 Task: Search one way flight ticket for 1 adult, 6 children, 1 infant in seat and 1 infant on lap in business from Key West: Key West International Airport to New Bern: Coastal Carolina Regional Airport (was Craven County Regional) on 5-4-2023. Choice of flights is Sun country airlines. Number of bags: 1 carry on bag. Price is upto 80000. Outbound departure time preference is 12:30.
Action: Mouse moved to (418, 371)
Screenshot: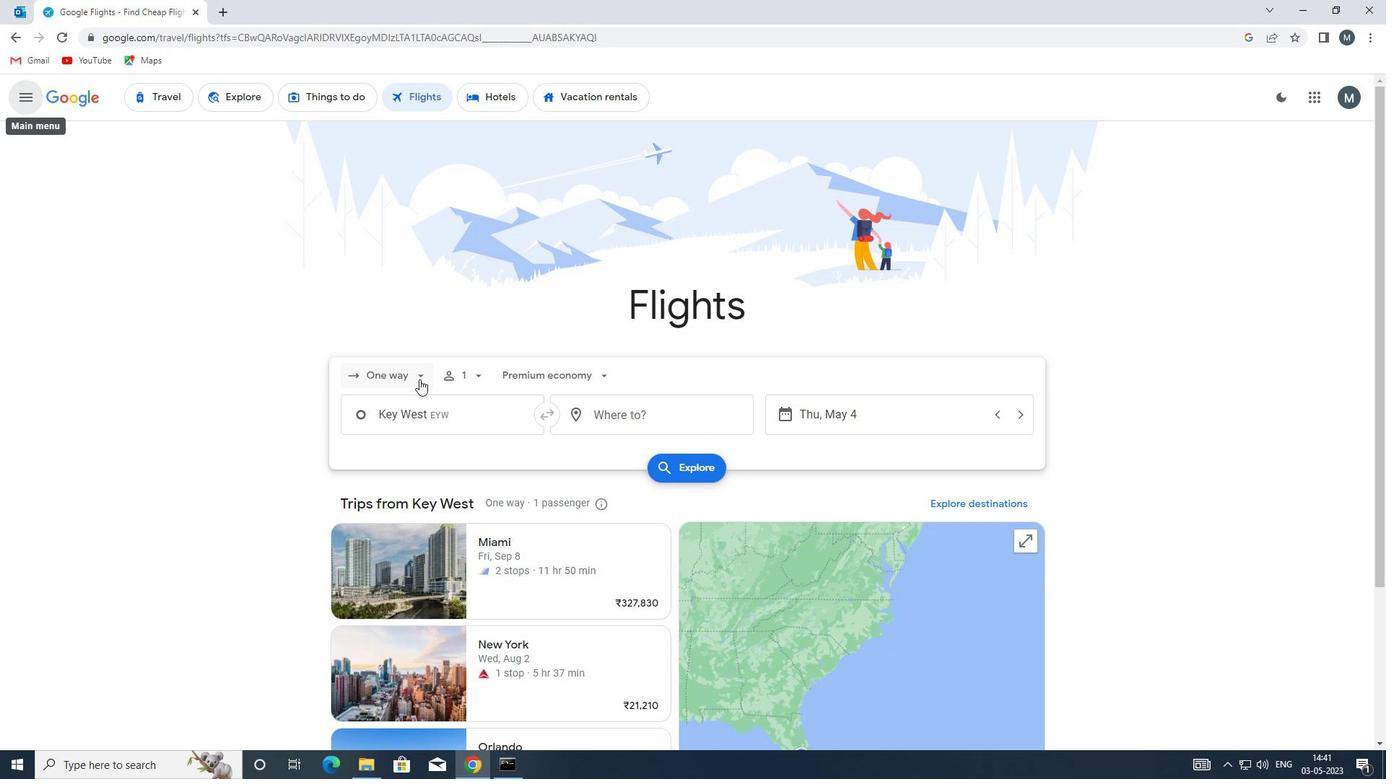 
Action: Mouse pressed left at (418, 371)
Screenshot: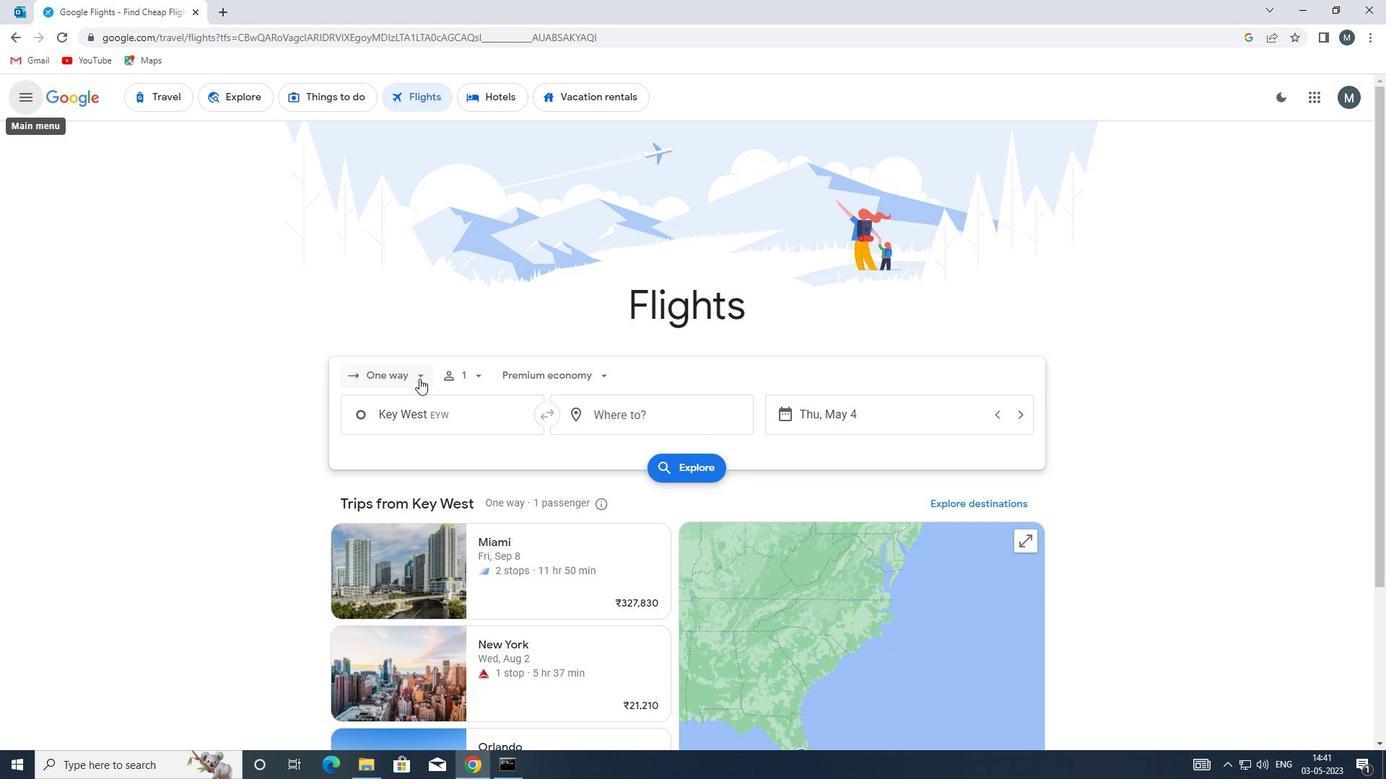 
Action: Mouse moved to (418, 441)
Screenshot: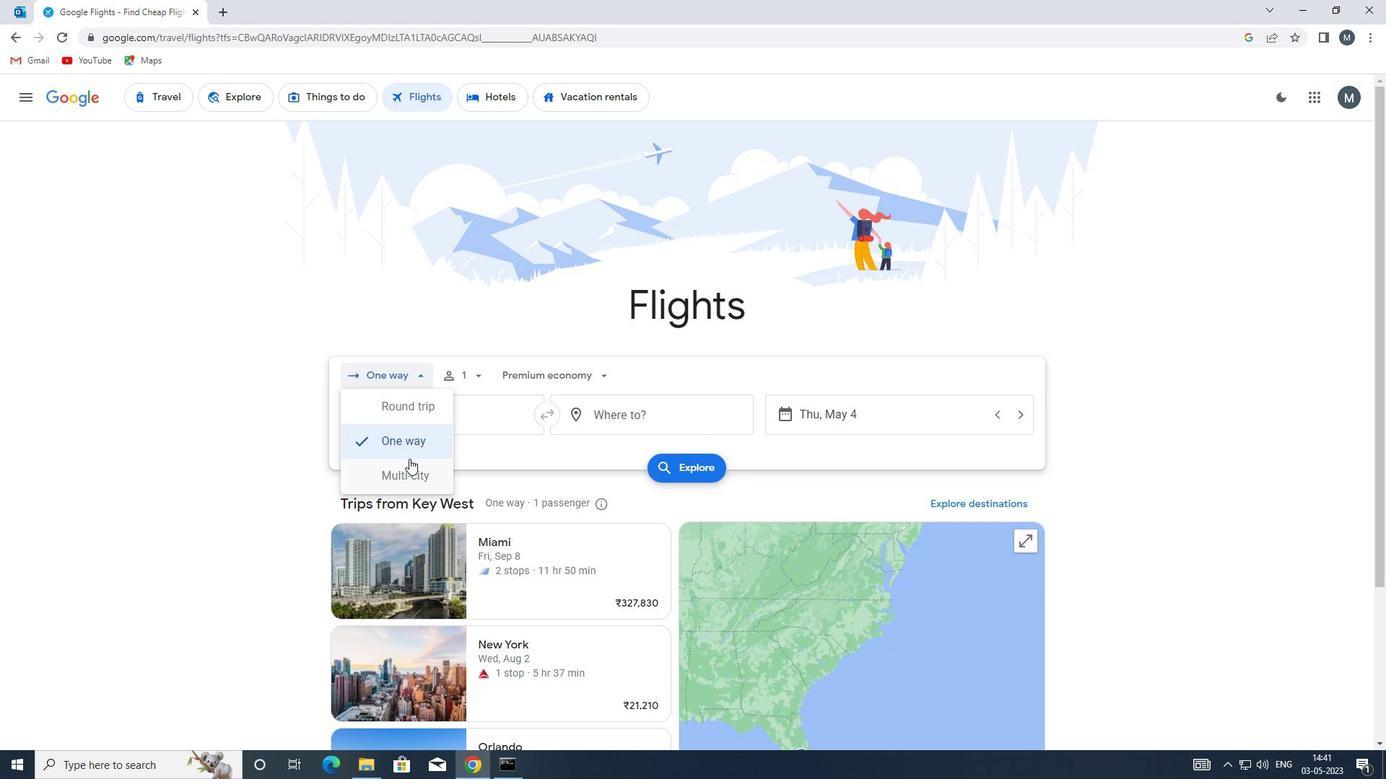 
Action: Mouse pressed left at (418, 441)
Screenshot: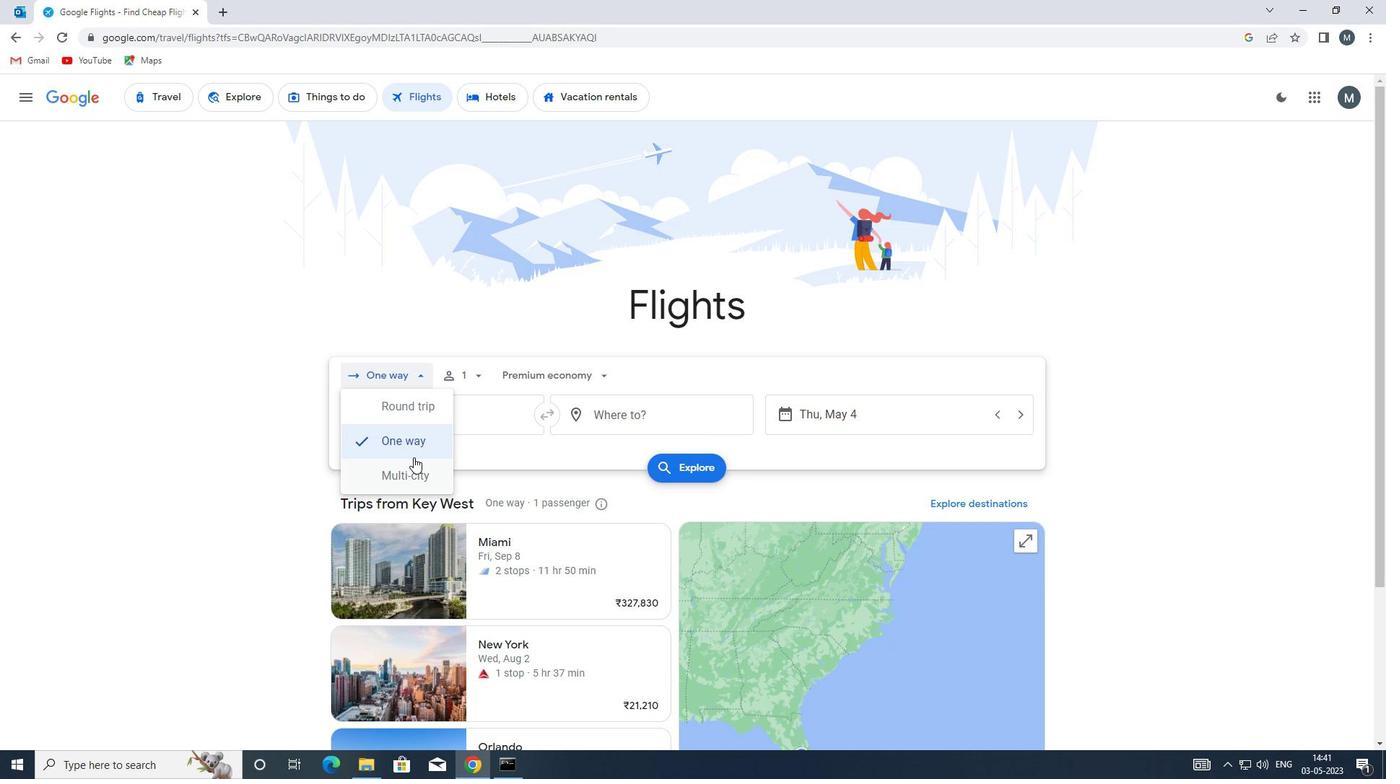
Action: Mouse moved to (484, 374)
Screenshot: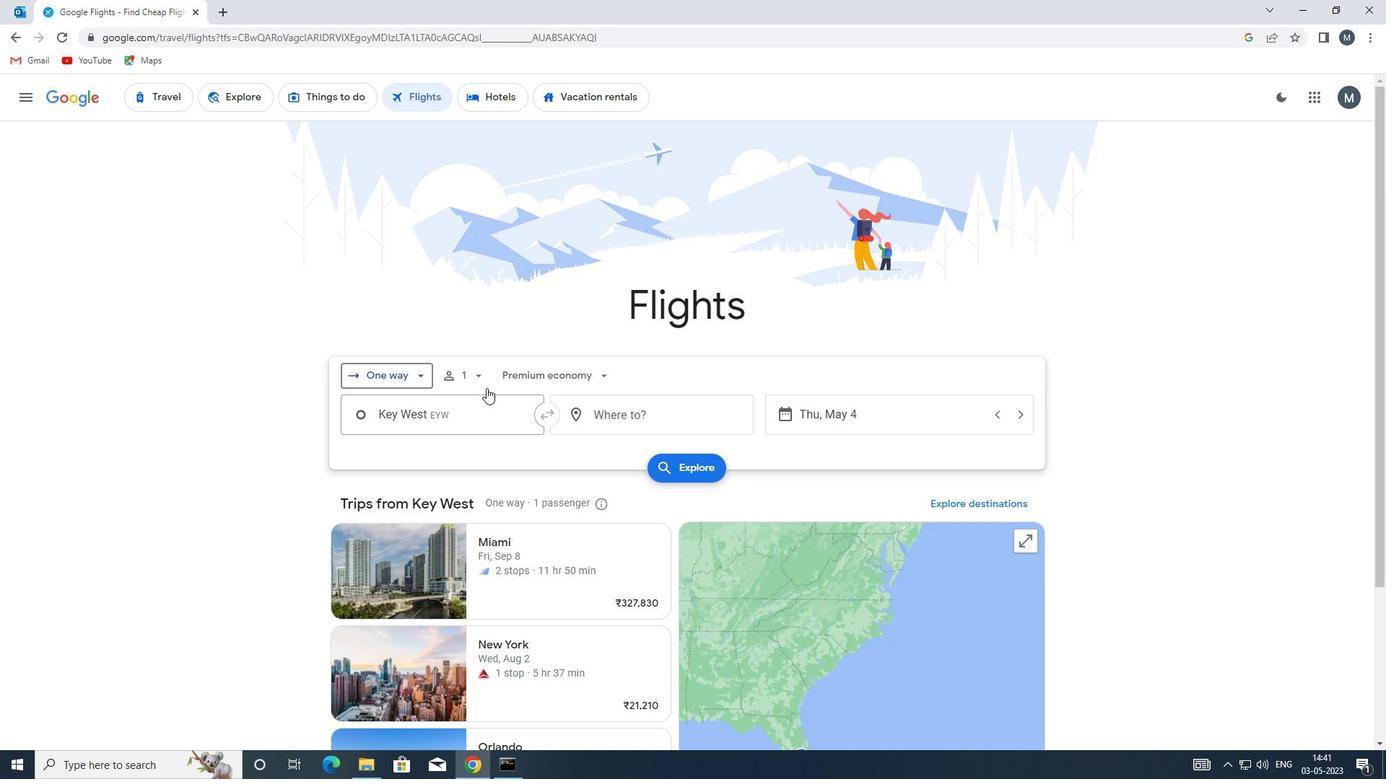 
Action: Mouse pressed left at (484, 374)
Screenshot: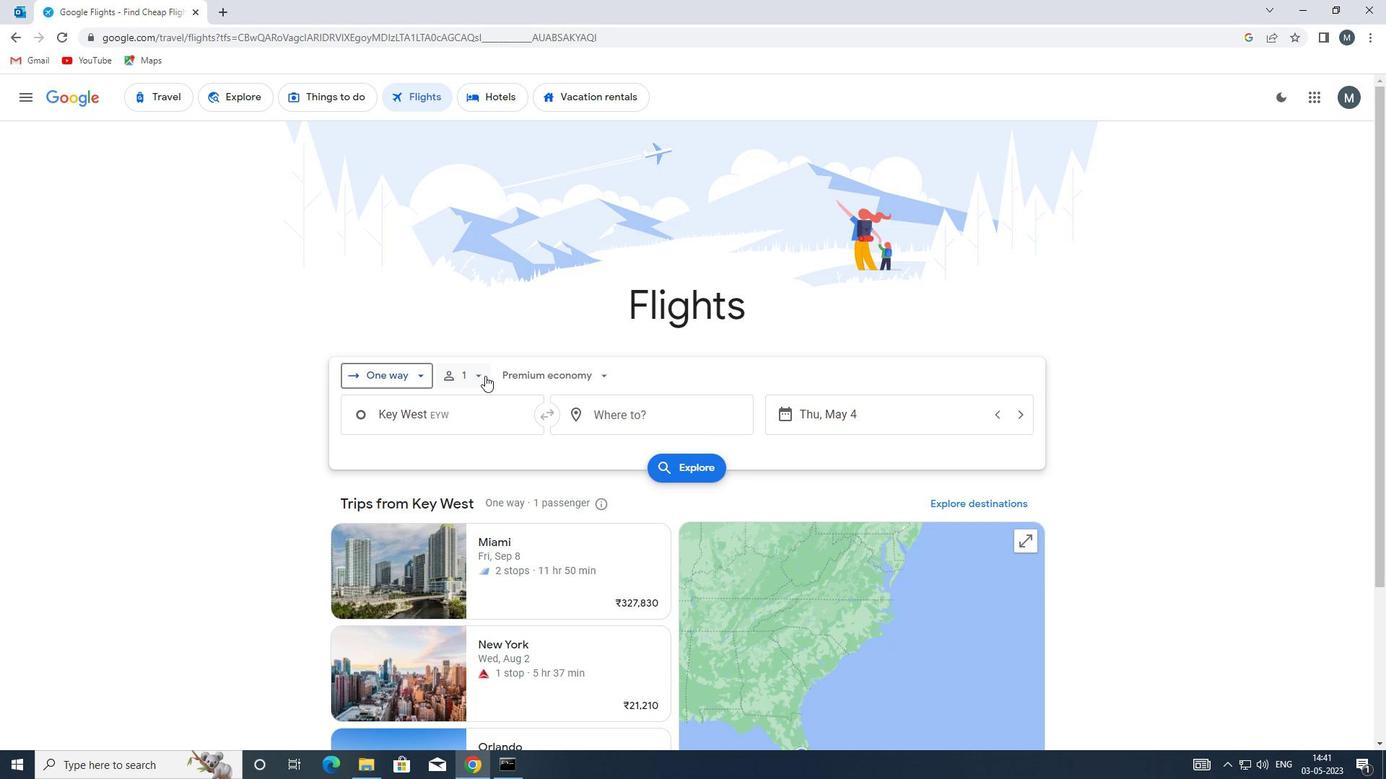 
Action: Mouse moved to (586, 451)
Screenshot: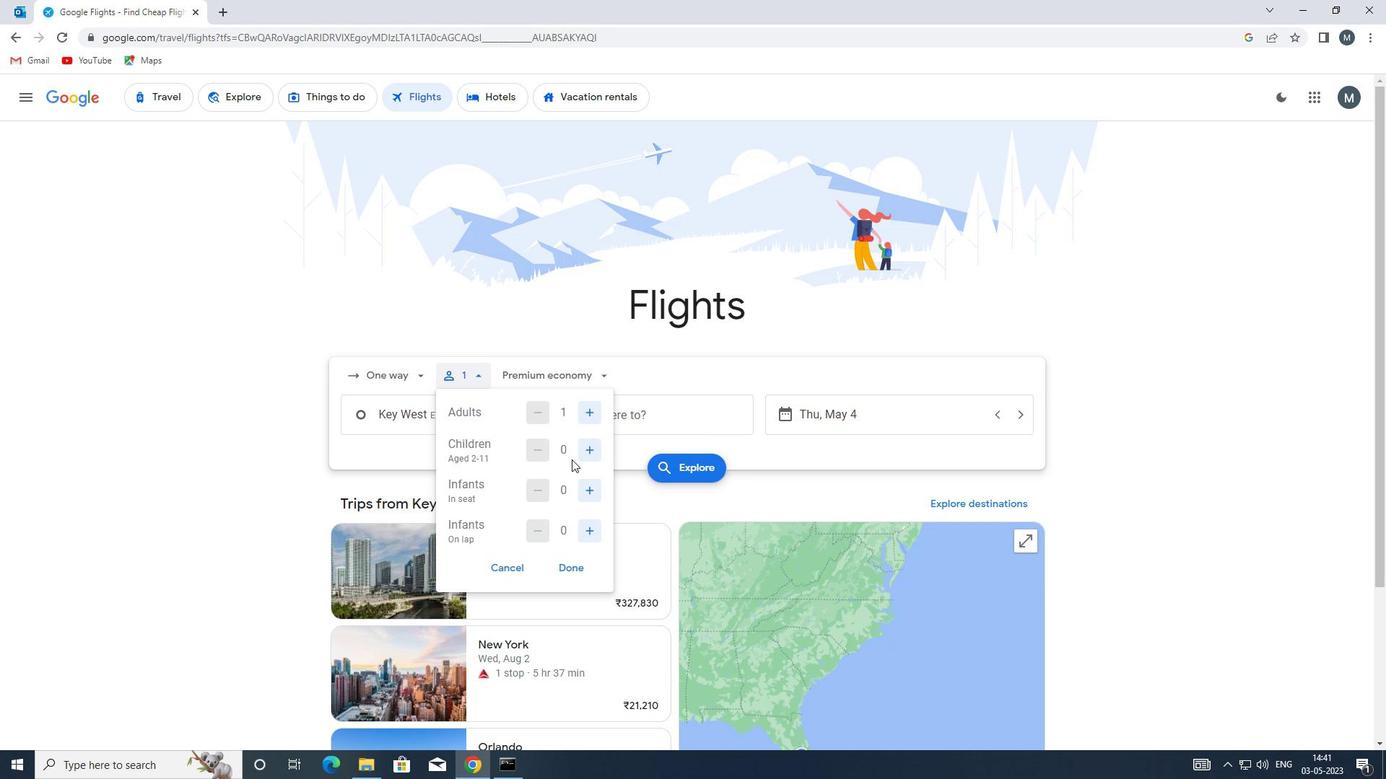 
Action: Mouse pressed left at (586, 451)
Screenshot: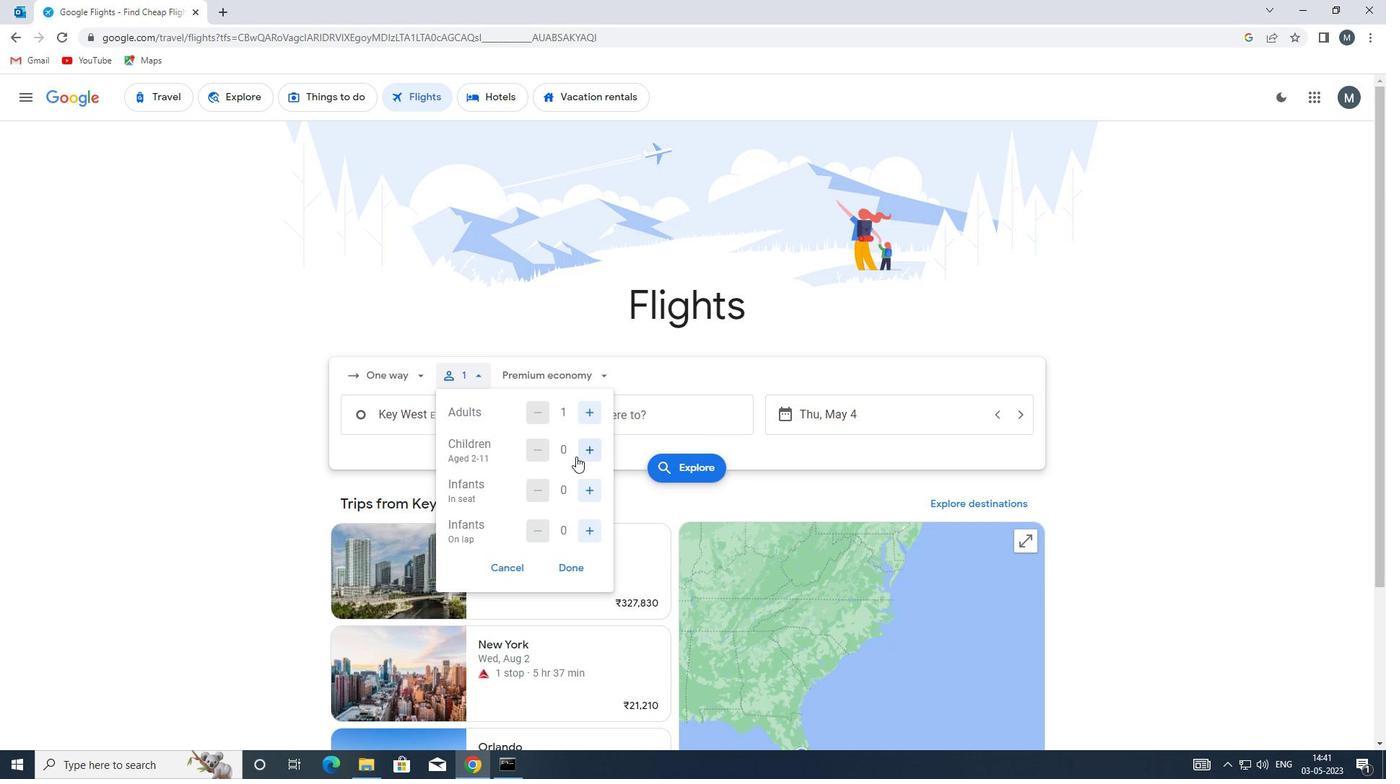 
Action: Mouse moved to (586, 451)
Screenshot: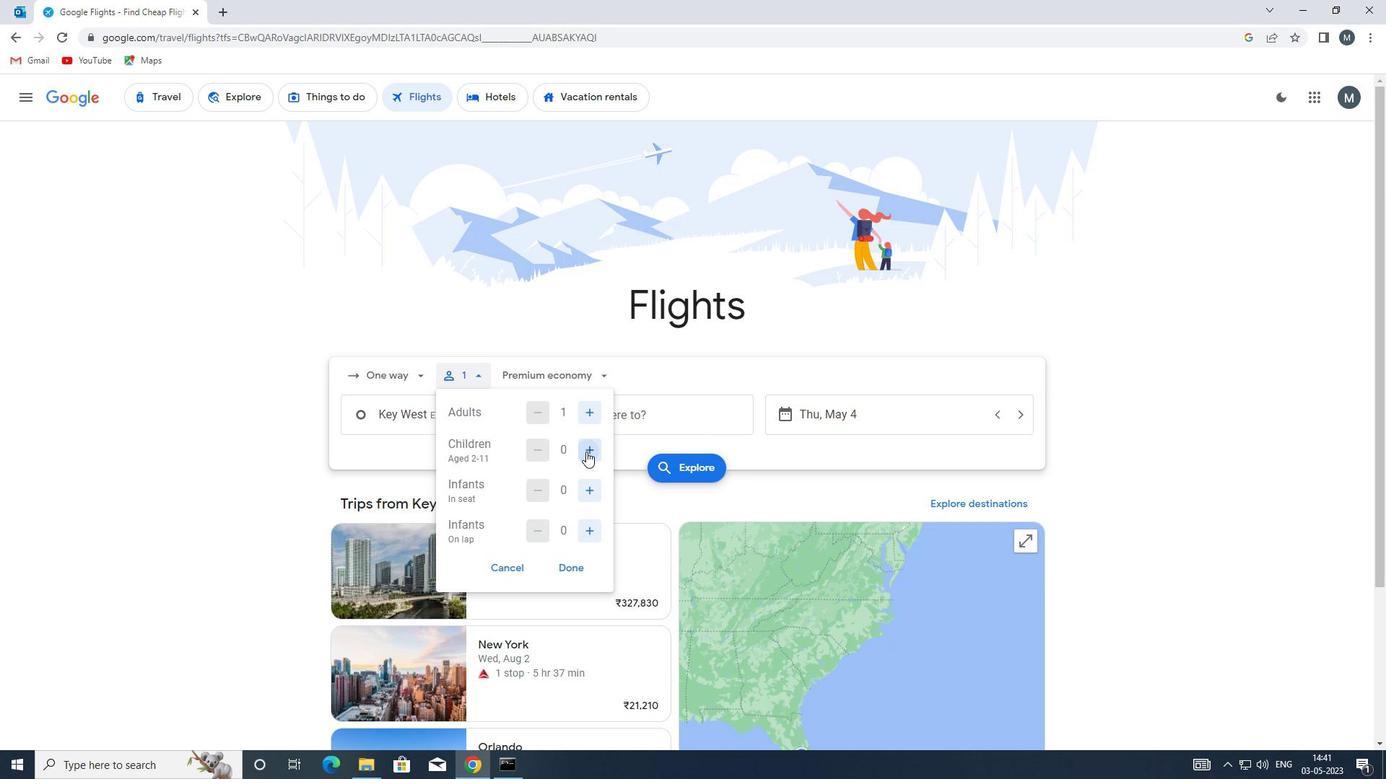 
Action: Mouse pressed left at (586, 451)
Screenshot: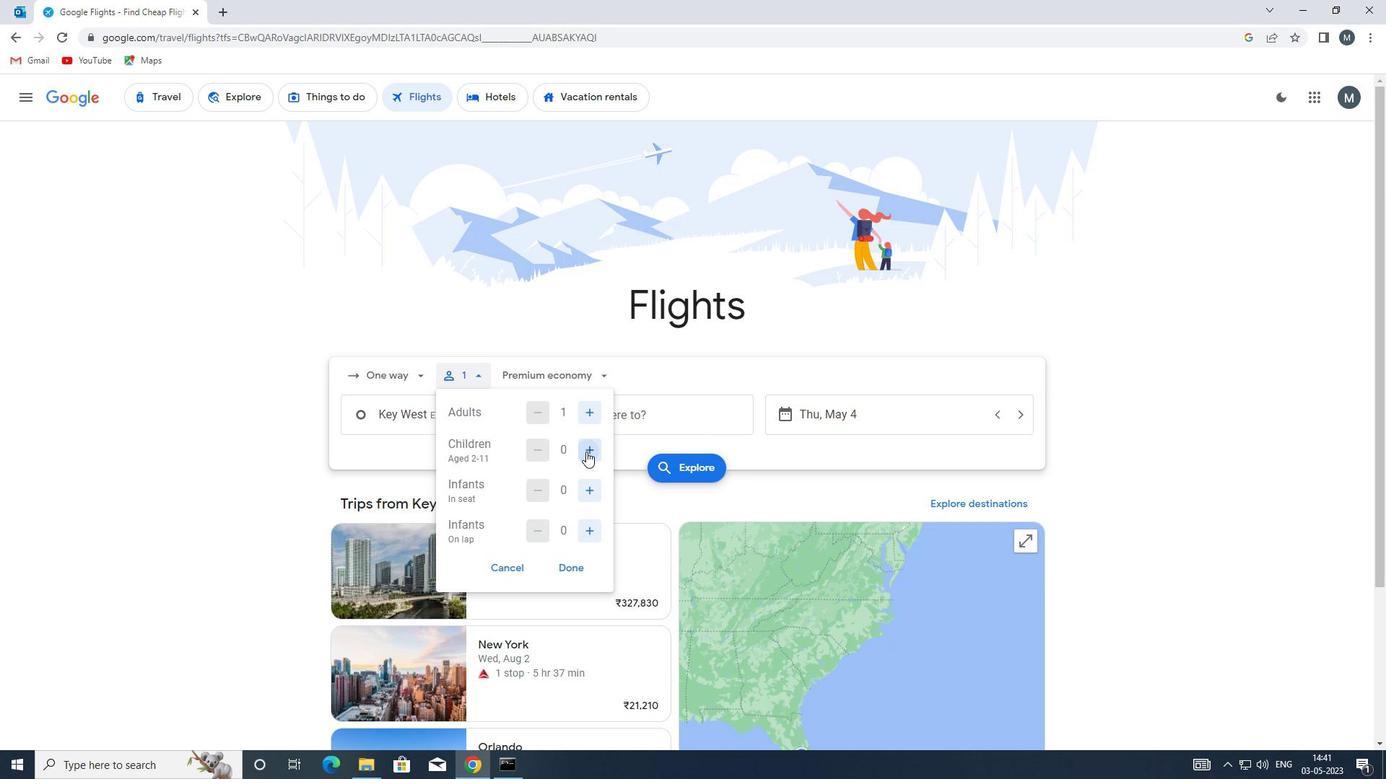 
Action: Mouse pressed left at (586, 451)
Screenshot: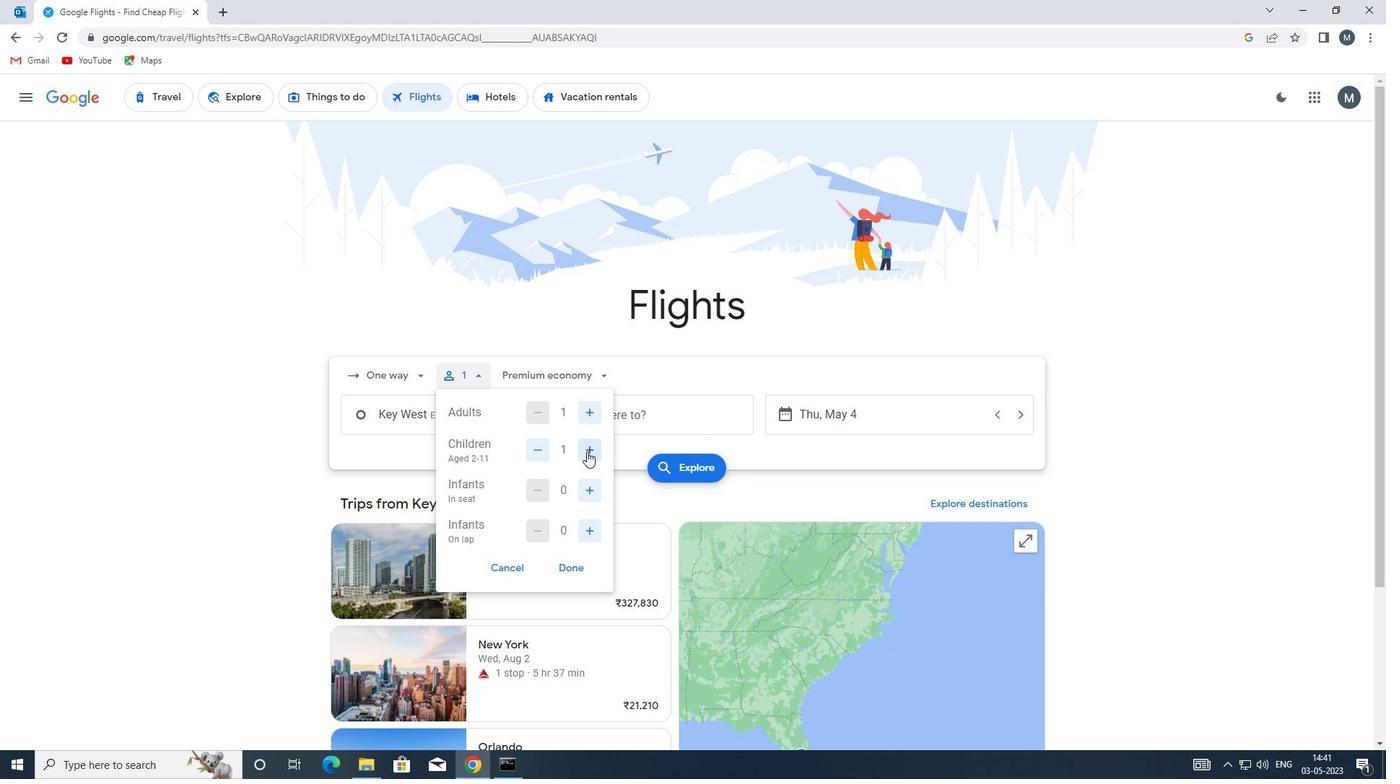
Action: Mouse pressed left at (586, 451)
Screenshot: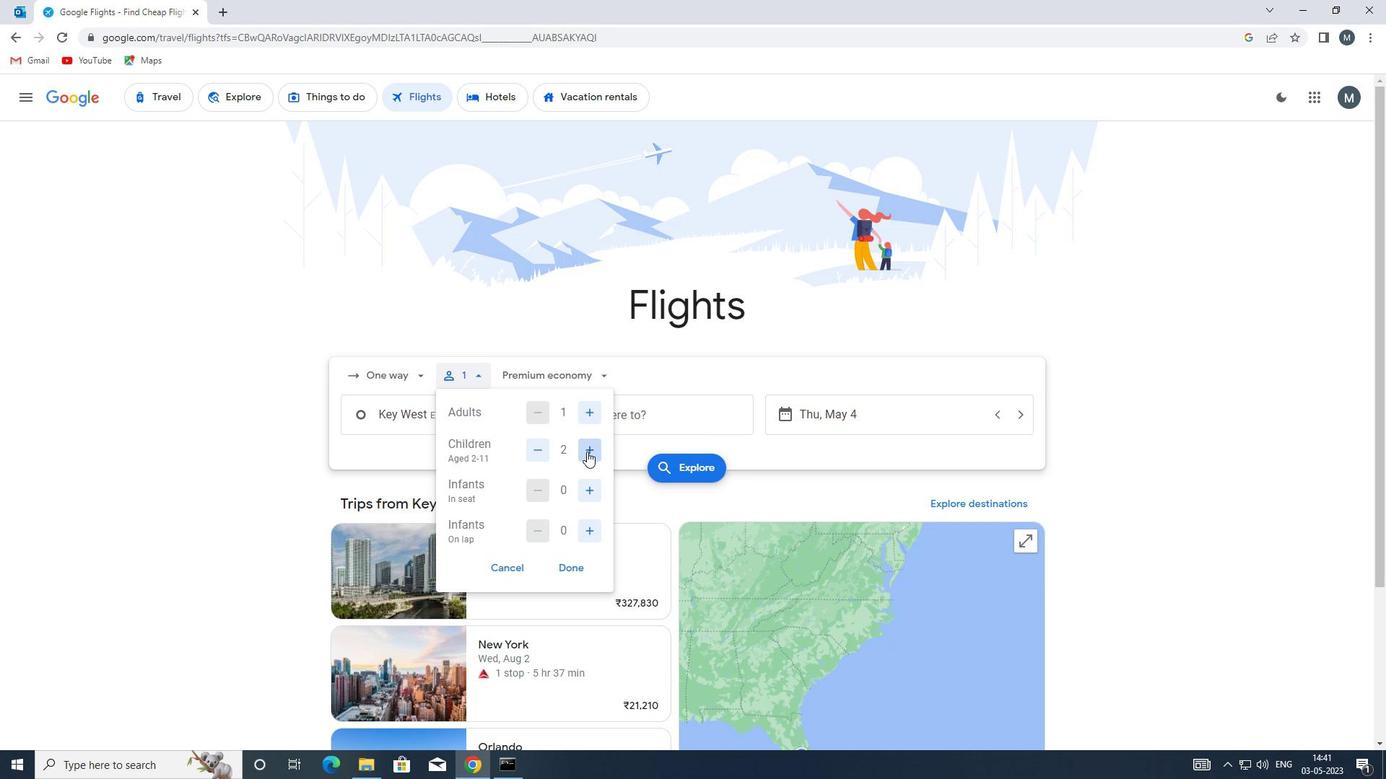 
Action: Mouse pressed left at (586, 451)
Screenshot: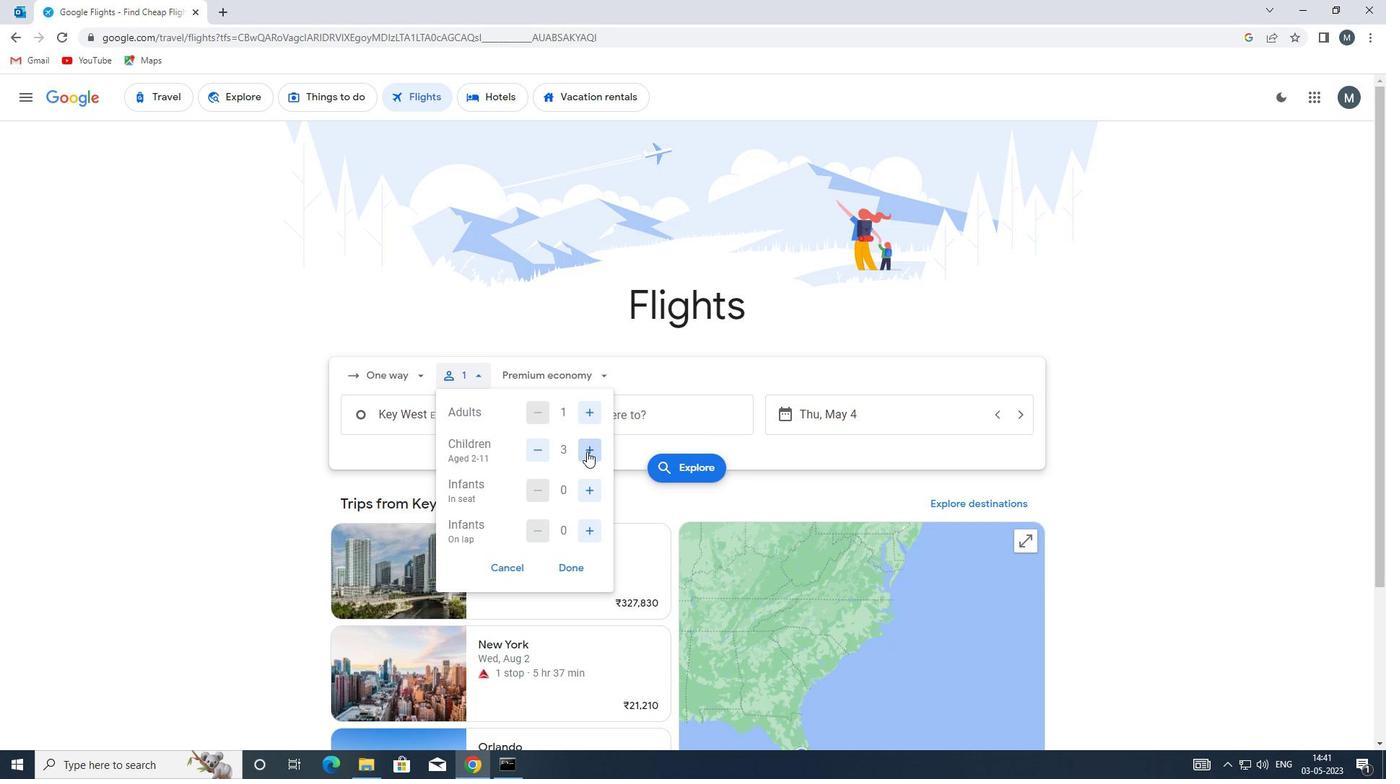
Action: Mouse pressed left at (586, 451)
Screenshot: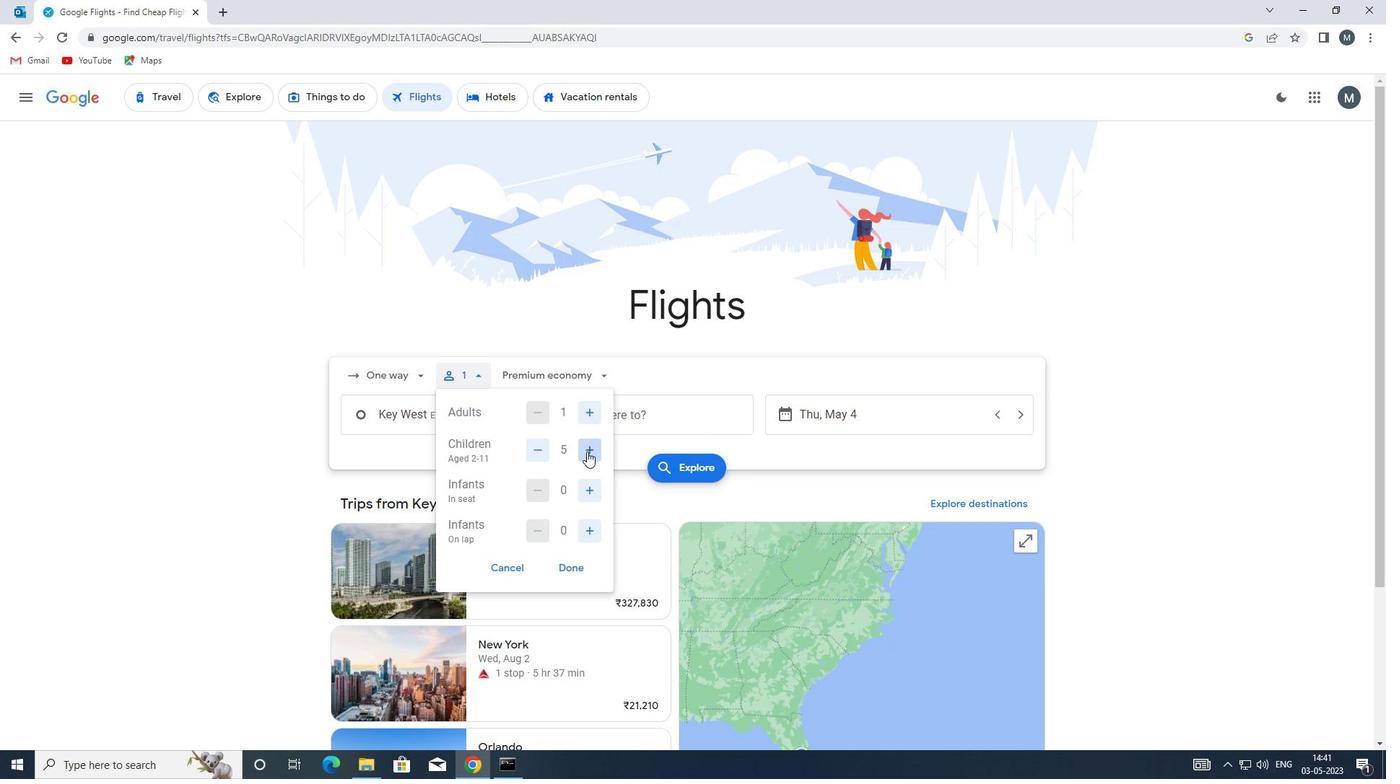 
Action: Mouse moved to (584, 488)
Screenshot: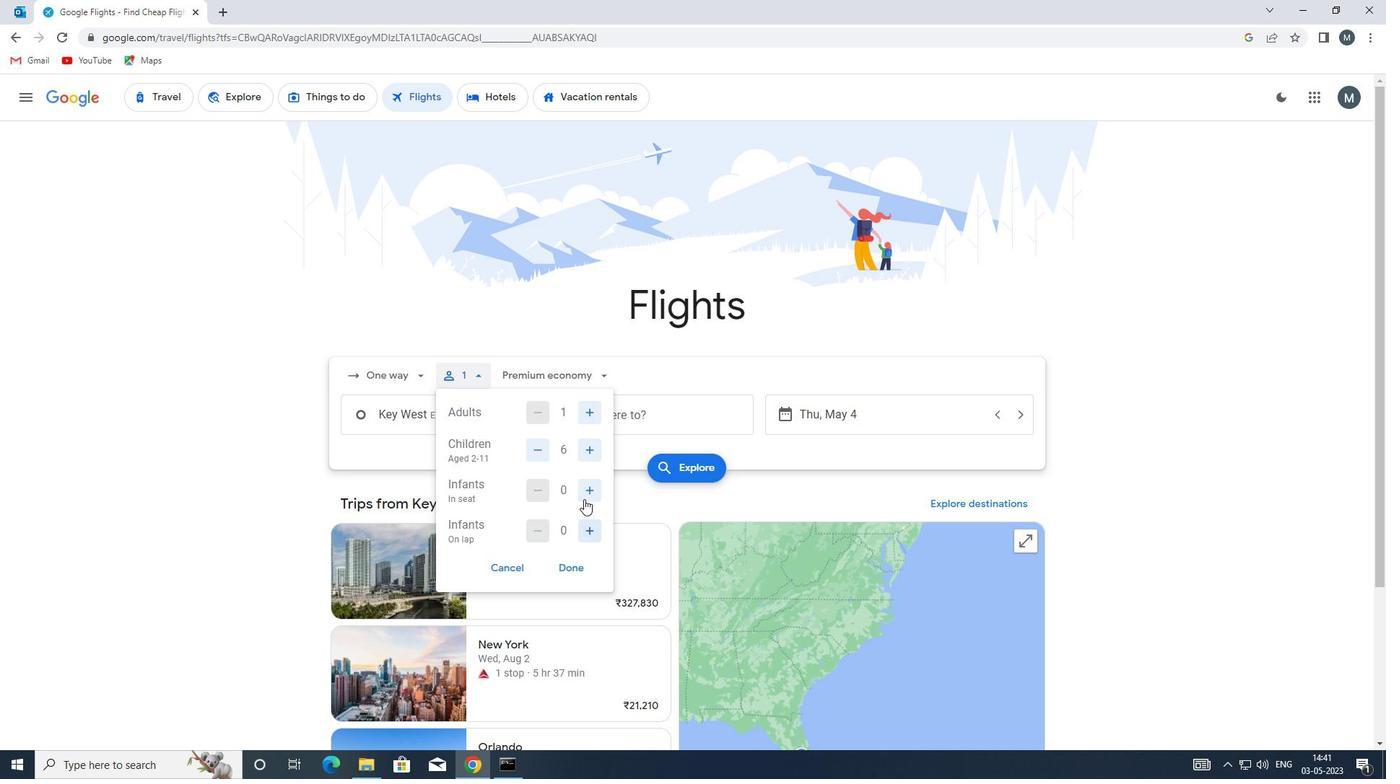 
Action: Mouse pressed left at (584, 488)
Screenshot: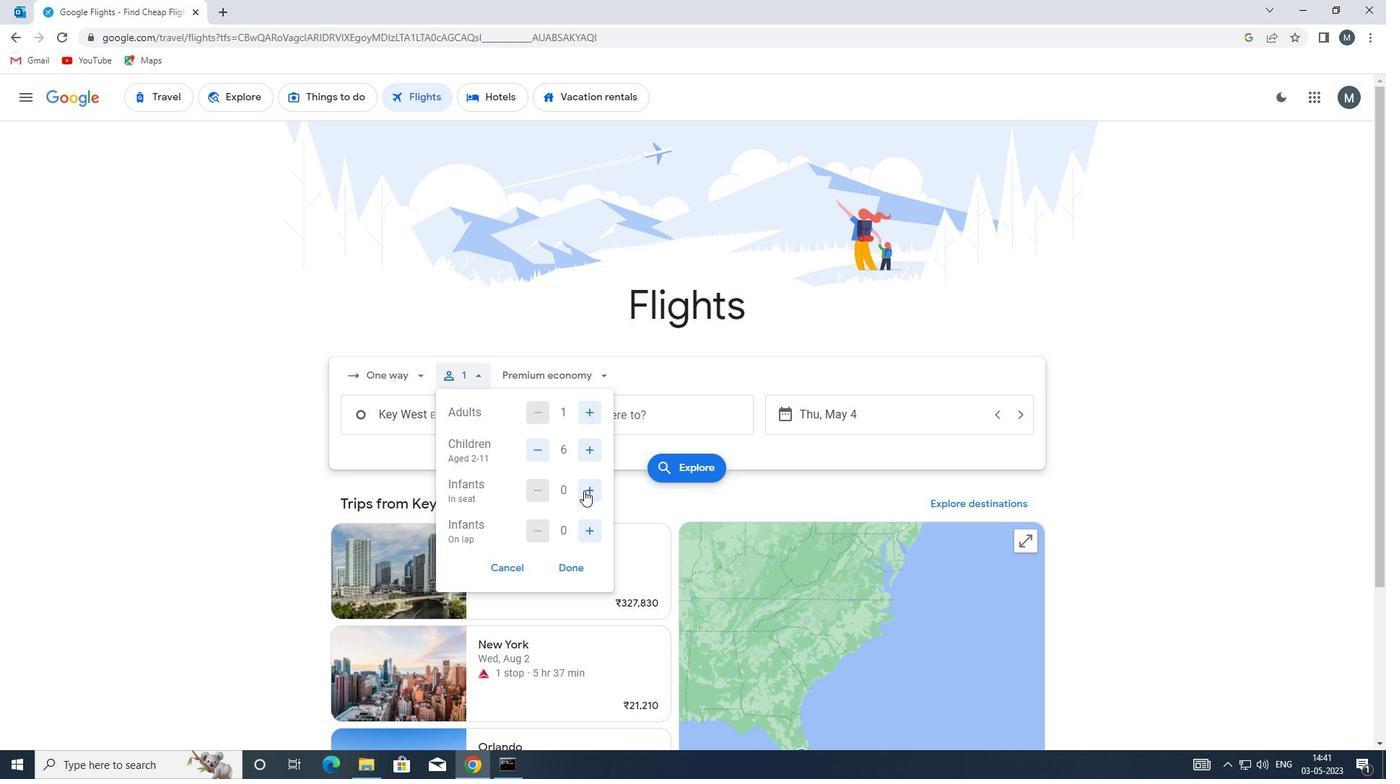 
Action: Mouse moved to (592, 525)
Screenshot: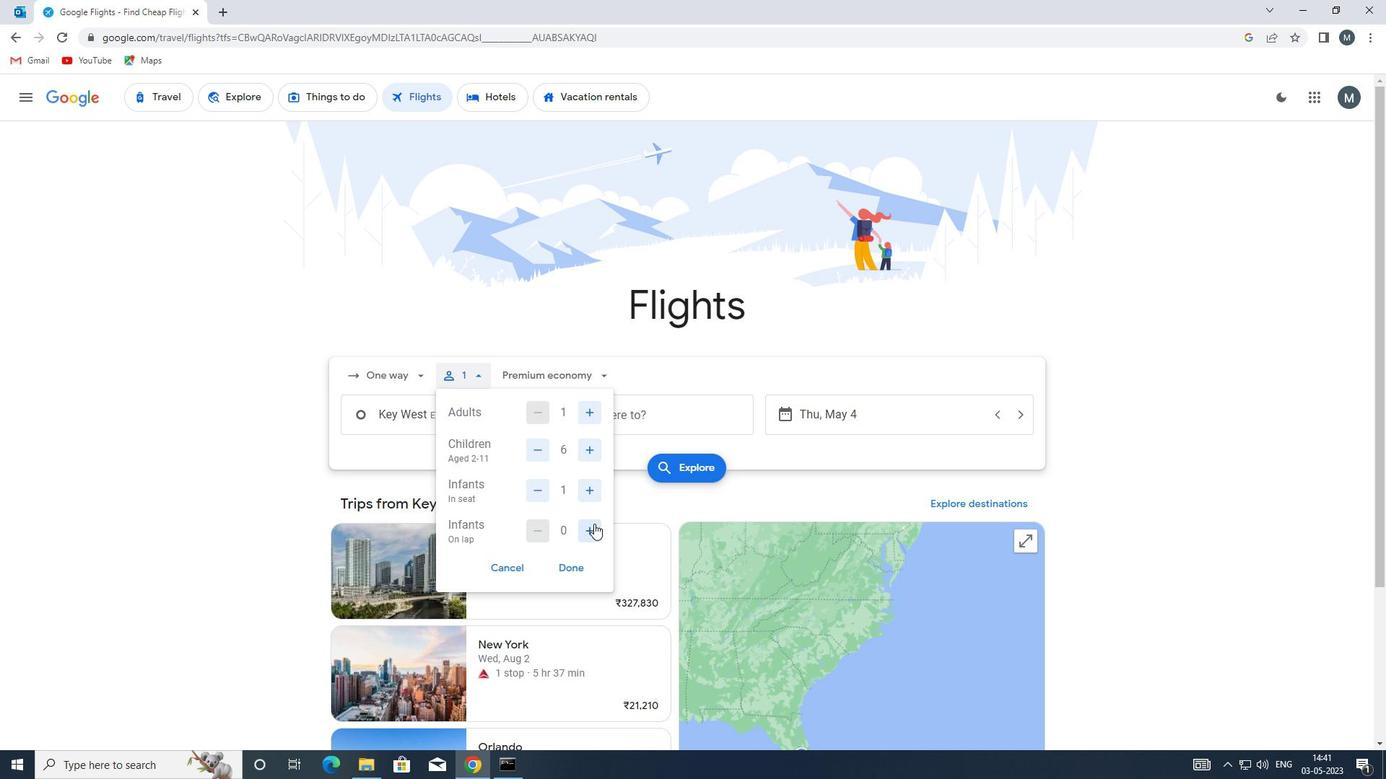 
Action: Mouse pressed left at (592, 525)
Screenshot: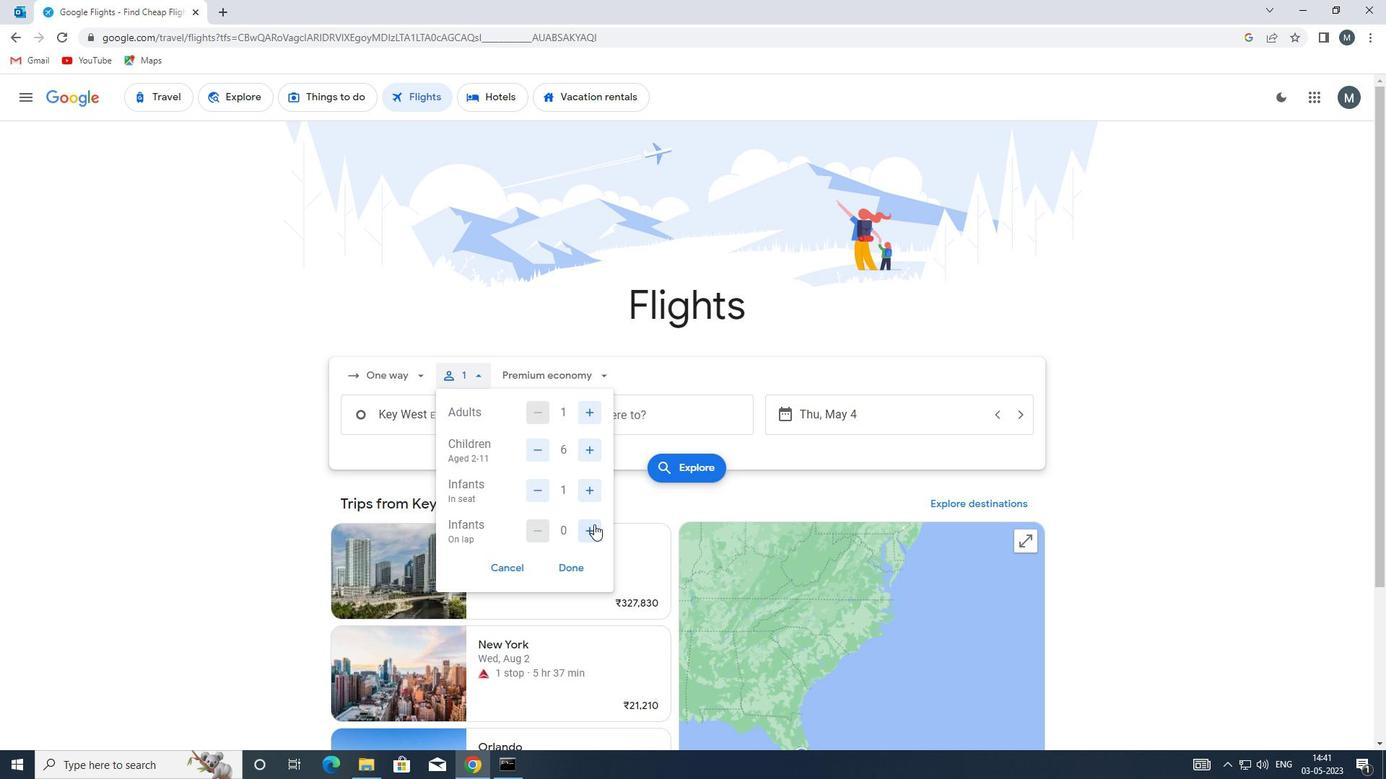
Action: Mouse moved to (577, 568)
Screenshot: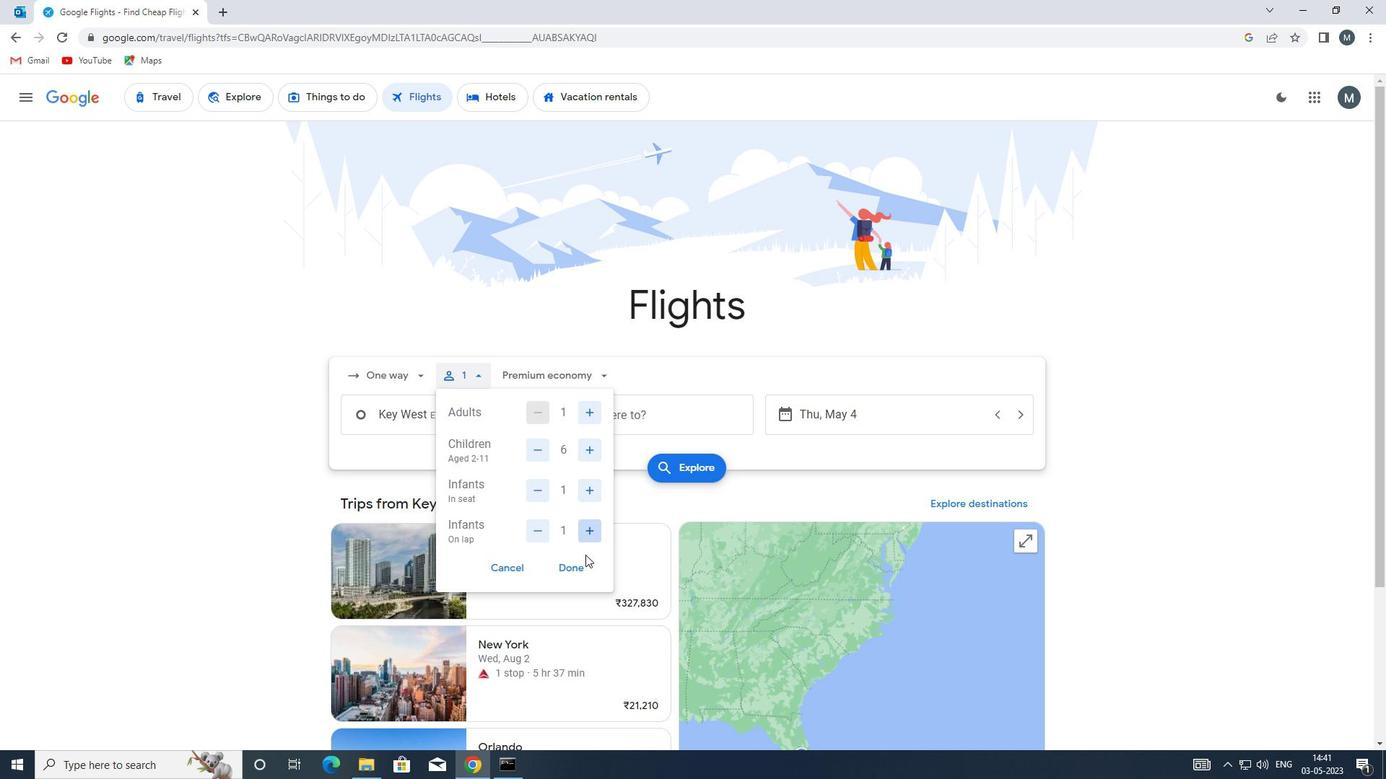
Action: Mouse pressed left at (577, 568)
Screenshot: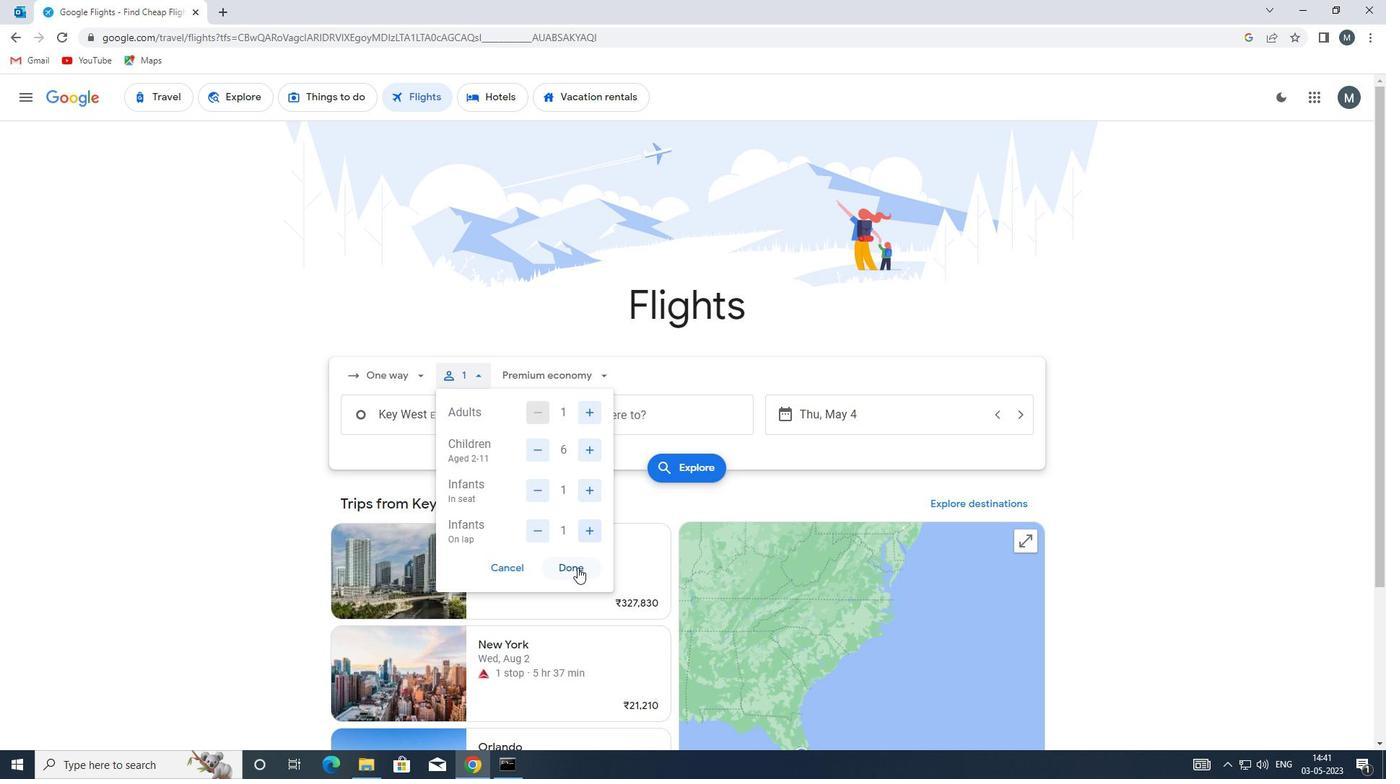 
Action: Mouse moved to (547, 376)
Screenshot: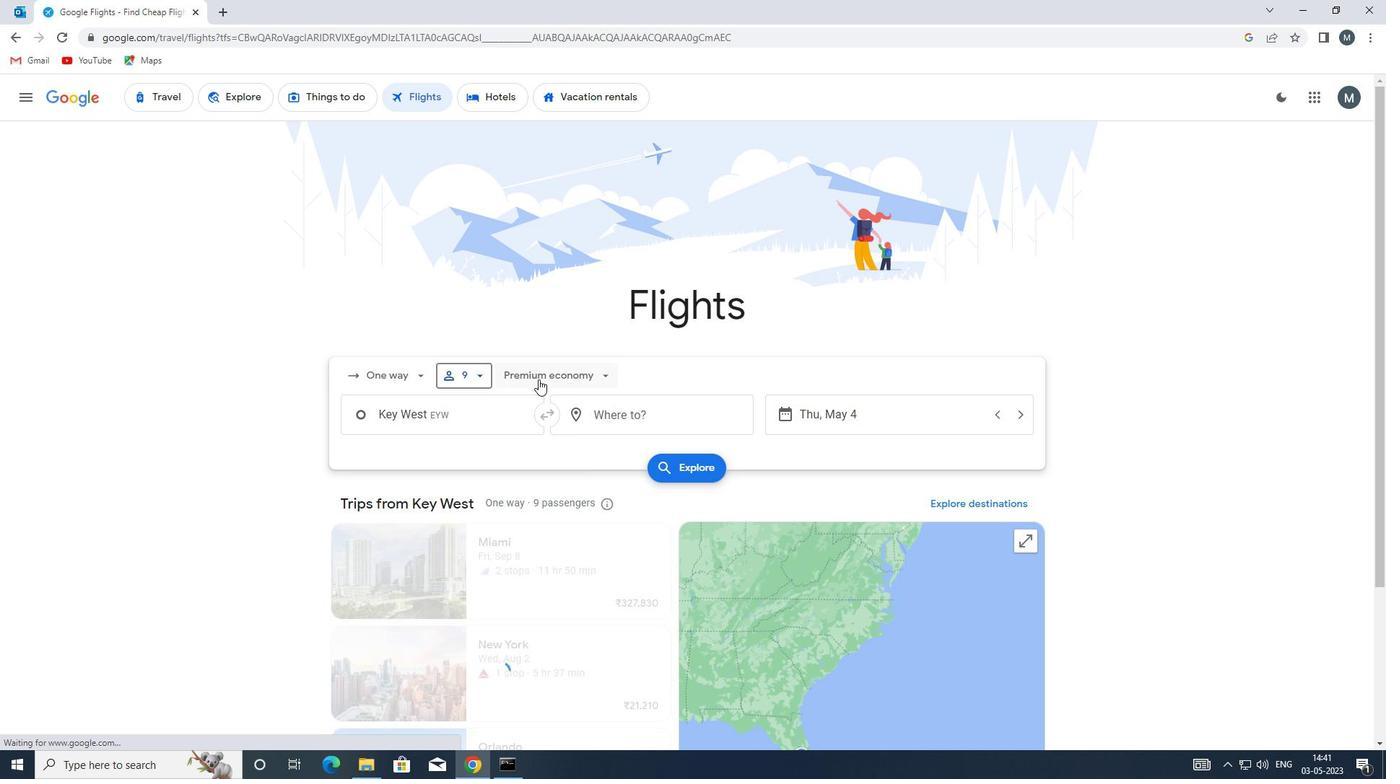 
Action: Mouse pressed left at (547, 376)
Screenshot: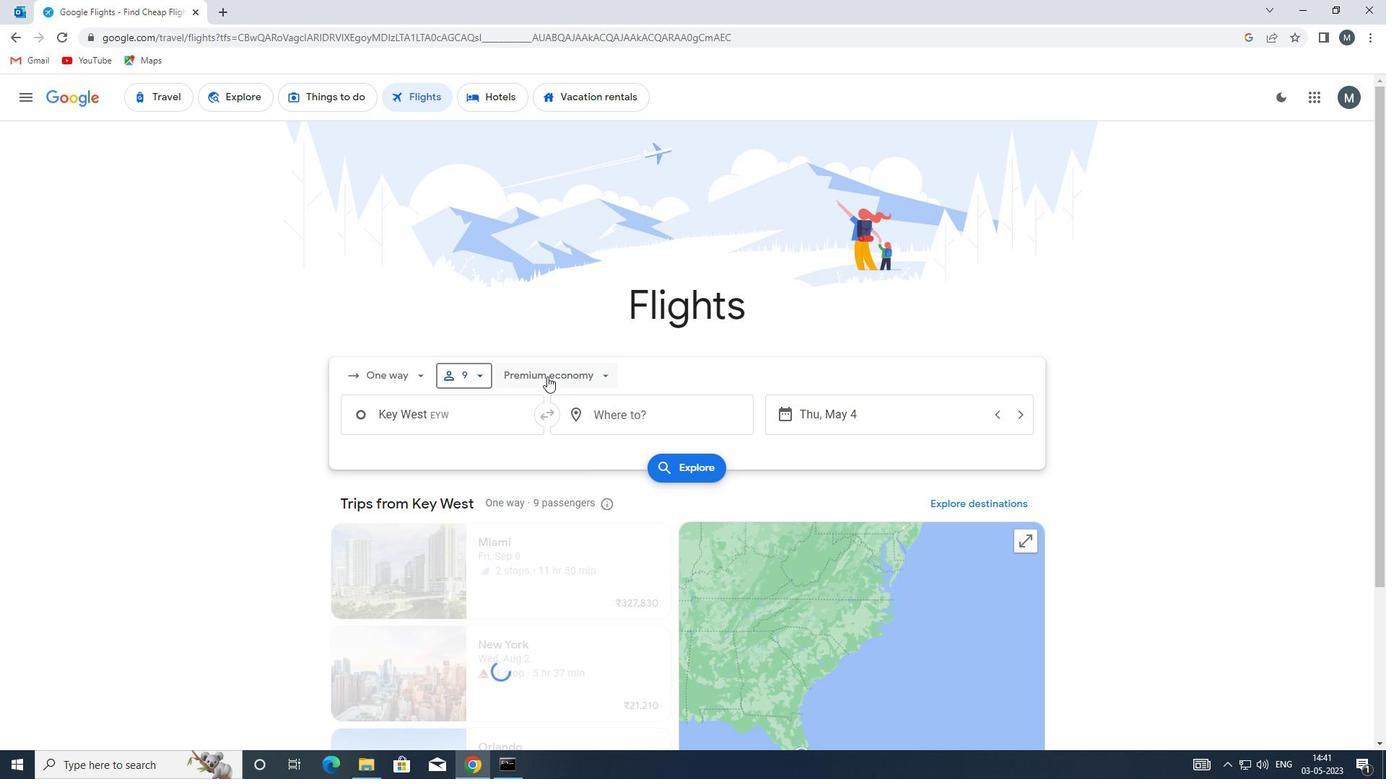 
Action: Mouse moved to (566, 480)
Screenshot: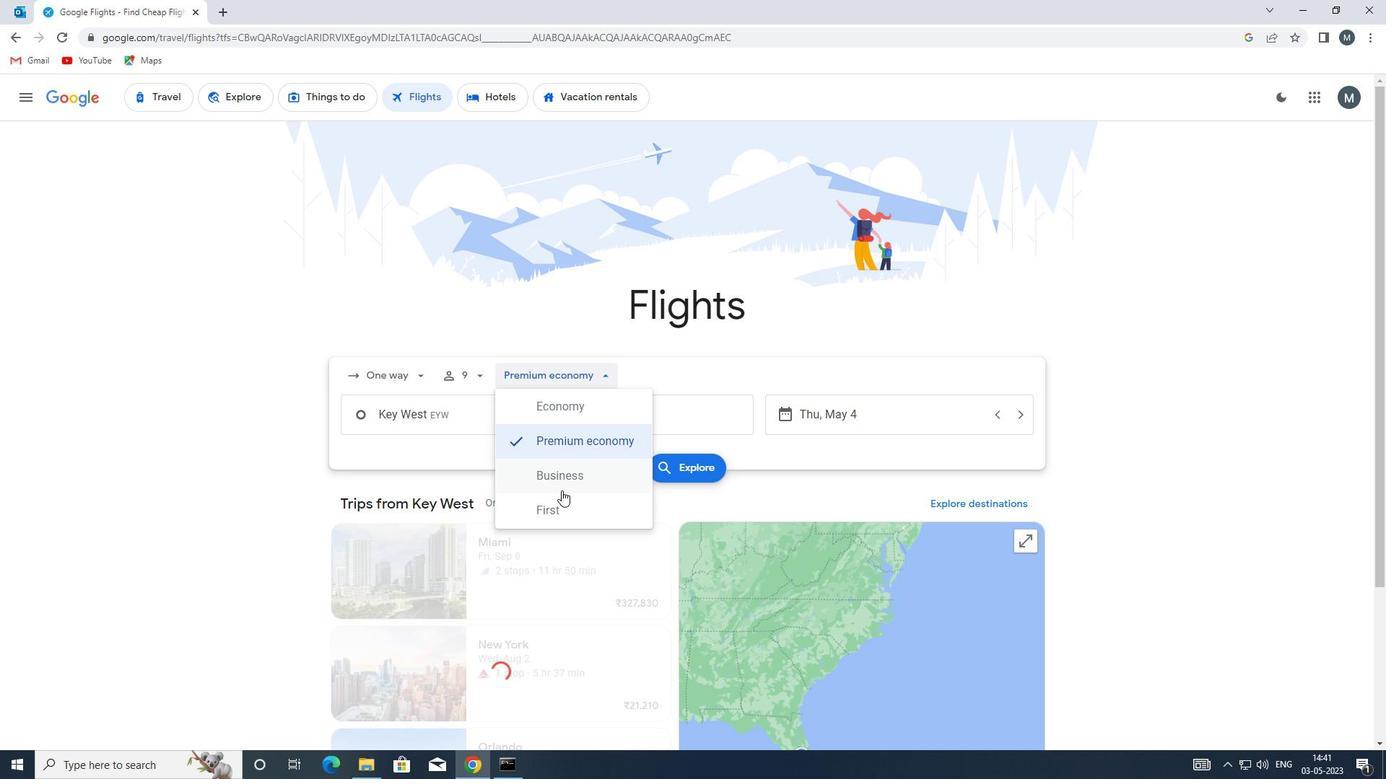 
Action: Mouse pressed left at (566, 480)
Screenshot: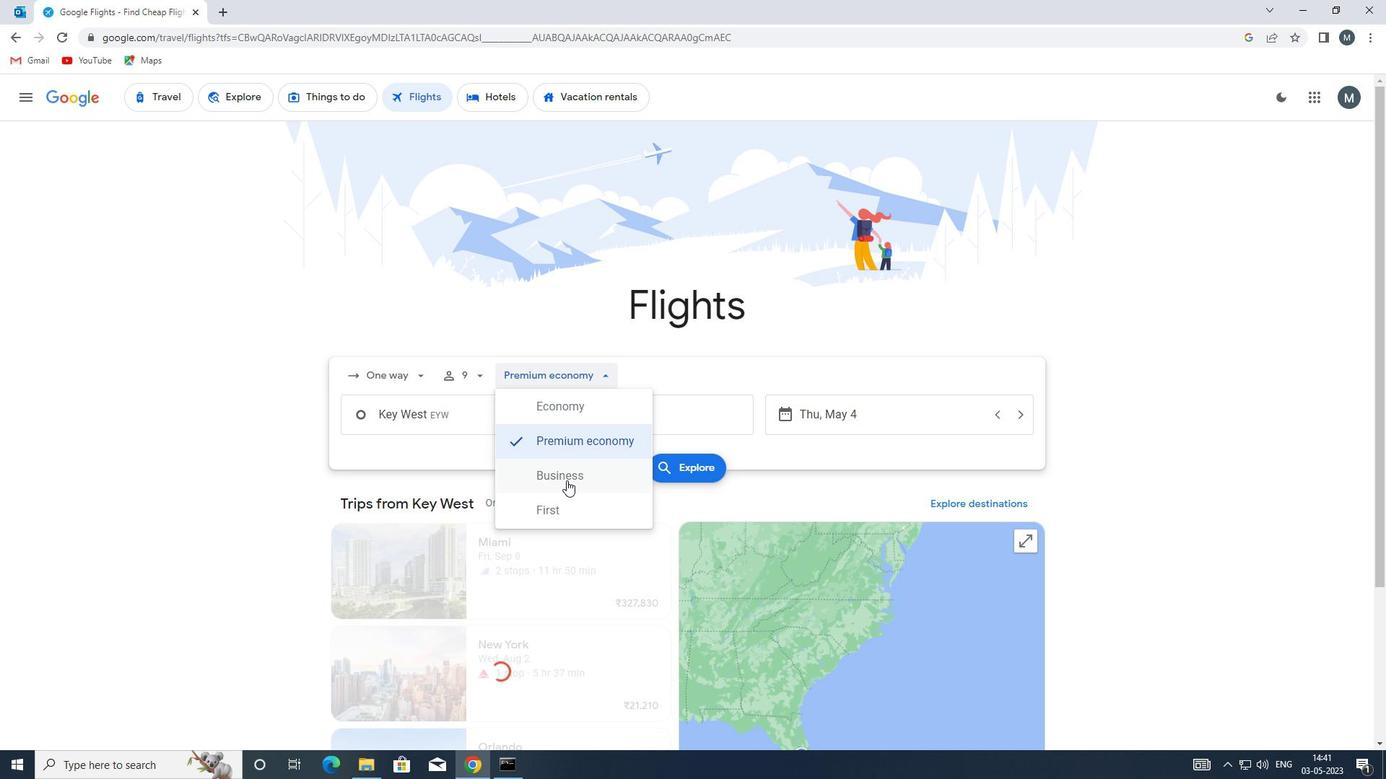 
Action: Mouse moved to (433, 421)
Screenshot: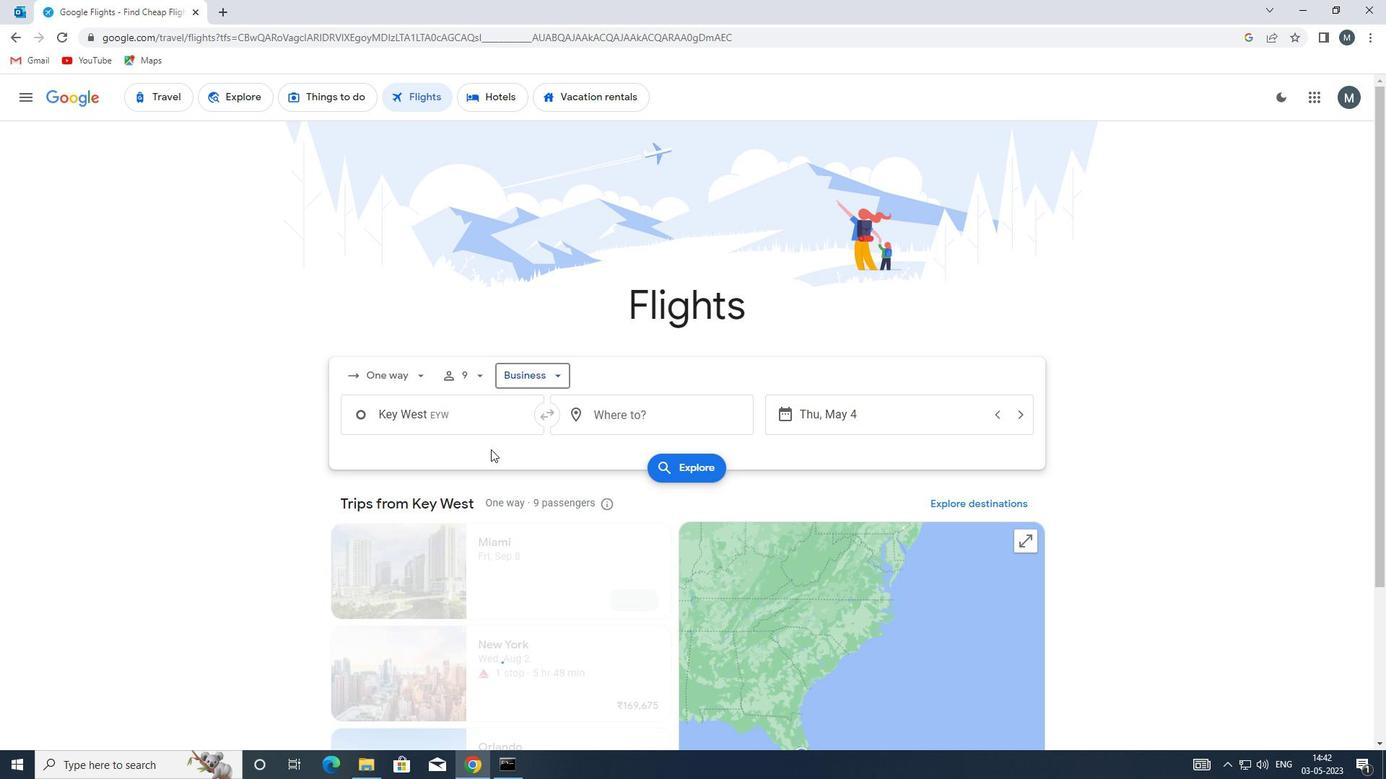 
Action: Mouse pressed left at (433, 421)
Screenshot: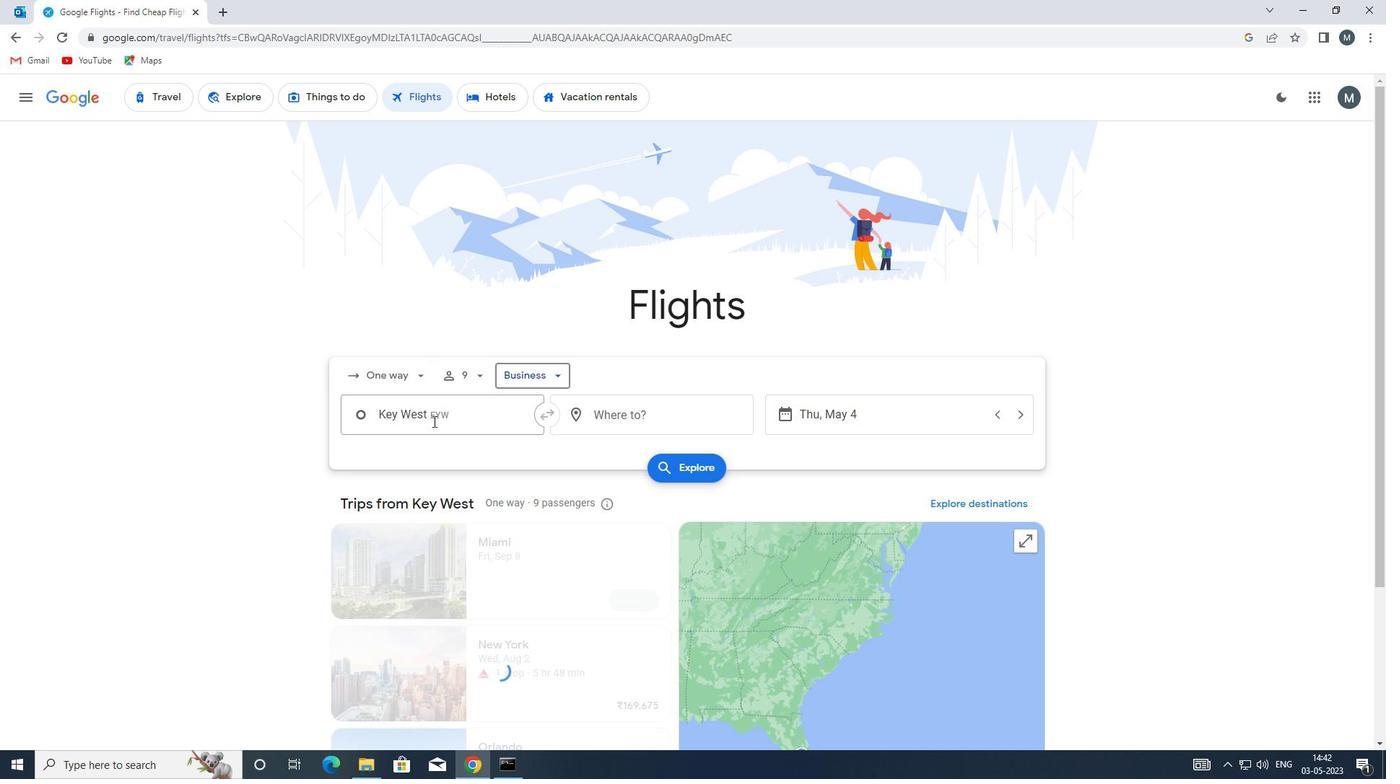 
Action: Mouse moved to (482, 495)
Screenshot: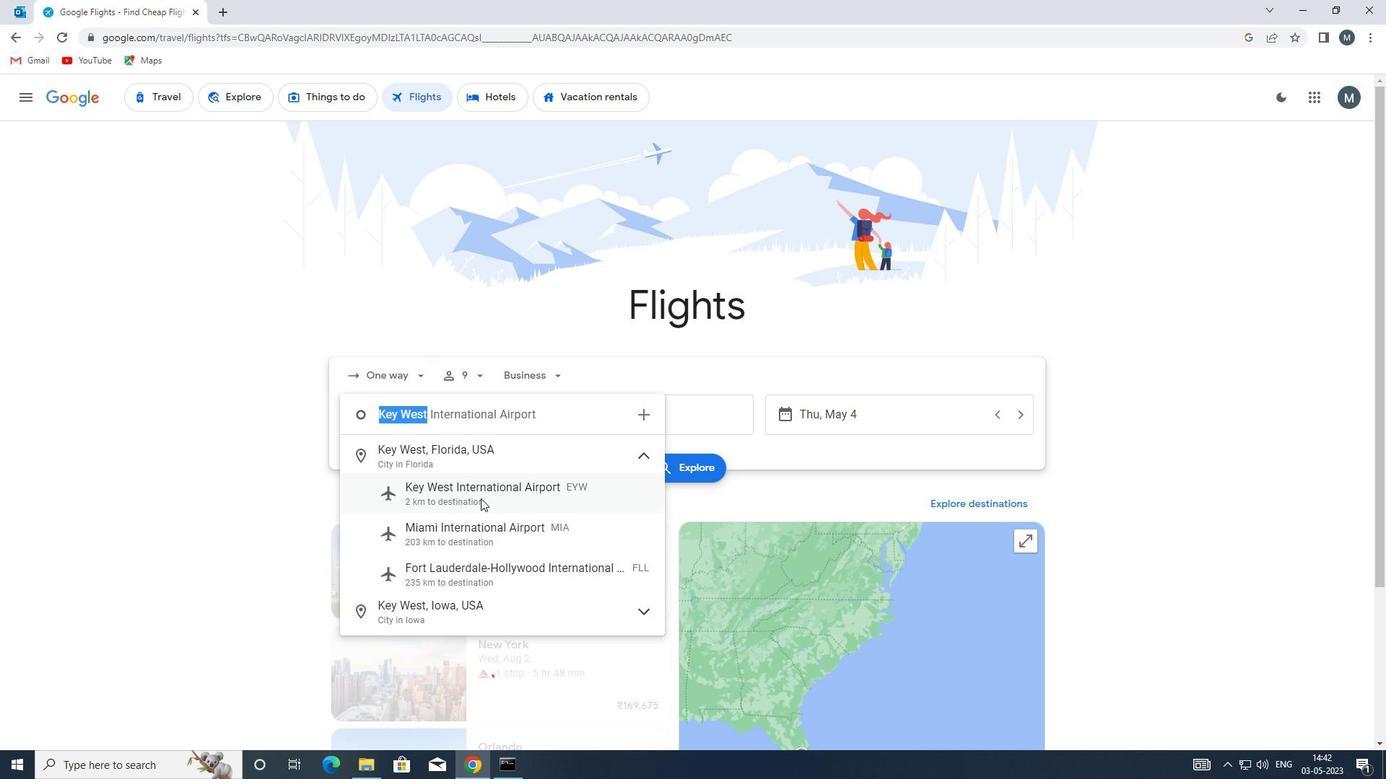 
Action: Mouse pressed left at (482, 495)
Screenshot: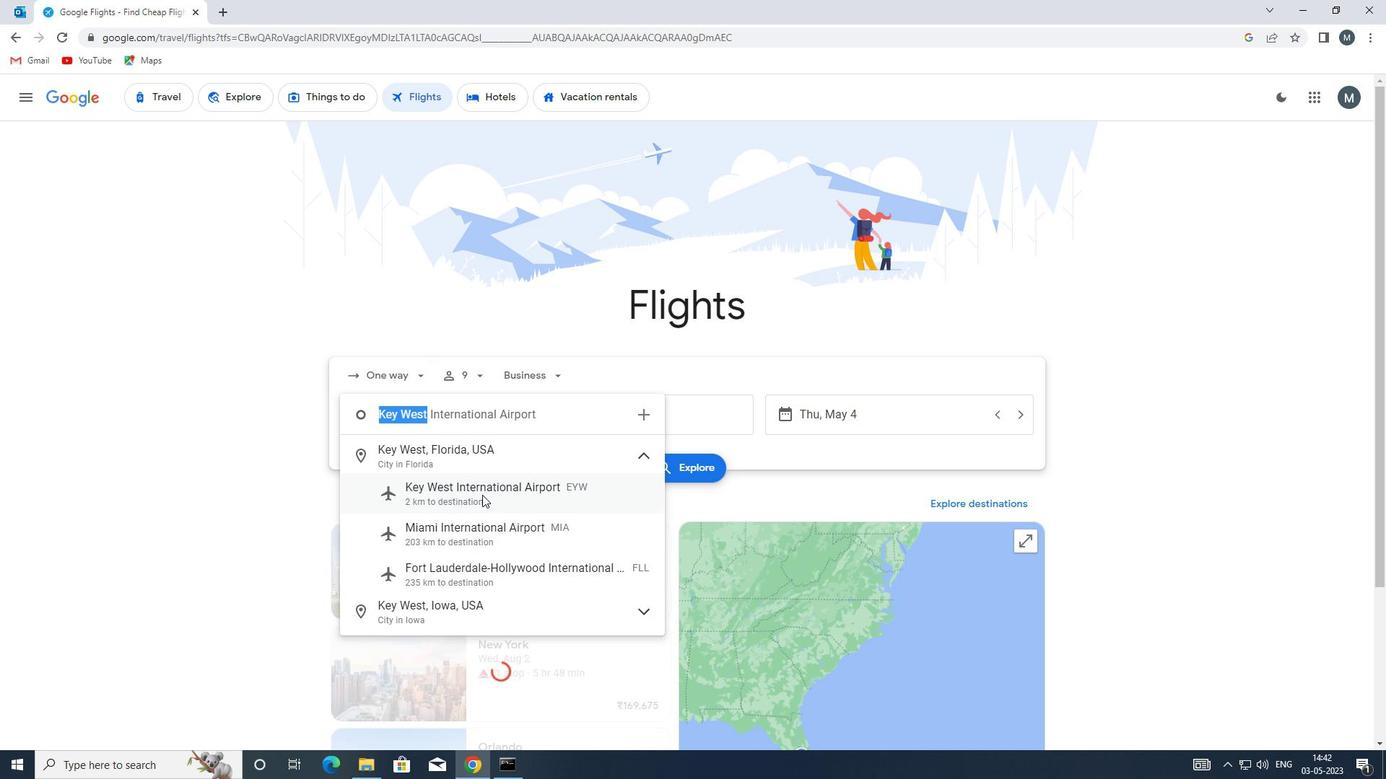 
Action: Mouse moved to (653, 422)
Screenshot: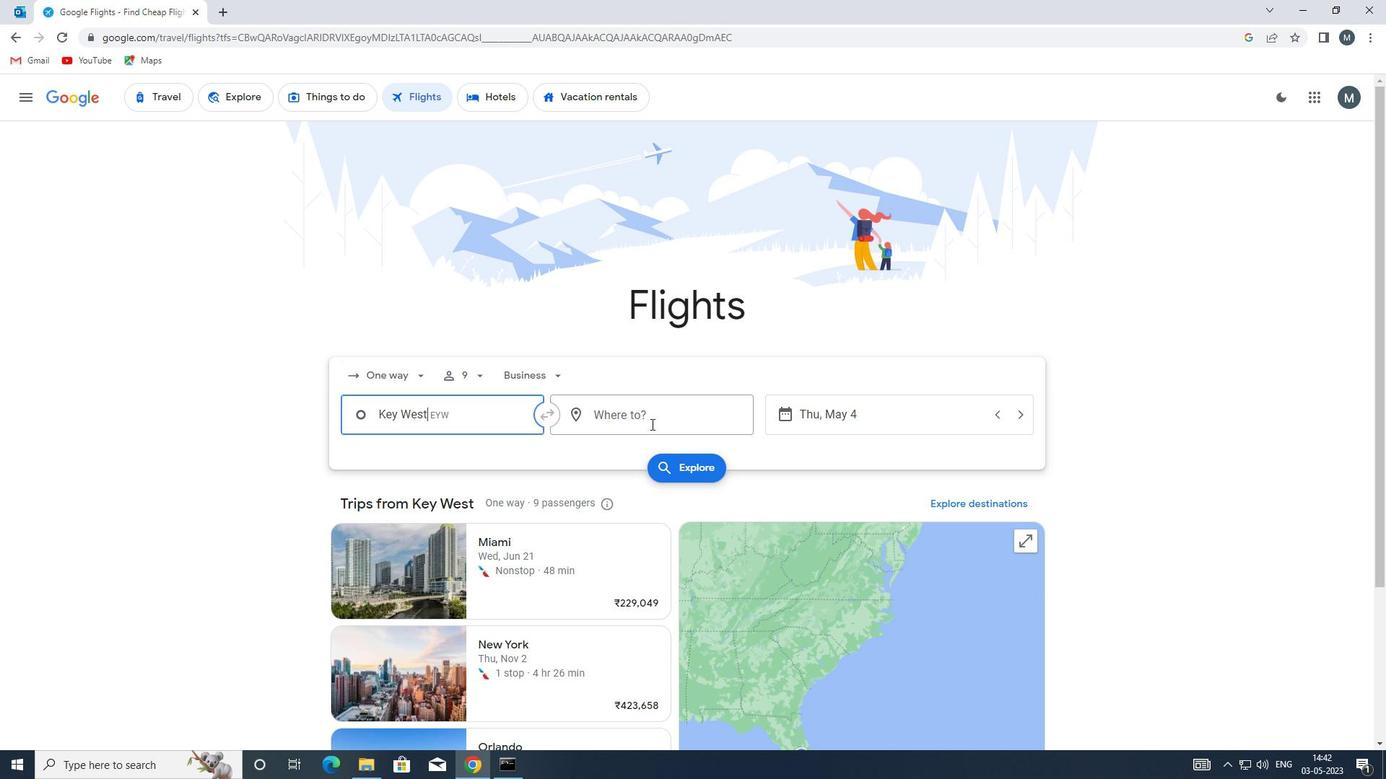
Action: Mouse pressed left at (653, 422)
Screenshot: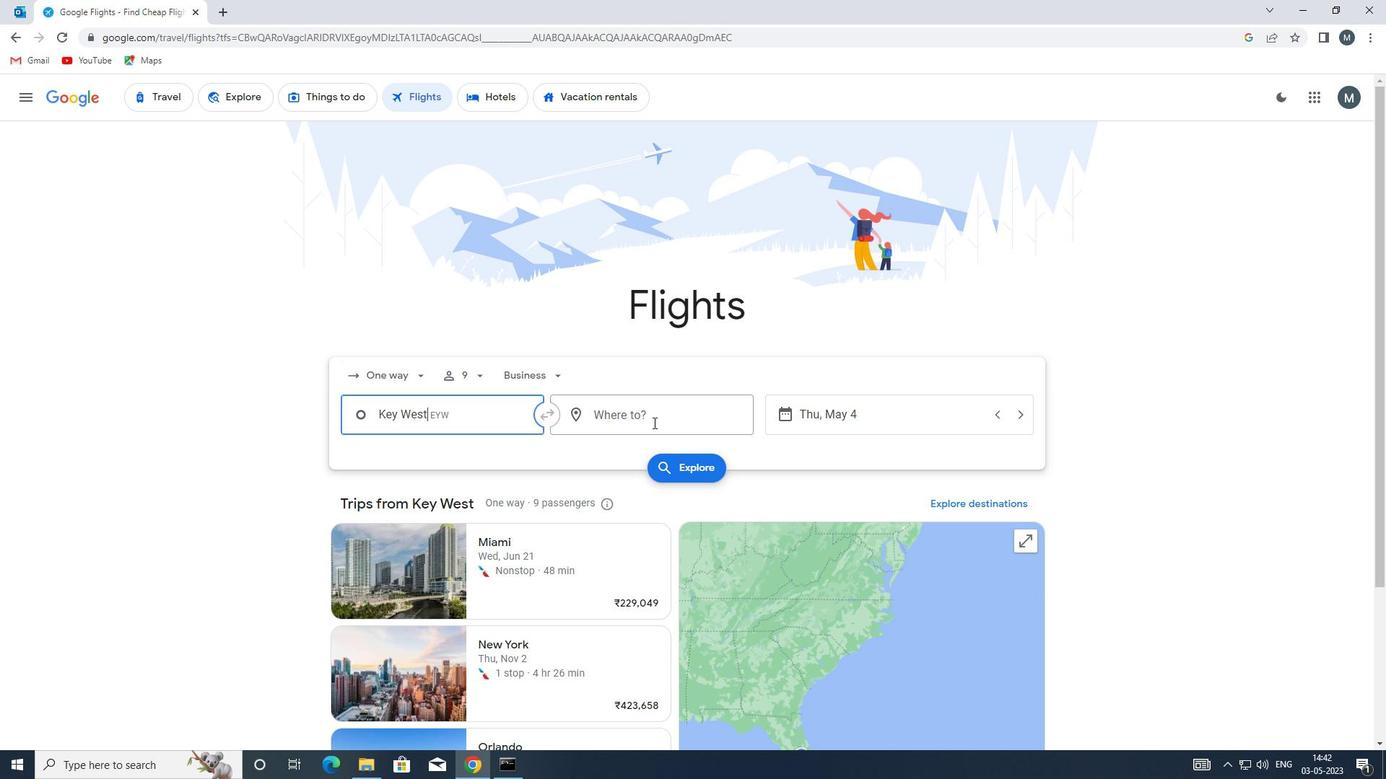 
Action: Key pressed ewn
Screenshot: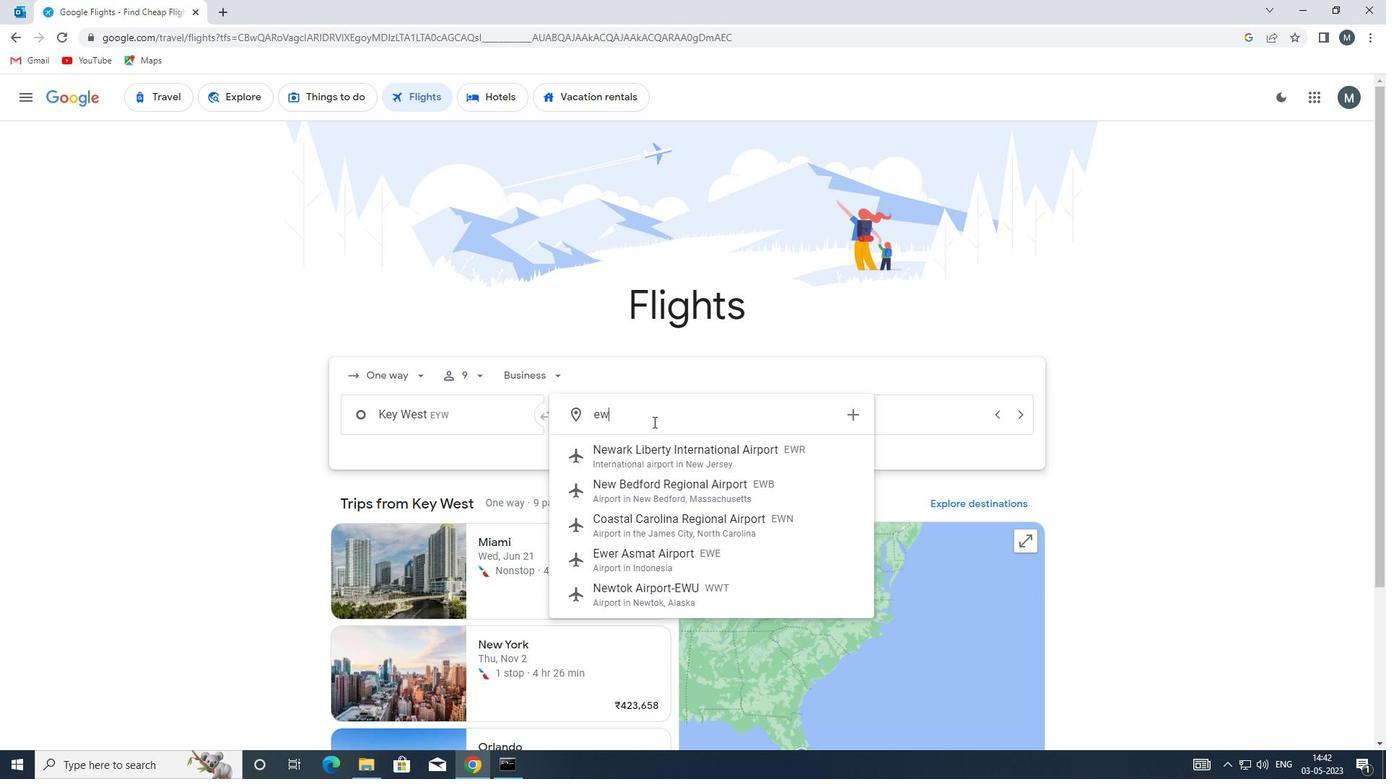 
Action: Mouse moved to (642, 465)
Screenshot: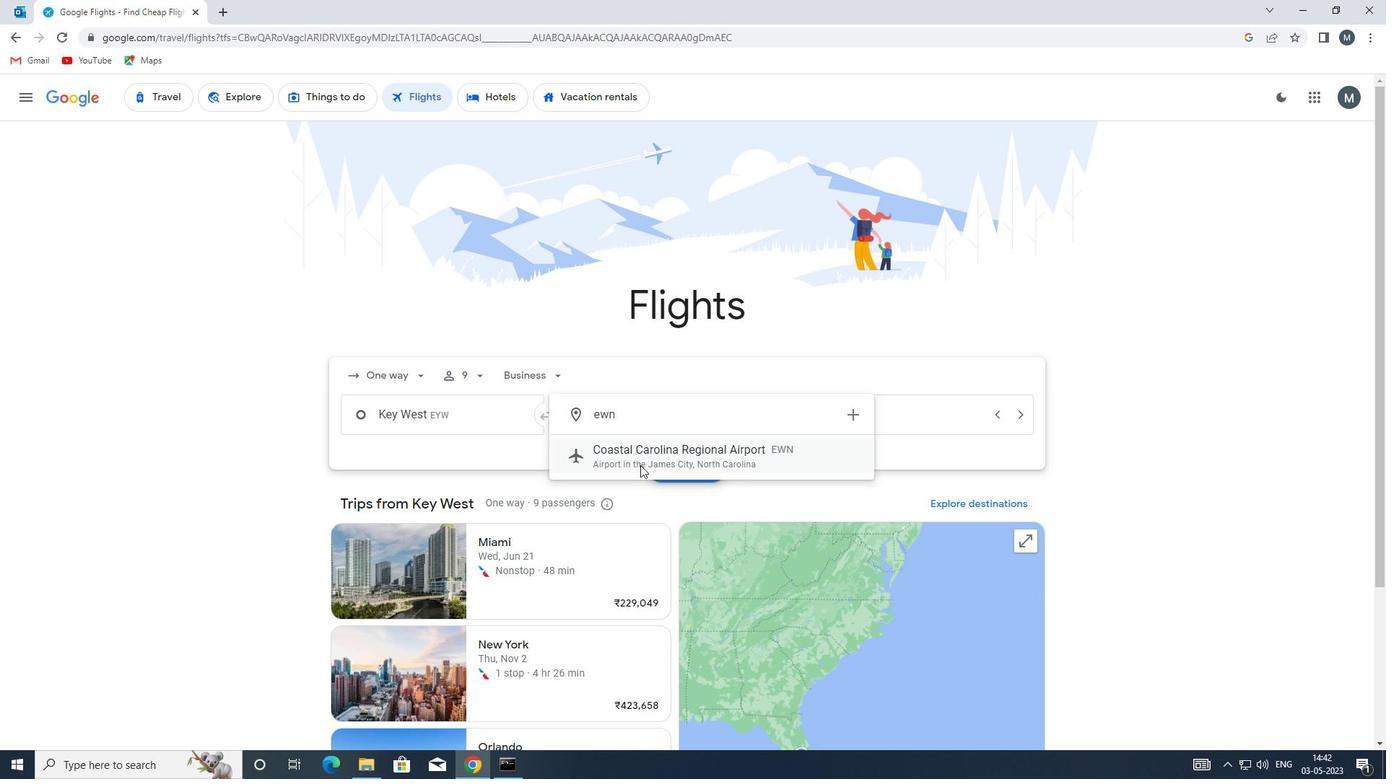 
Action: Mouse pressed left at (642, 465)
Screenshot: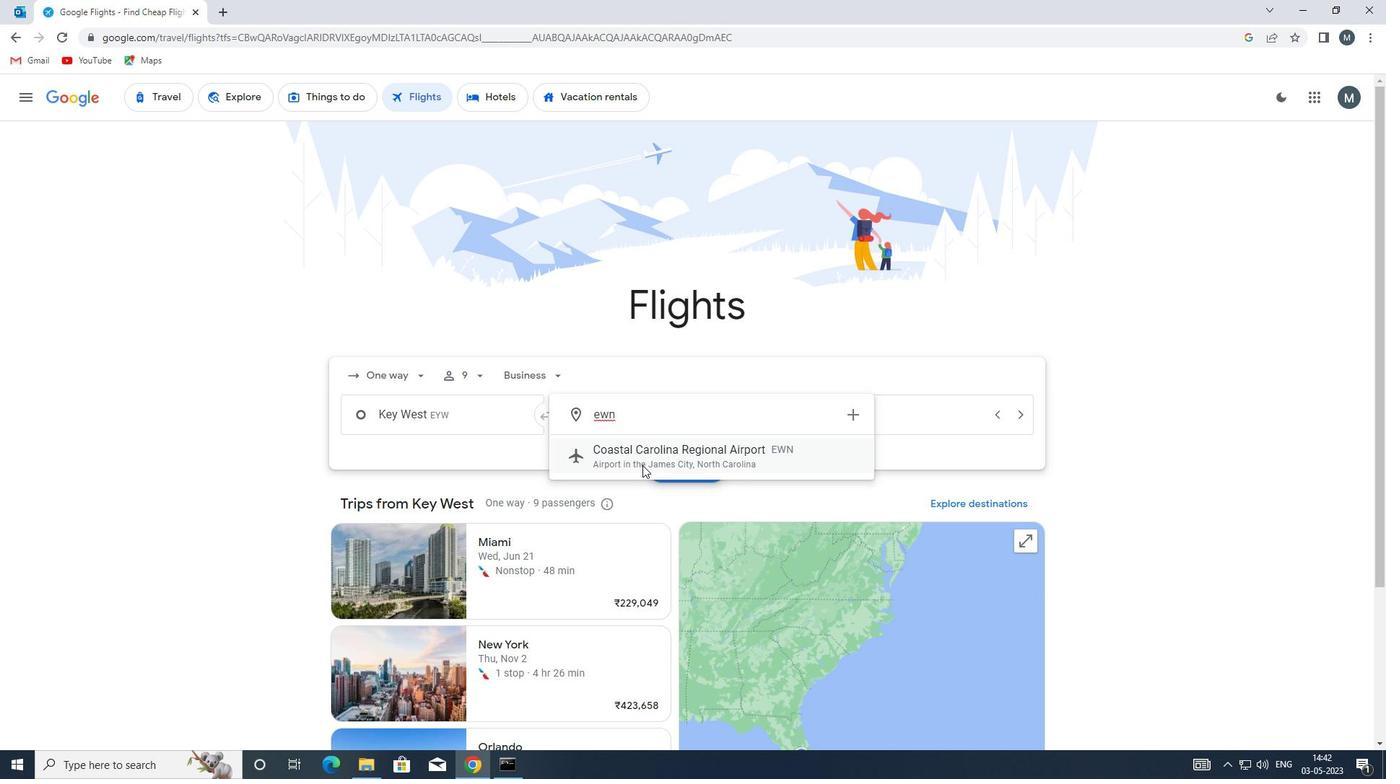 
Action: Mouse moved to (809, 421)
Screenshot: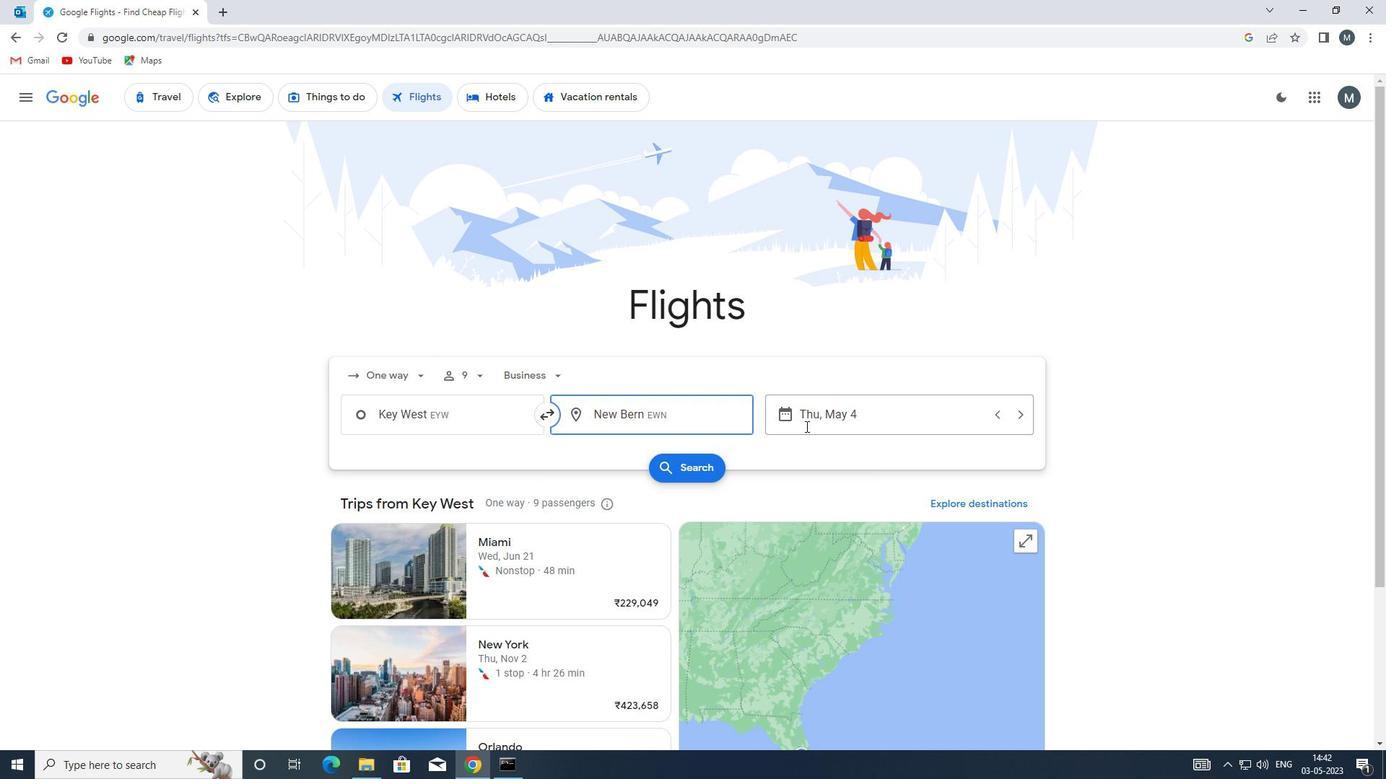 
Action: Mouse pressed left at (809, 421)
Screenshot: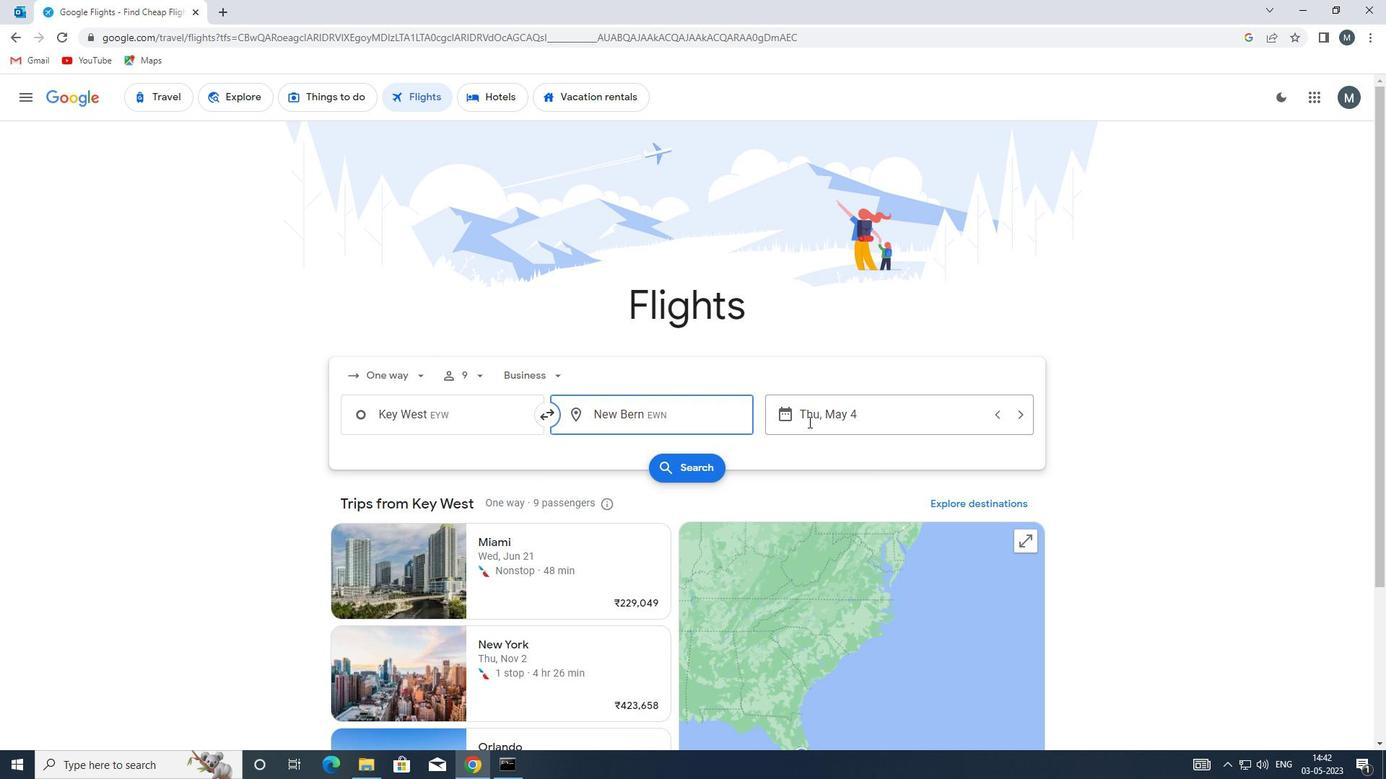 
Action: Mouse moved to (664, 494)
Screenshot: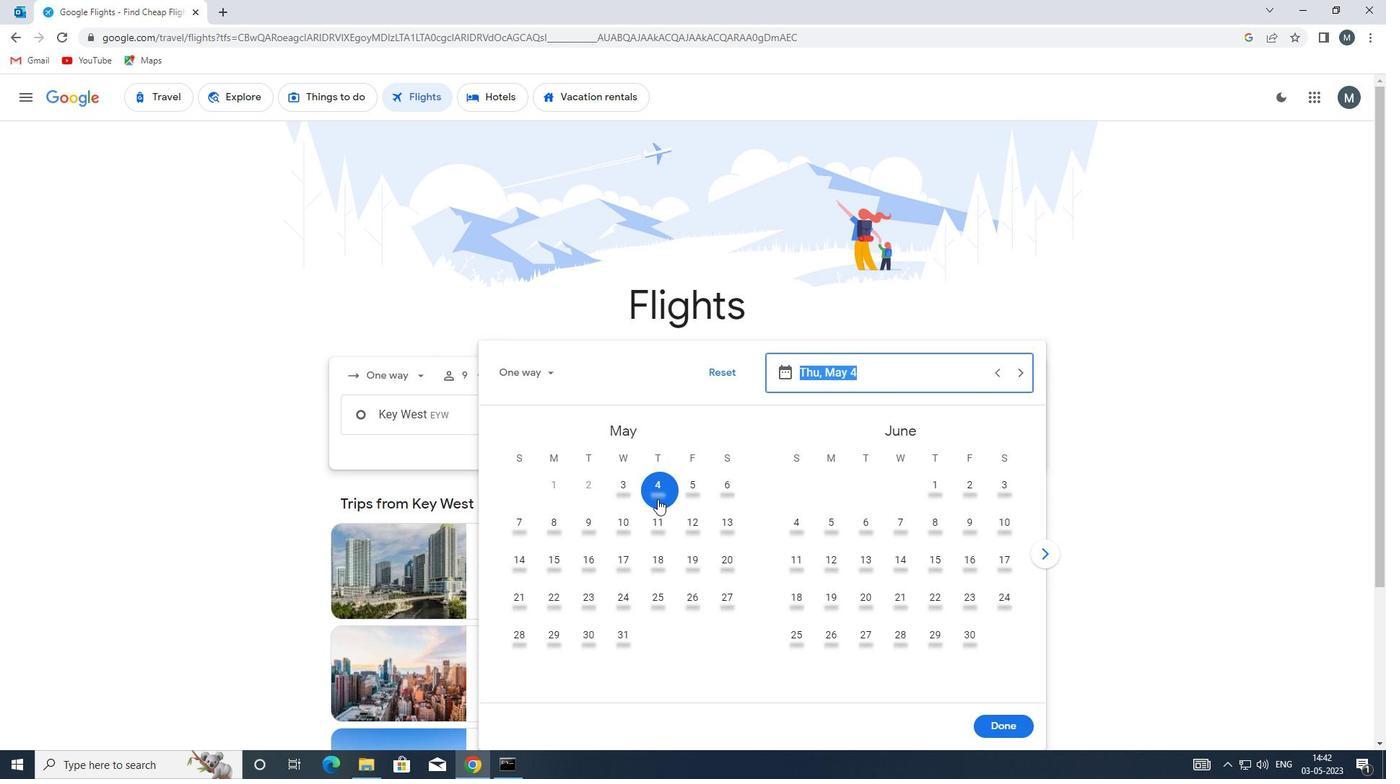 
Action: Mouse pressed left at (664, 494)
Screenshot: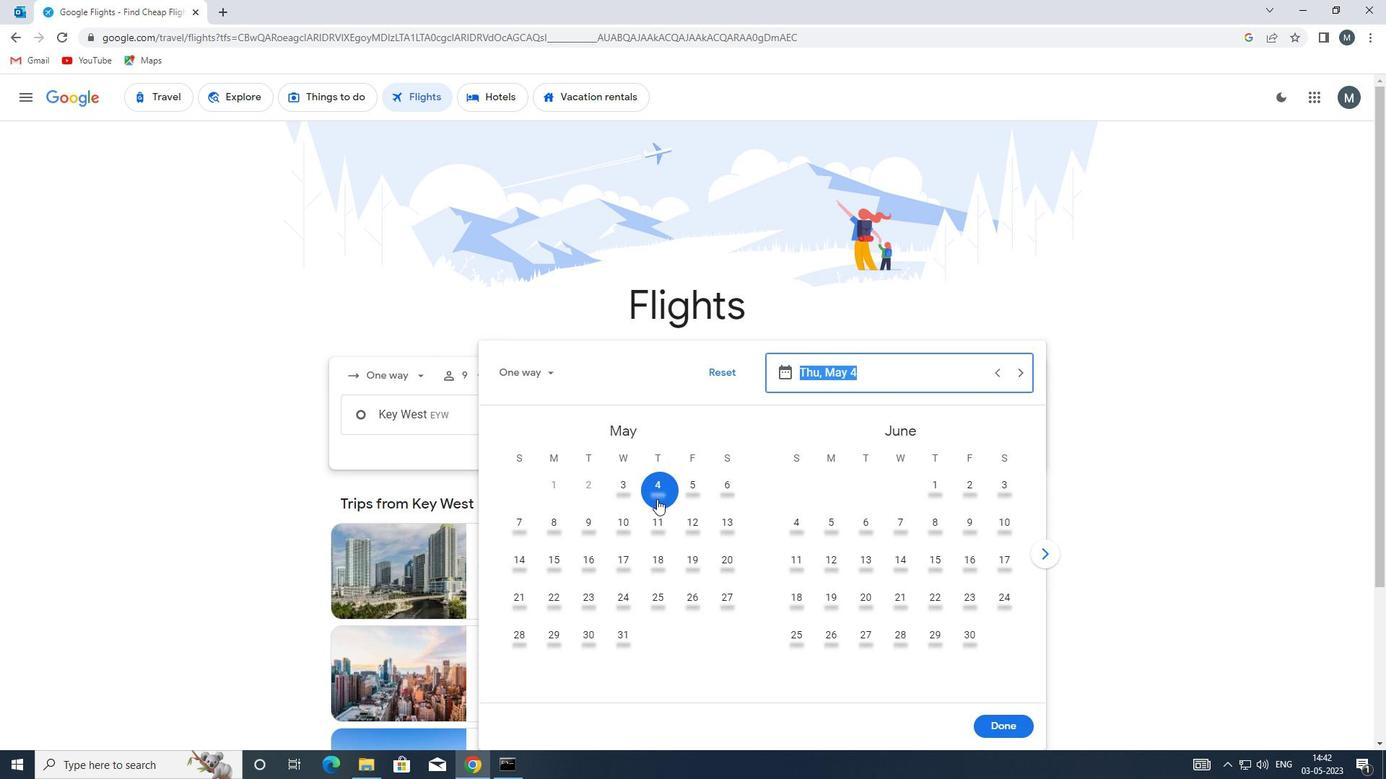 
Action: Mouse moved to (1008, 726)
Screenshot: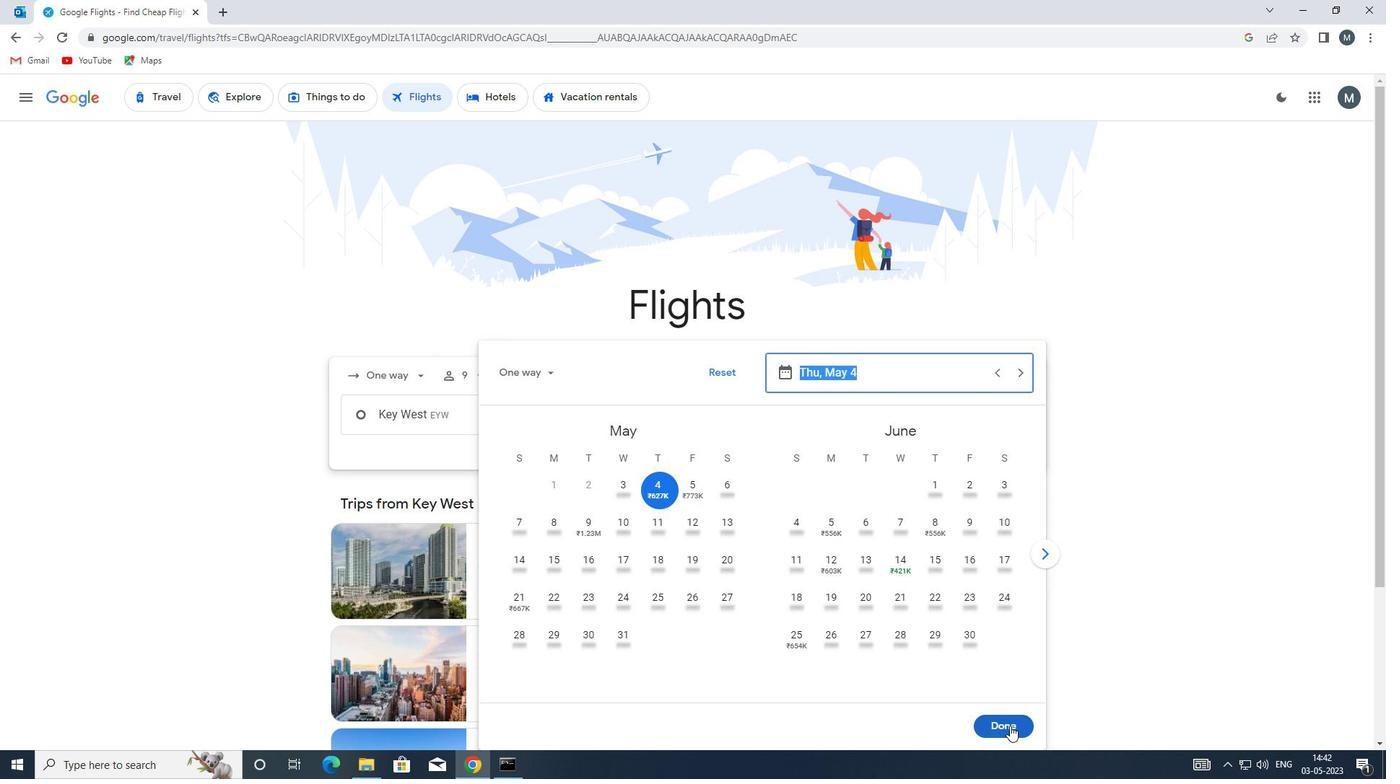 
Action: Mouse pressed left at (1008, 726)
Screenshot: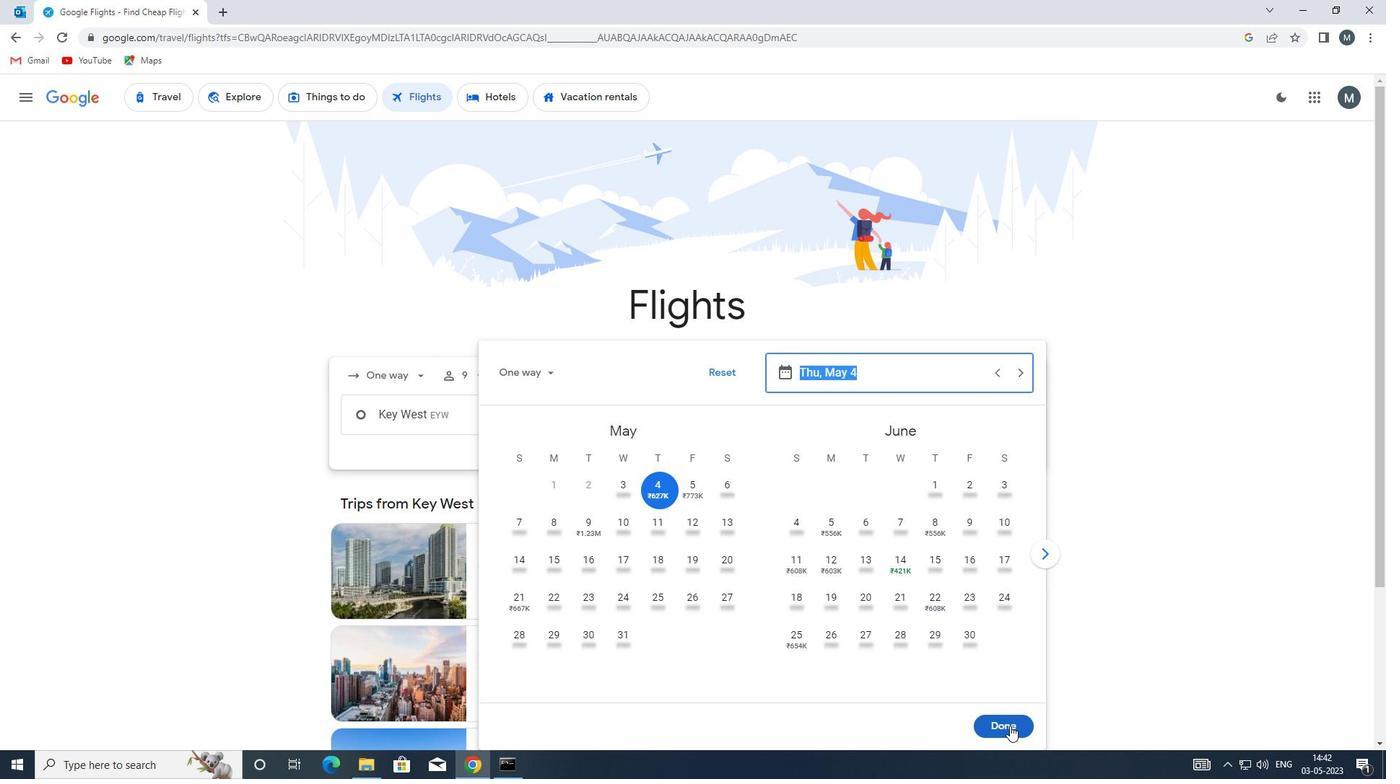 
Action: Mouse moved to (710, 464)
Screenshot: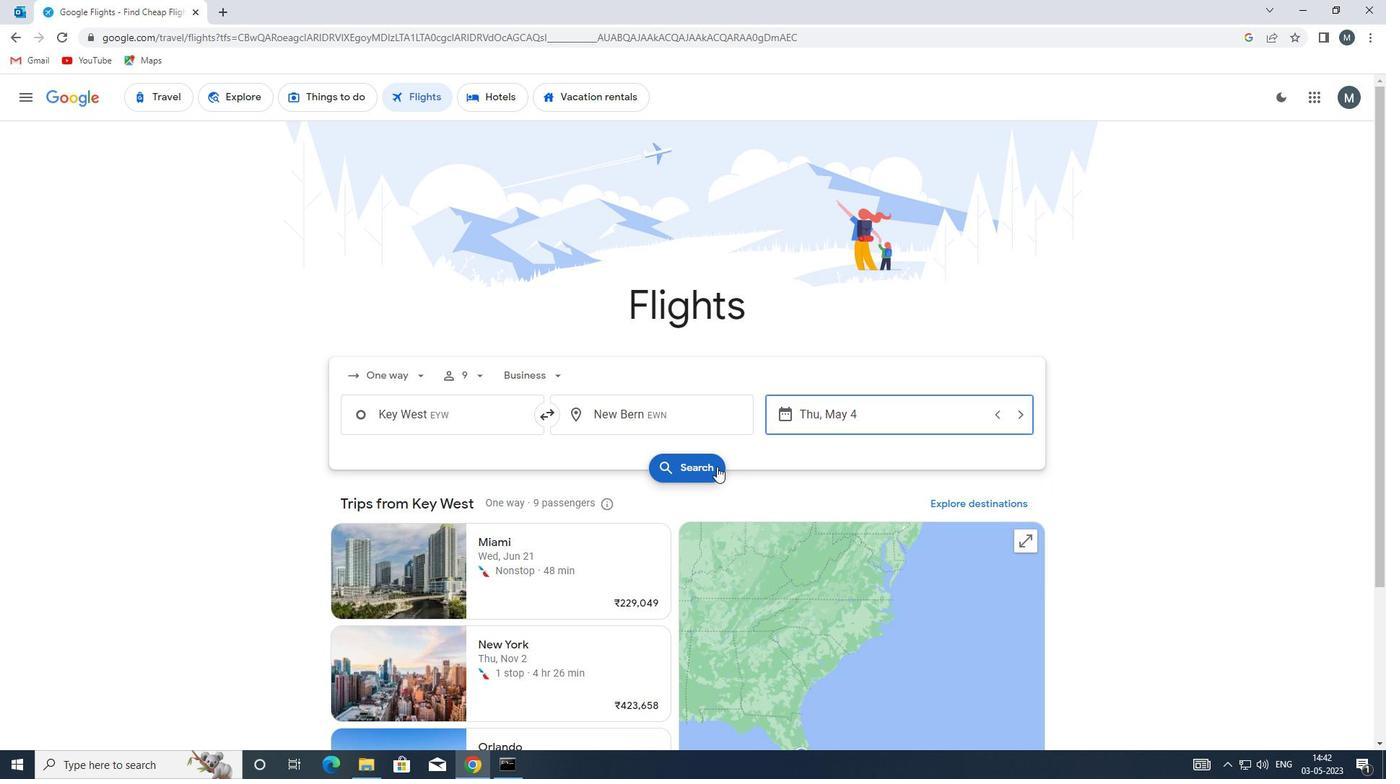 
Action: Mouse pressed left at (710, 464)
Screenshot: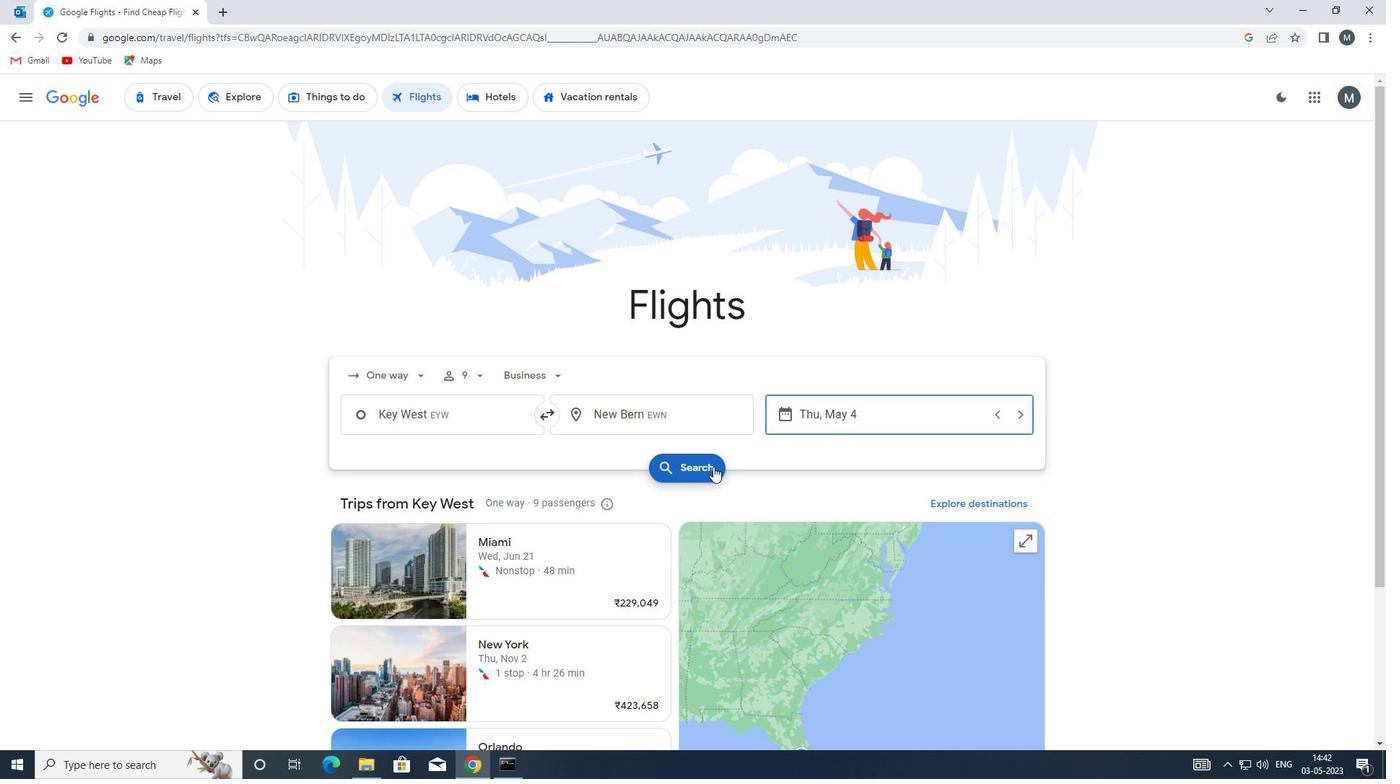 
Action: Mouse moved to (389, 231)
Screenshot: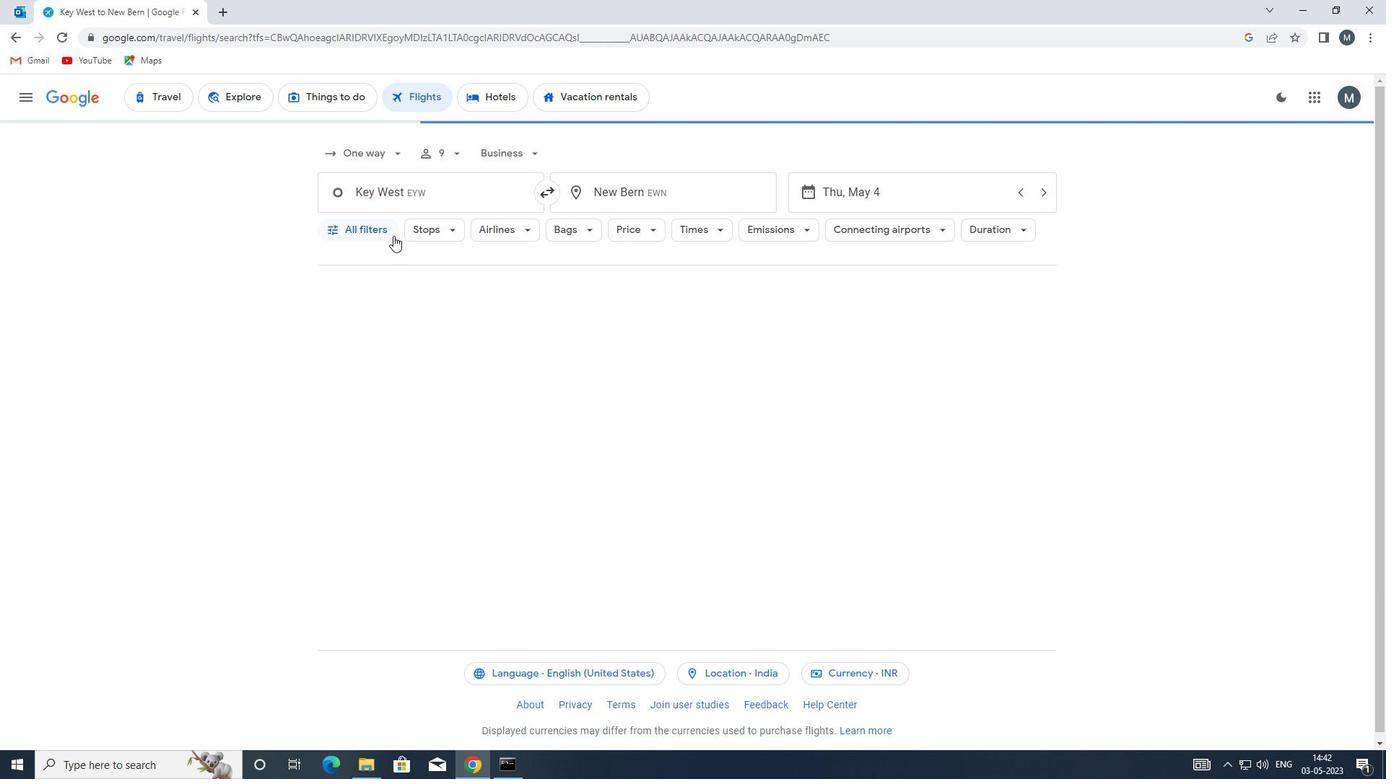 
Action: Mouse pressed left at (389, 231)
Screenshot: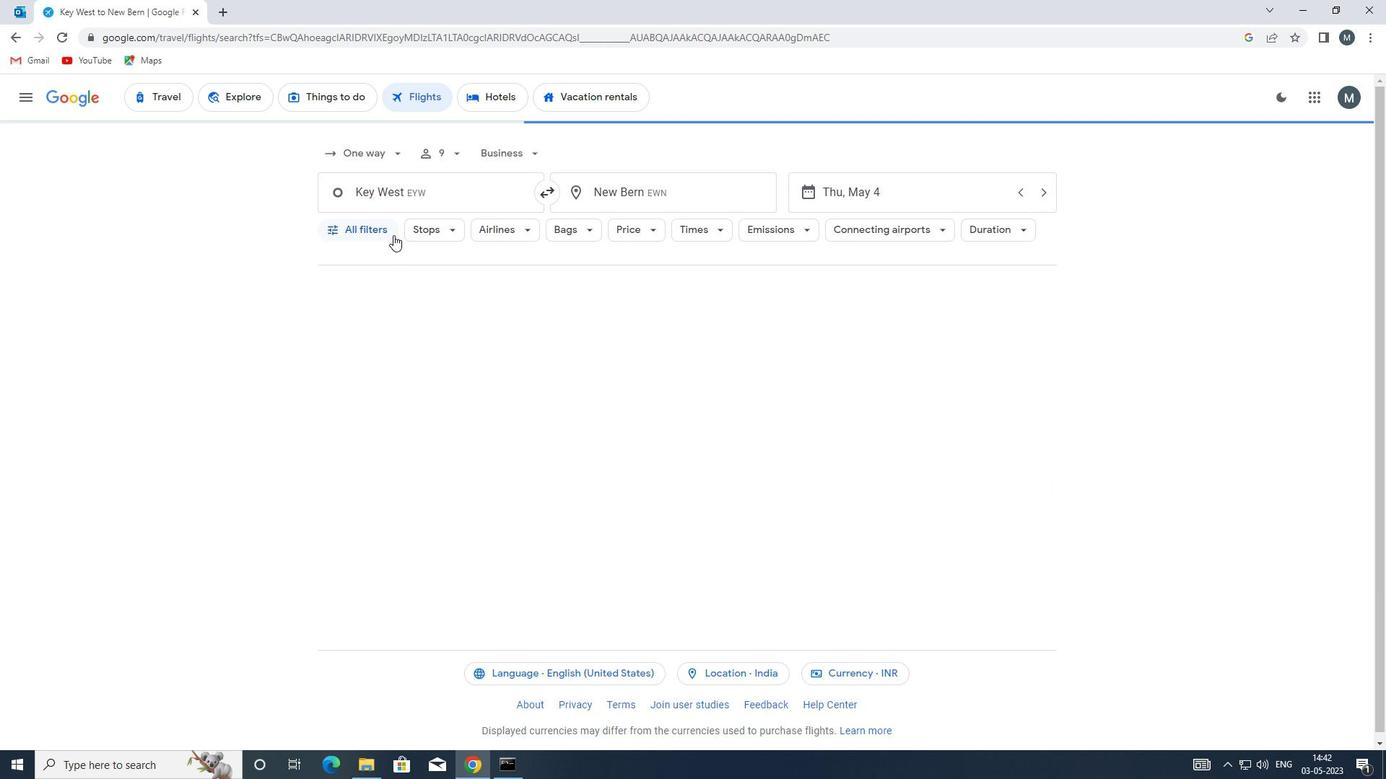 
Action: Mouse moved to (466, 389)
Screenshot: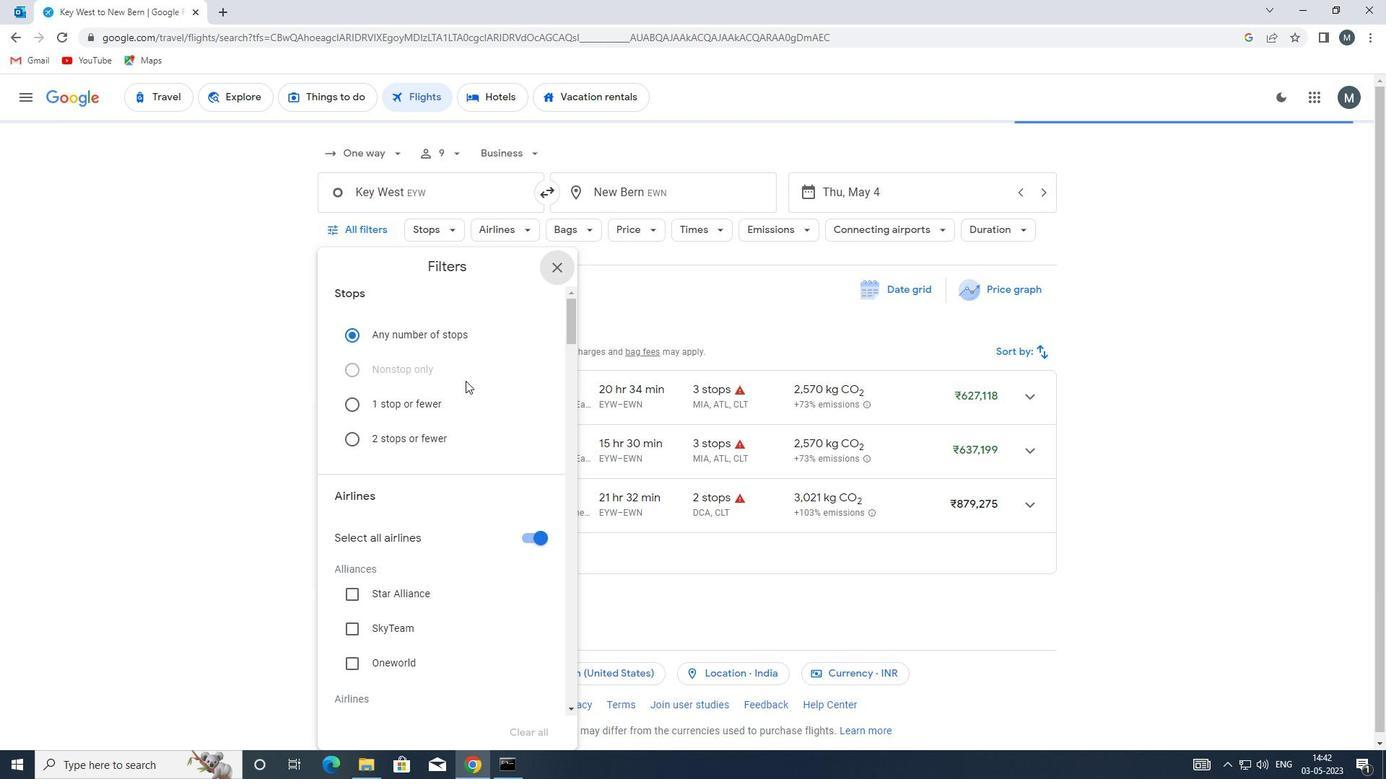 
Action: Mouse scrolled (466, 388) with delta (0, 0)
Screenshot: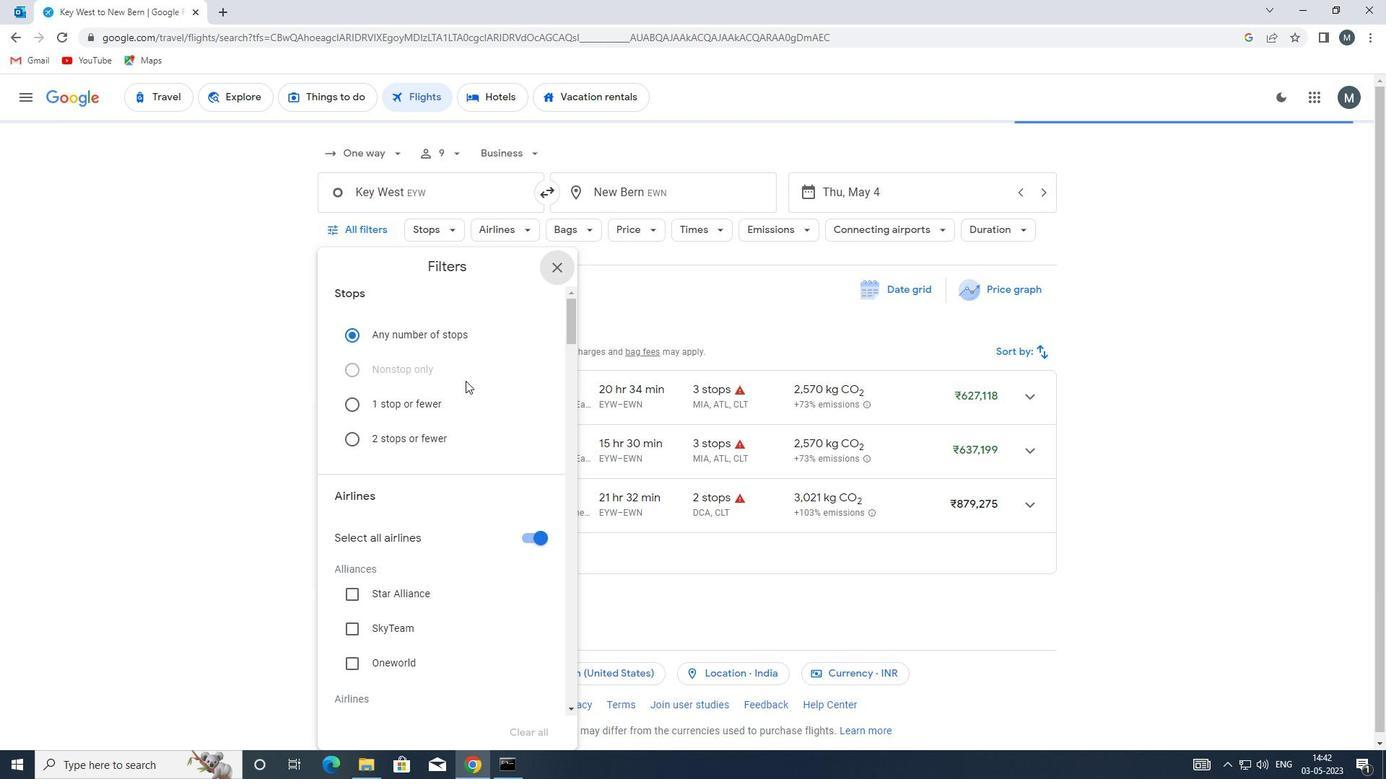 
Action: Mouse moved to (537, 461)
Screenshot: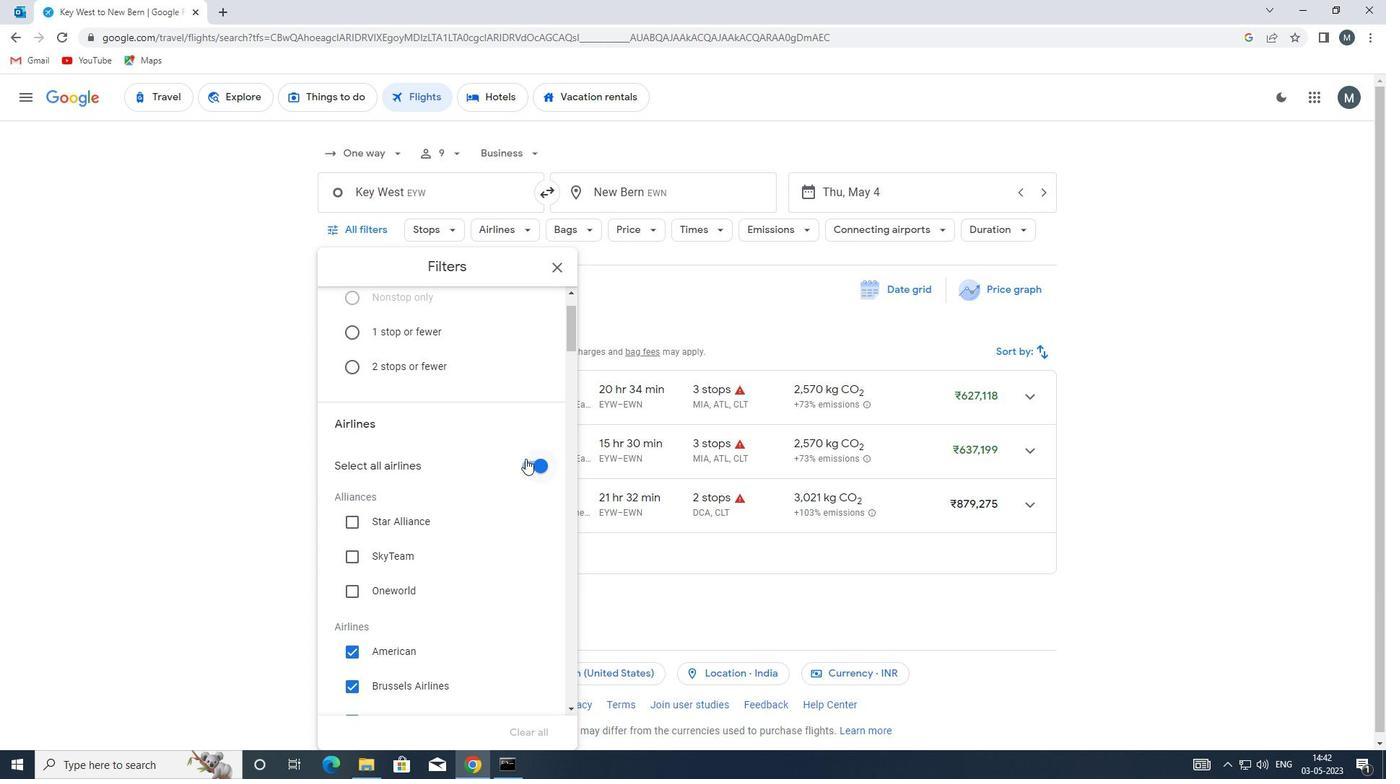 
Action: Mouse pressed left at (537, 461)
Screenshot: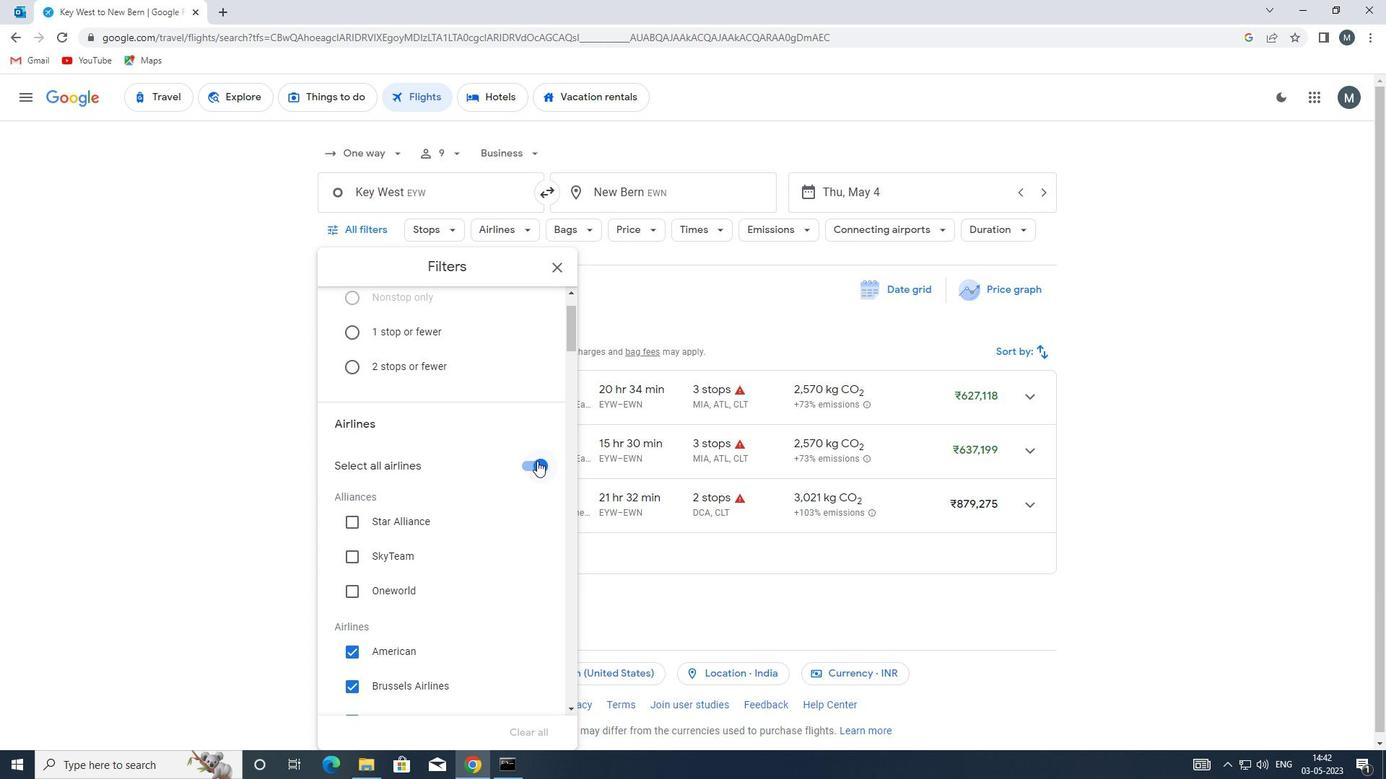 
Action: Mouse moved to (449, 494)
Screenshot: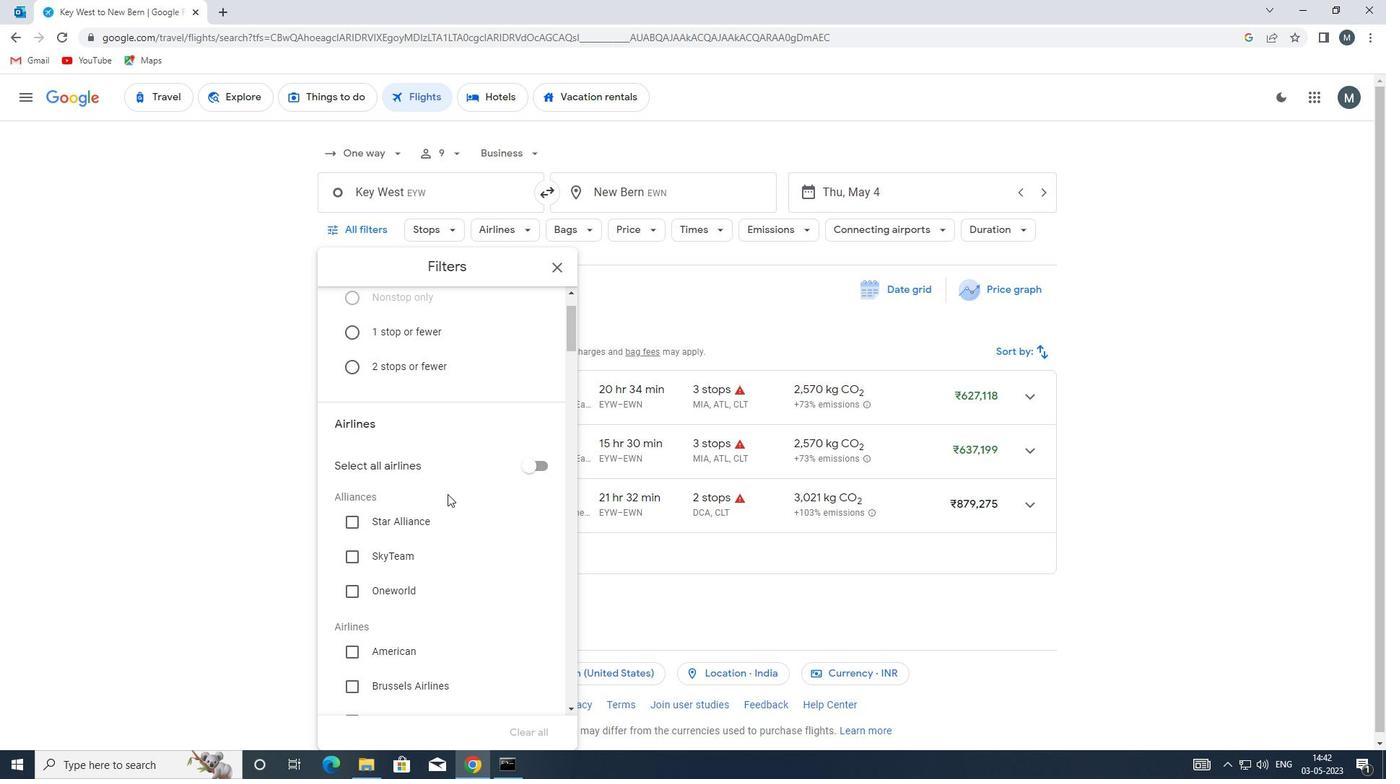 
Action: Mouse scrolled (449, 493) with delta (0, 0)
Screenshot: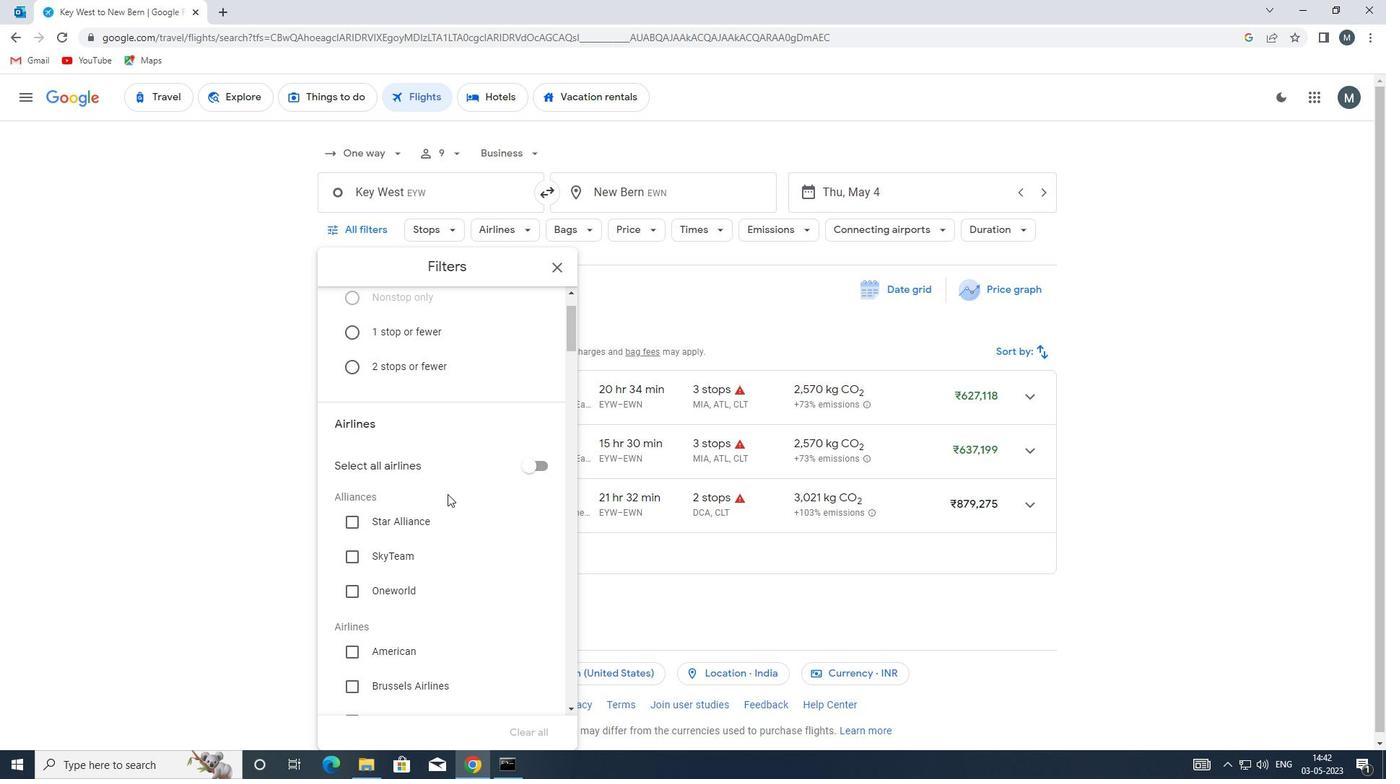 
Action: Mouse moved to (418, 506)
Screenshot: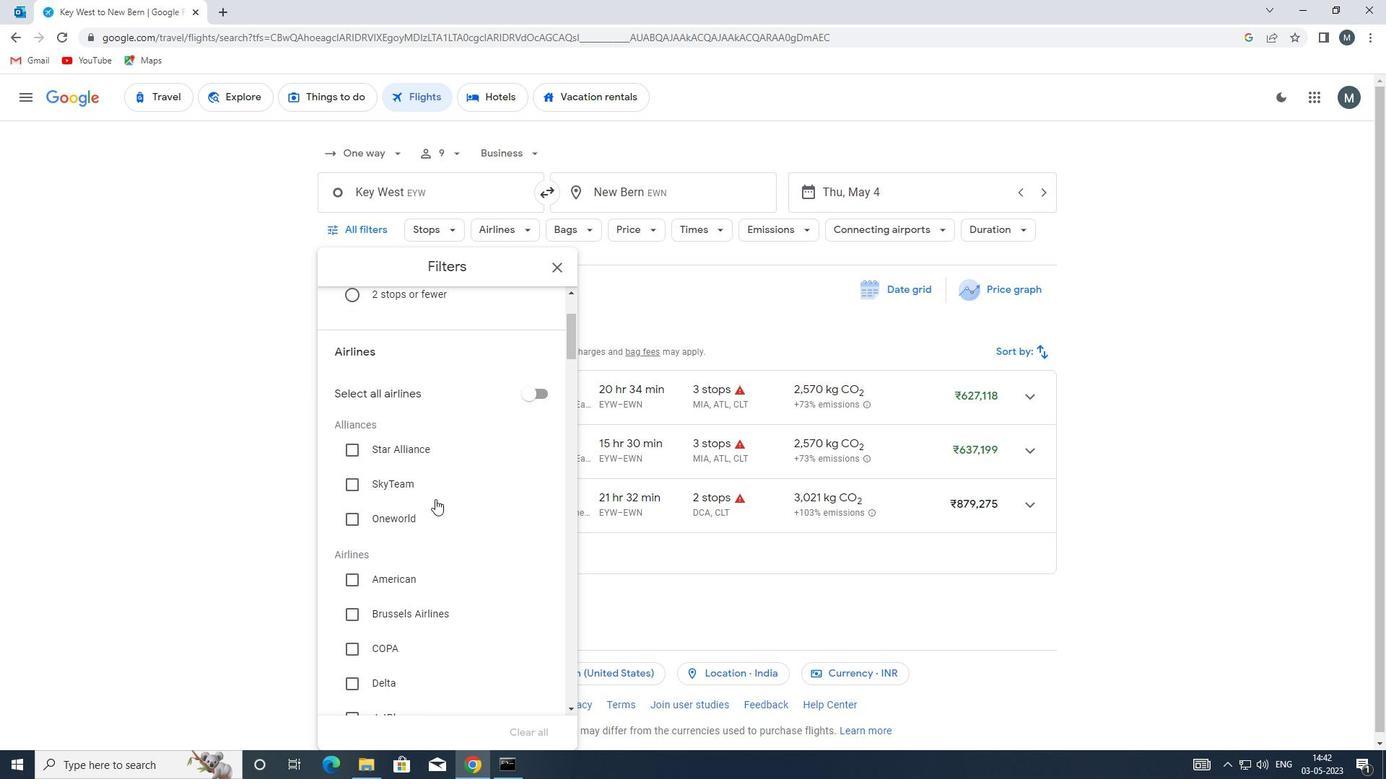 
Action: Mouse scrolled (418, 505) with delta (0, 0)
Screenshot: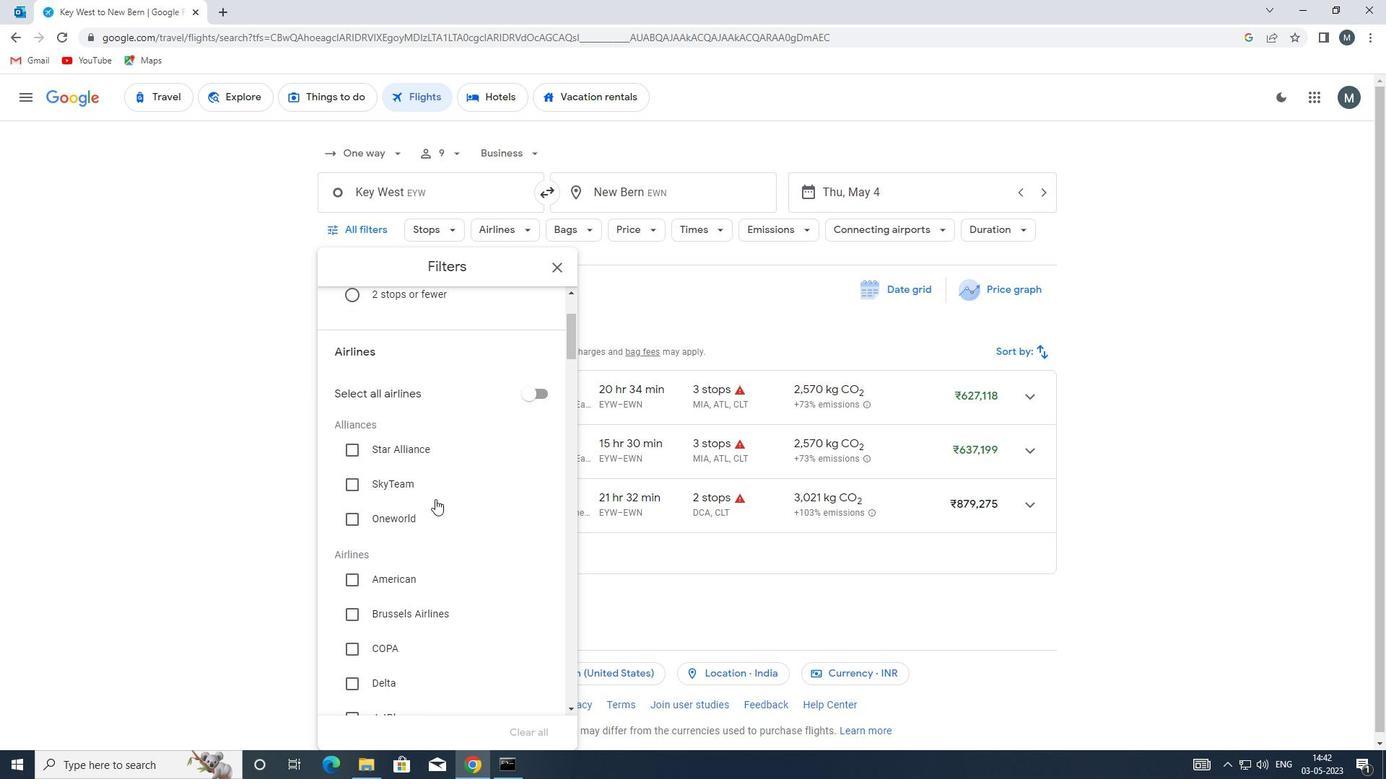 
Action: Mouse moved to (409, 512)
Screenshot: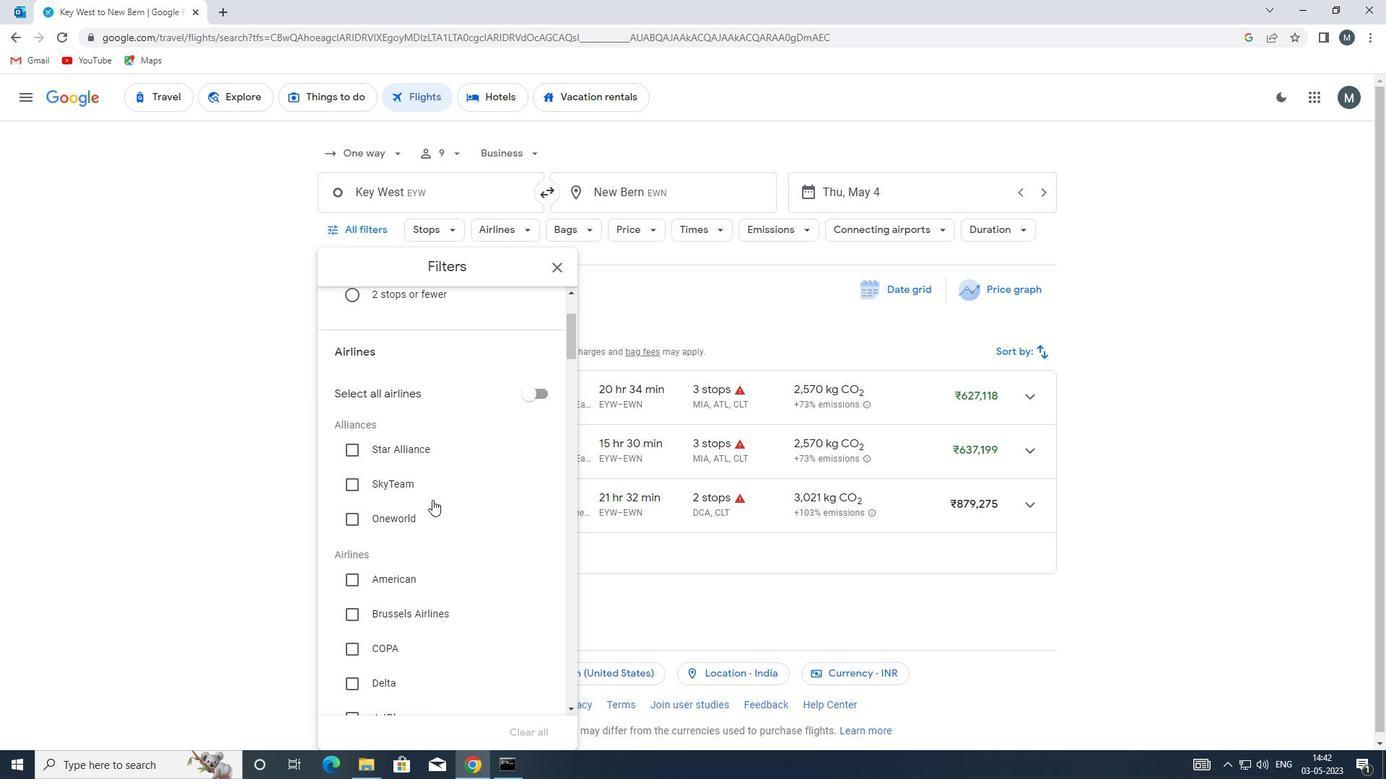 
Action: Mouse scrolled (409, 511) with delta (0, 0)
Screenshot: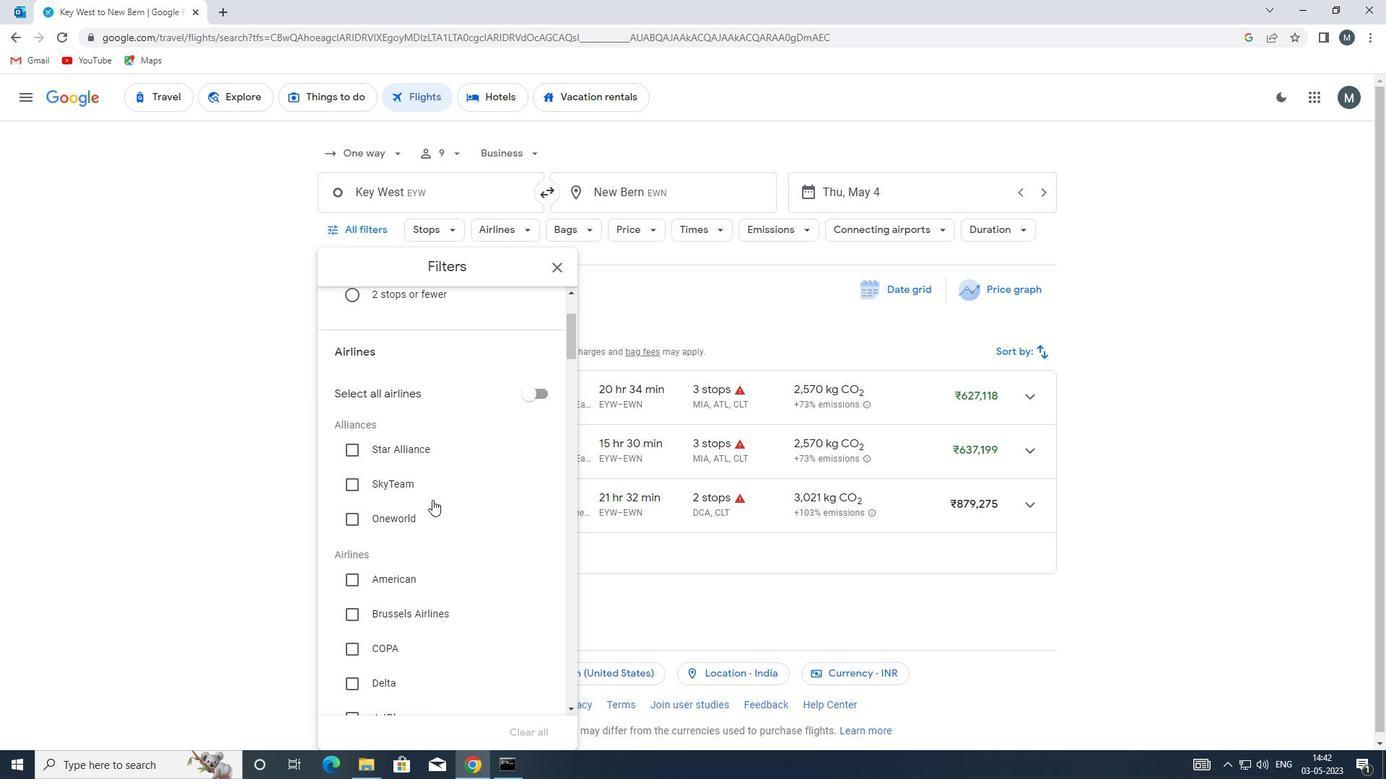 
Action: Mouse moved to (420, 540)
Screenshot: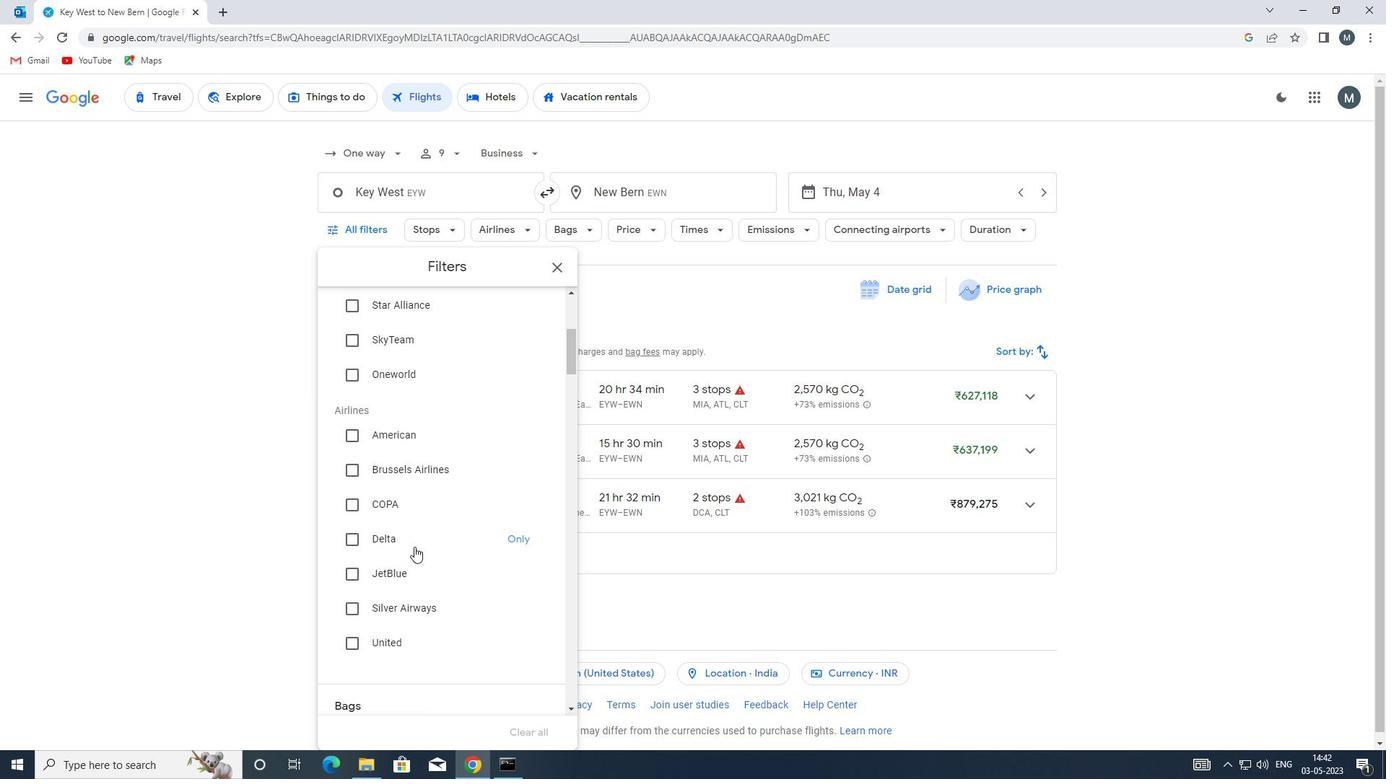 
Action: Mouse scrolled (420, 540) with delta (0, 0)
Screenshot: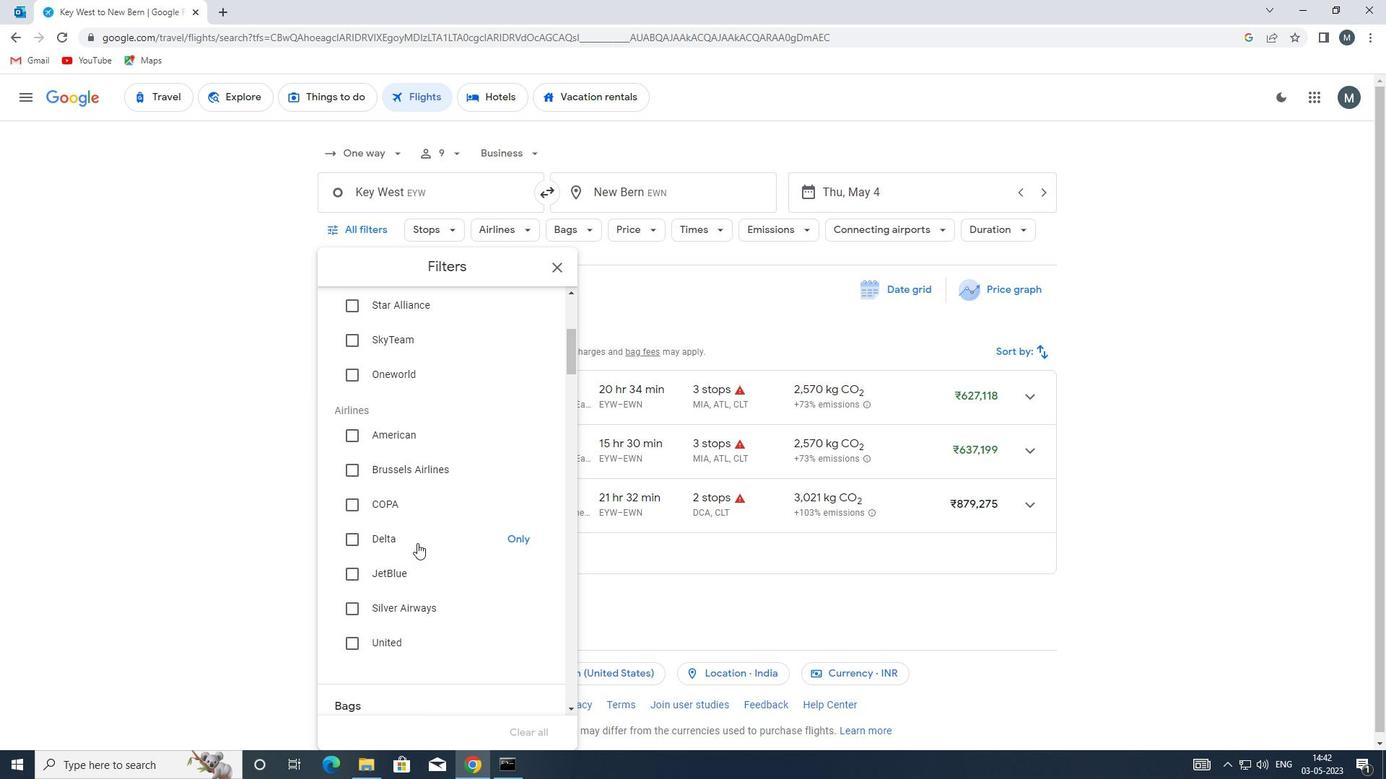 
Action: Mouse moved to (418, 540)
Screenshot: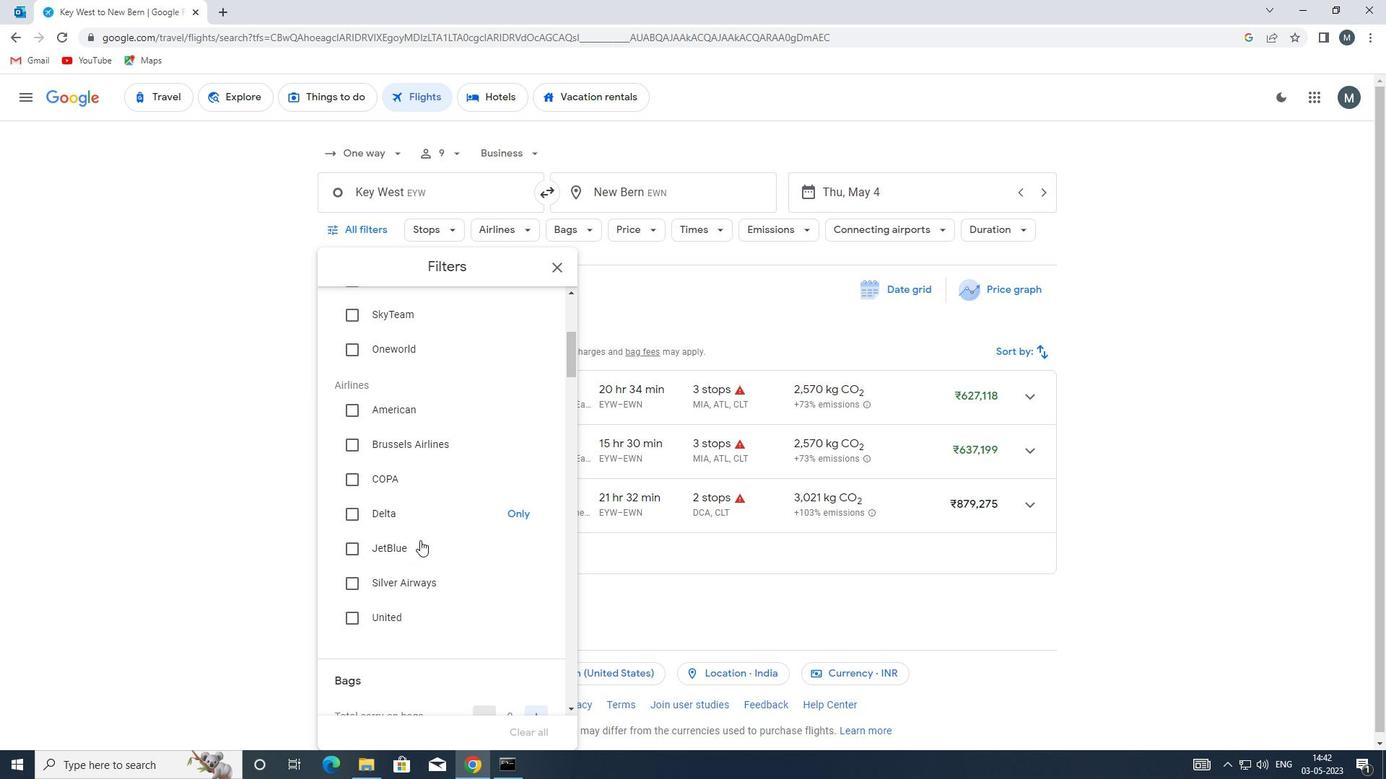 
Action: Mouse scrolled (418, 540) with delta (0, 0)
Screenshot: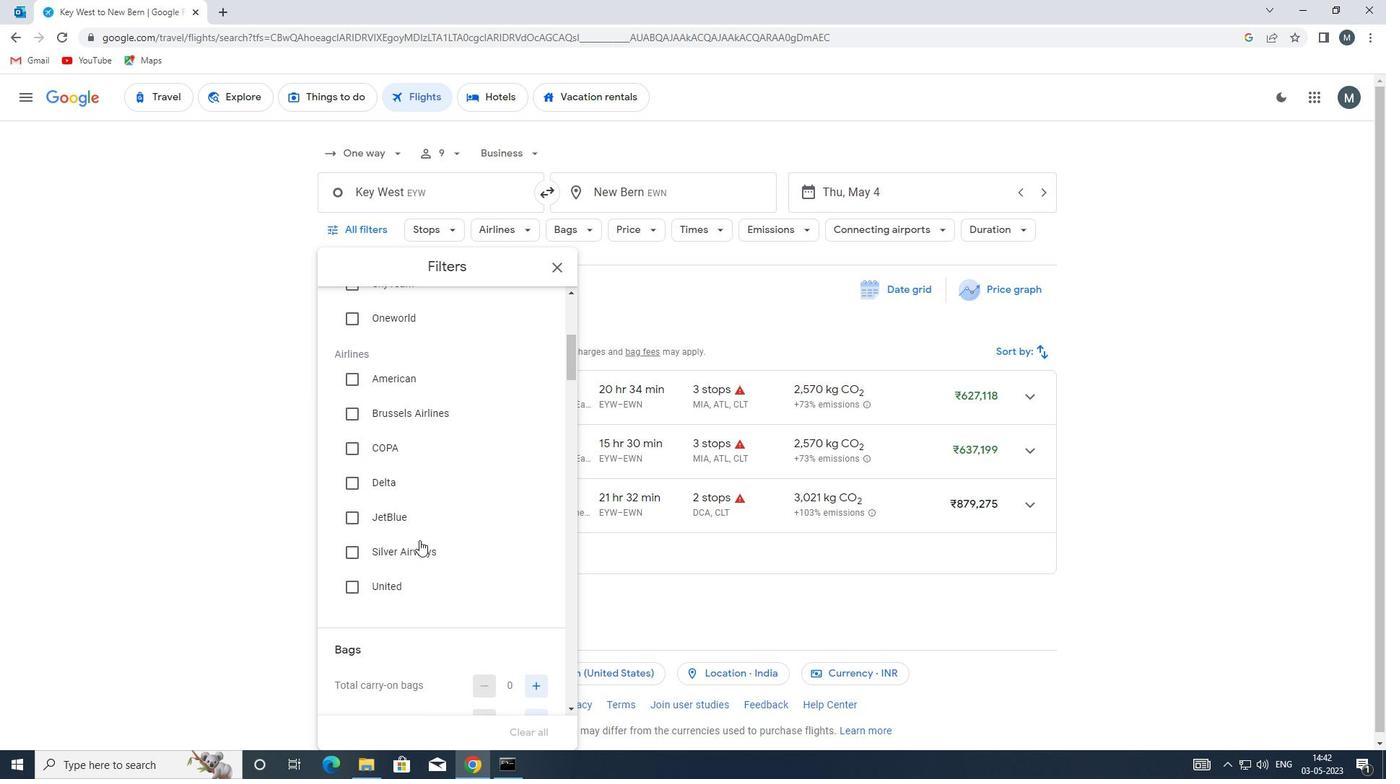 
Action: Mouse moved to (531, 597)
Screenshot: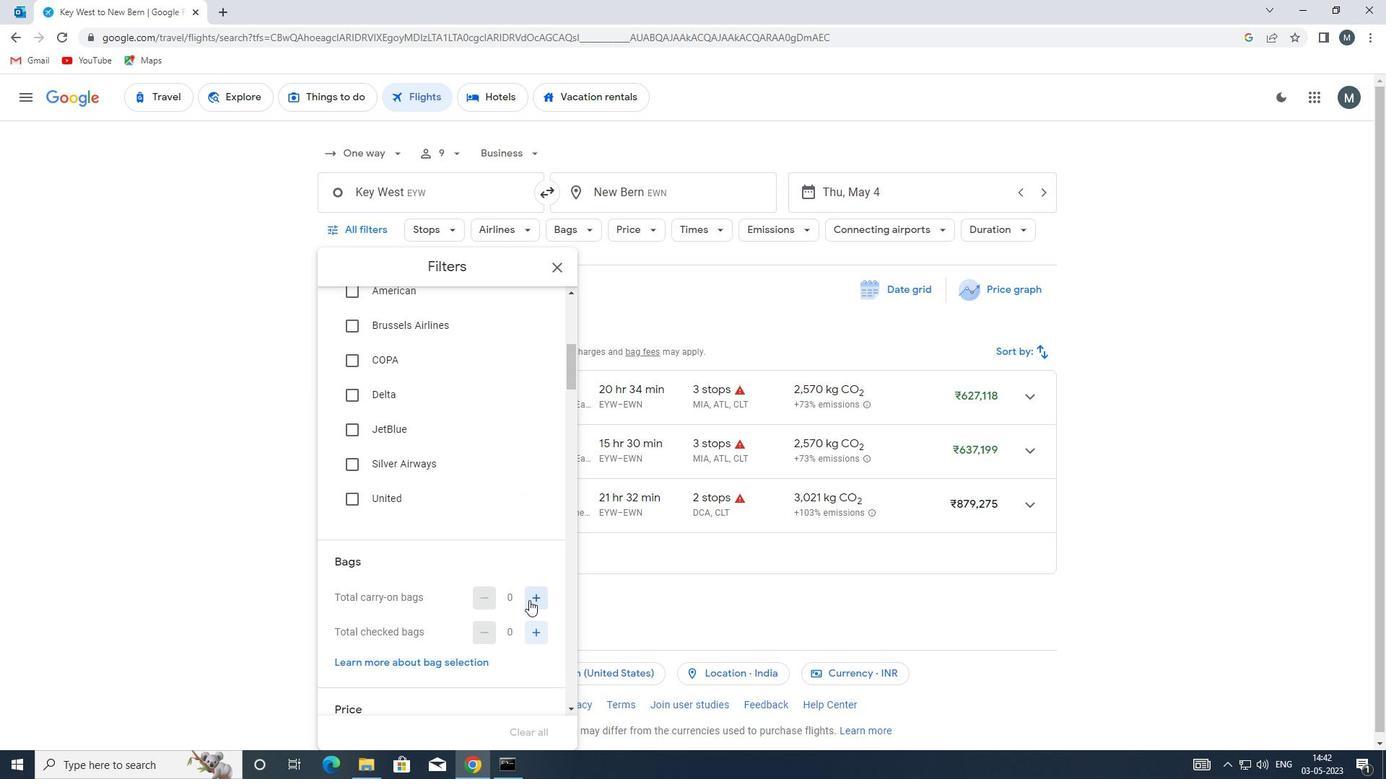 
Action: Mouse pressed left at (531, 597)
Screenshot: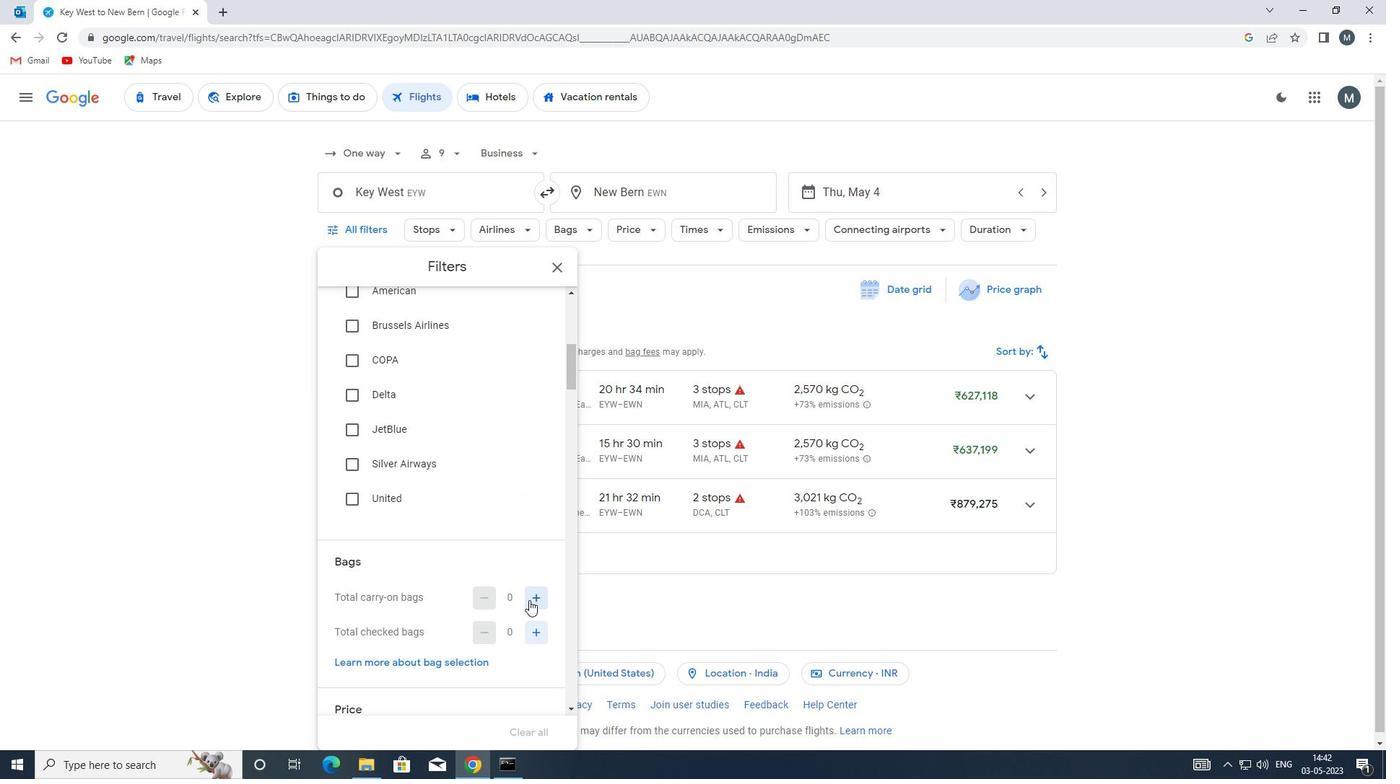 
Action: Mouse moved to (418, 573)
Screenshot: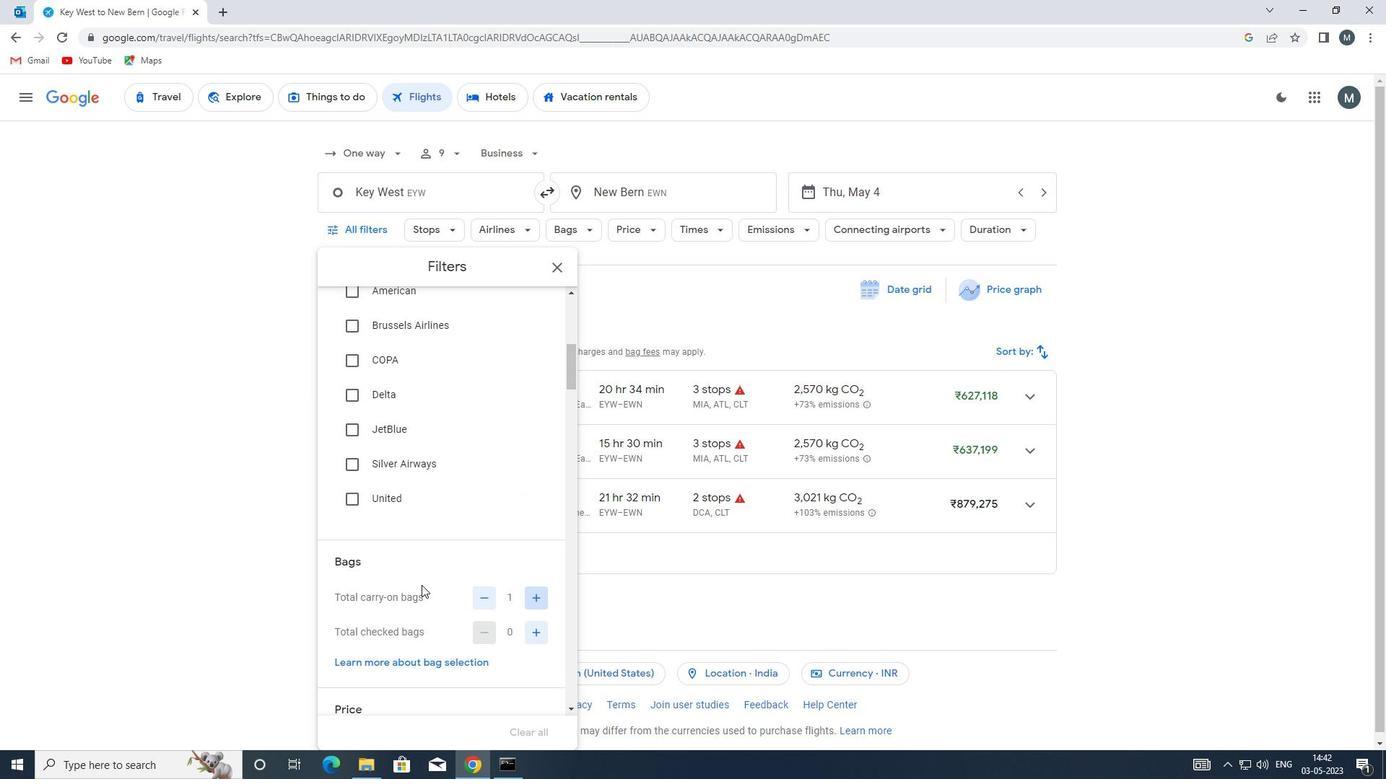 
Action: Mouse scrolled (418, 573) with delta (0, 0)
Screenshot: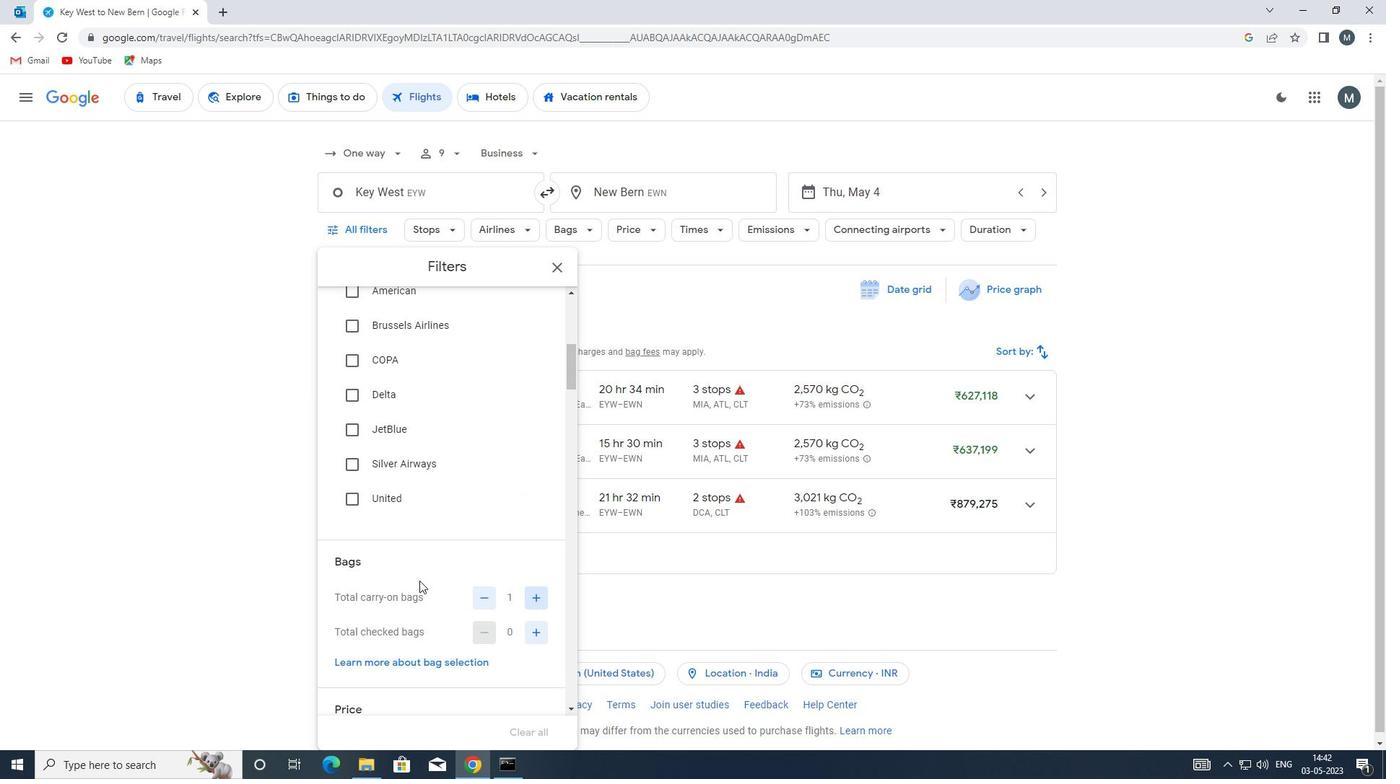 
Action: Mouse moved to (418, 548)
Screenshot: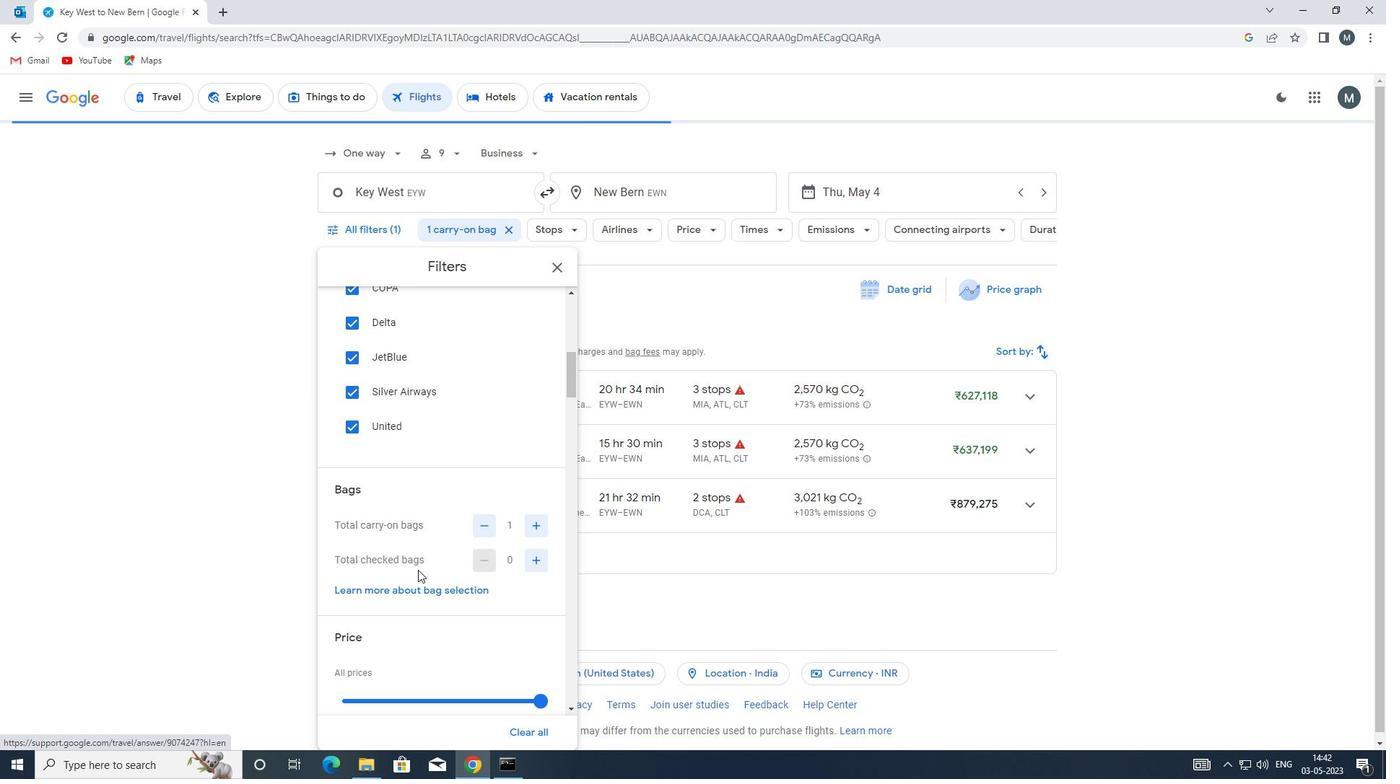 
Action: Mouse scrolled (418, 547) with delta (0, 0)
Screenshot: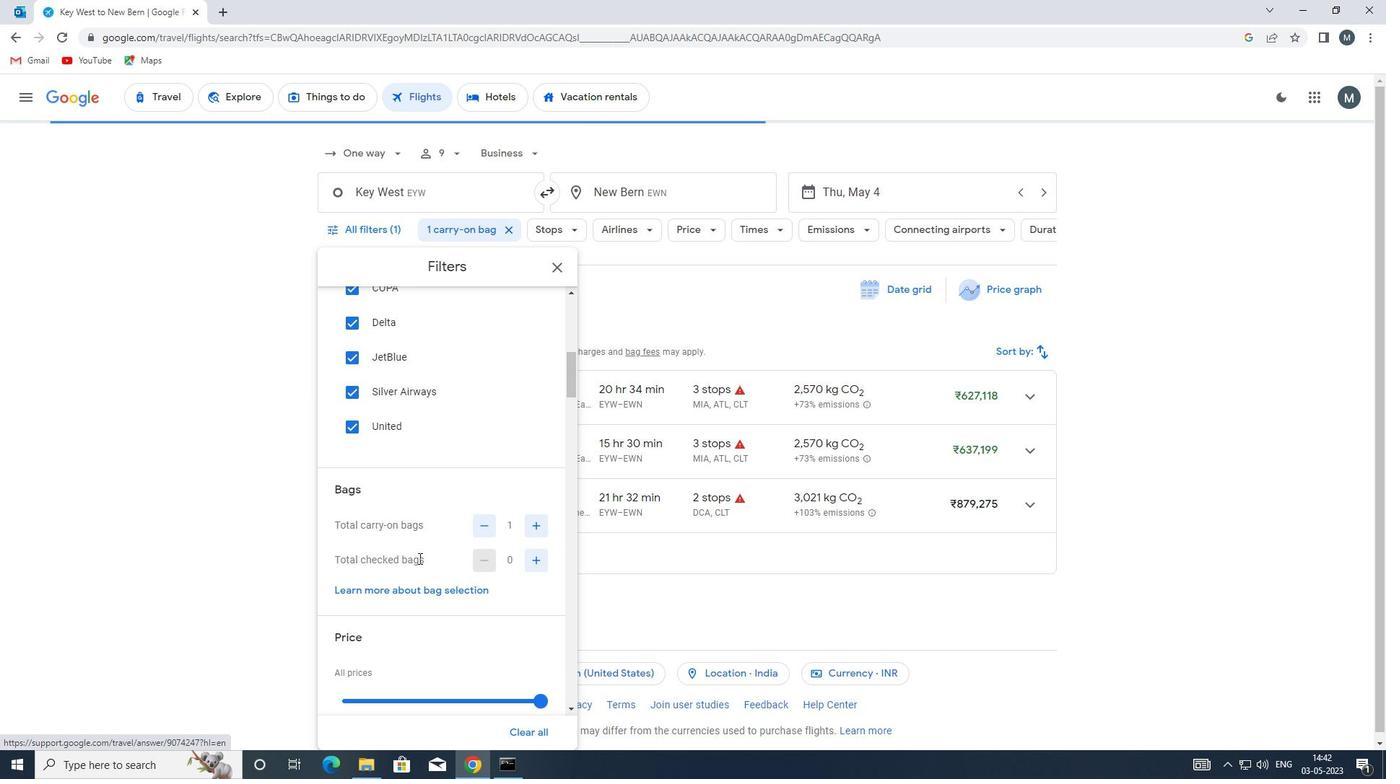 
Action: Mouse moved to (405, 577)
Screenshot: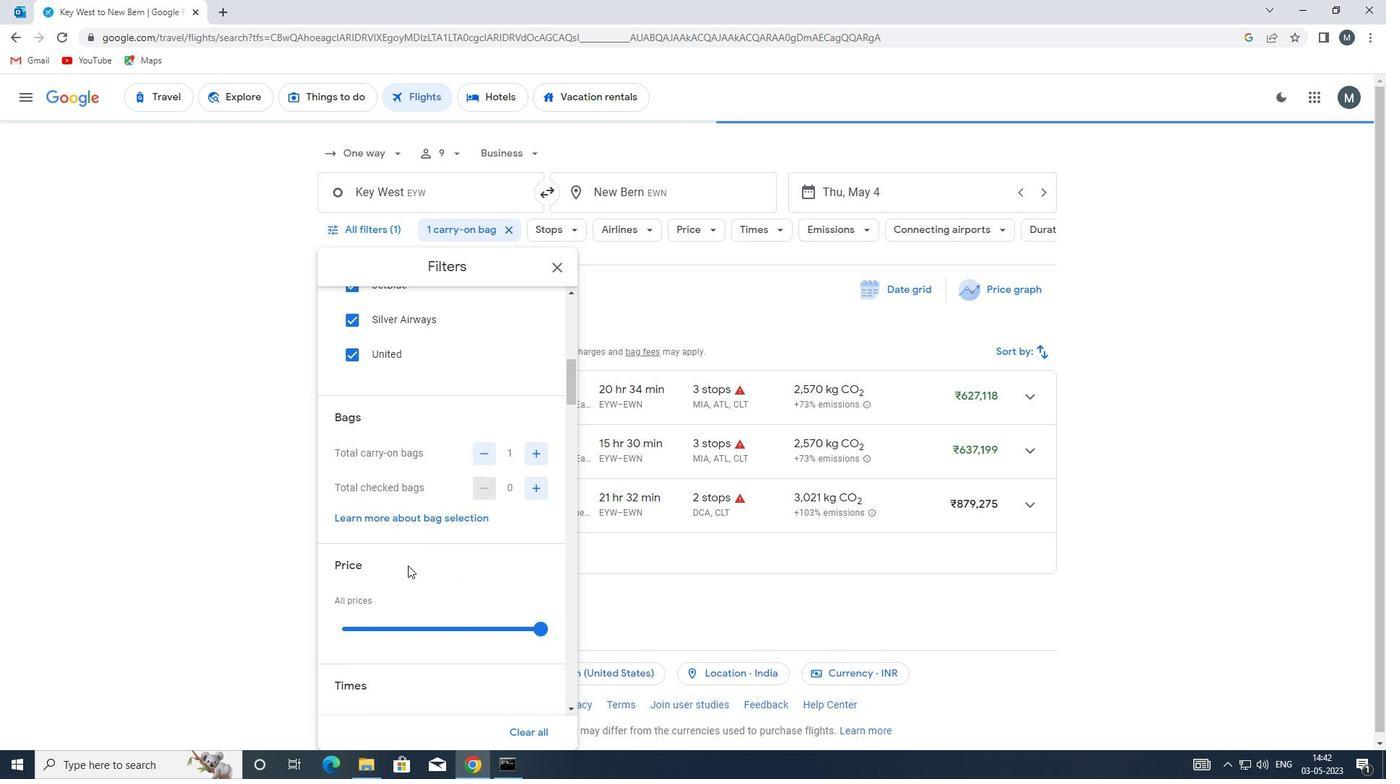 
Action: Mouse scrolled (405, 576) with delta (0, 0)
Screenshot: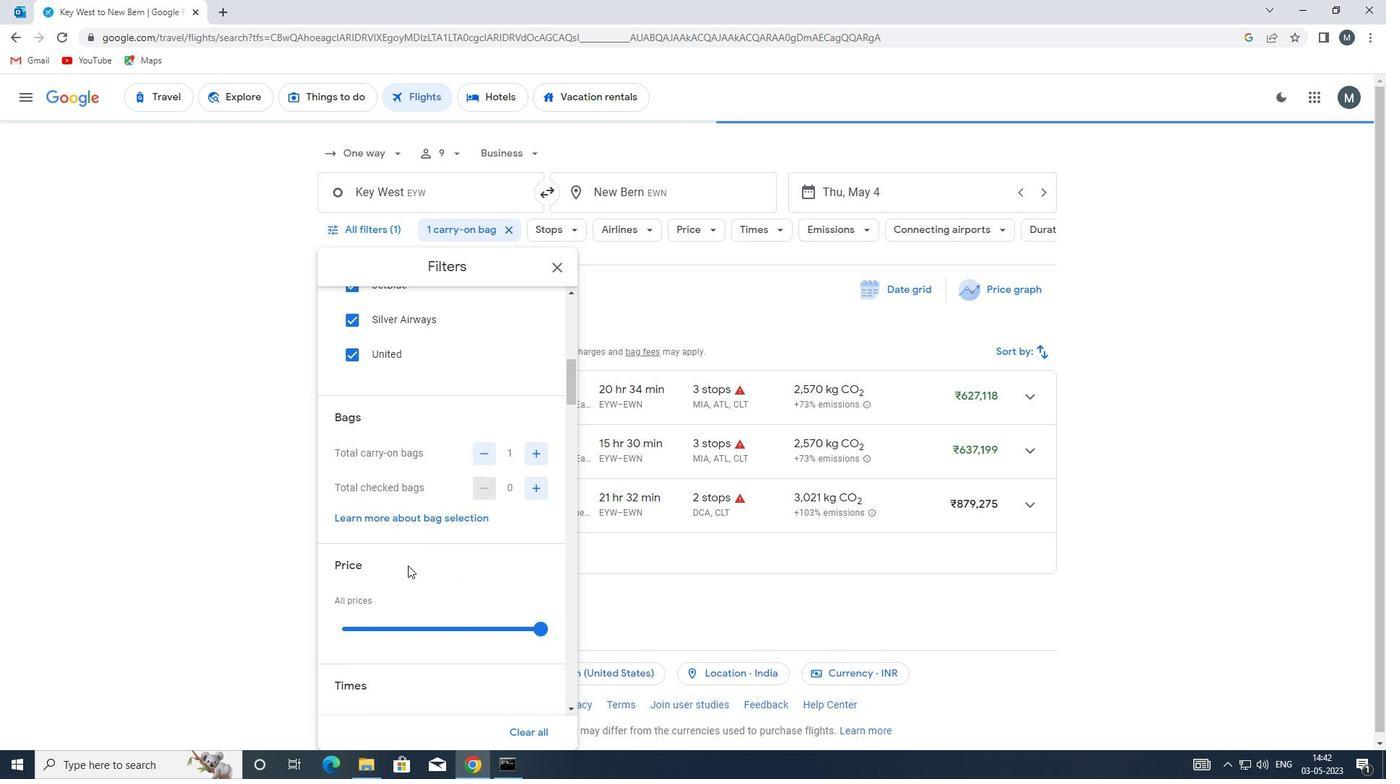 
Action: Mouse moved to (402, 556)
Screenshot: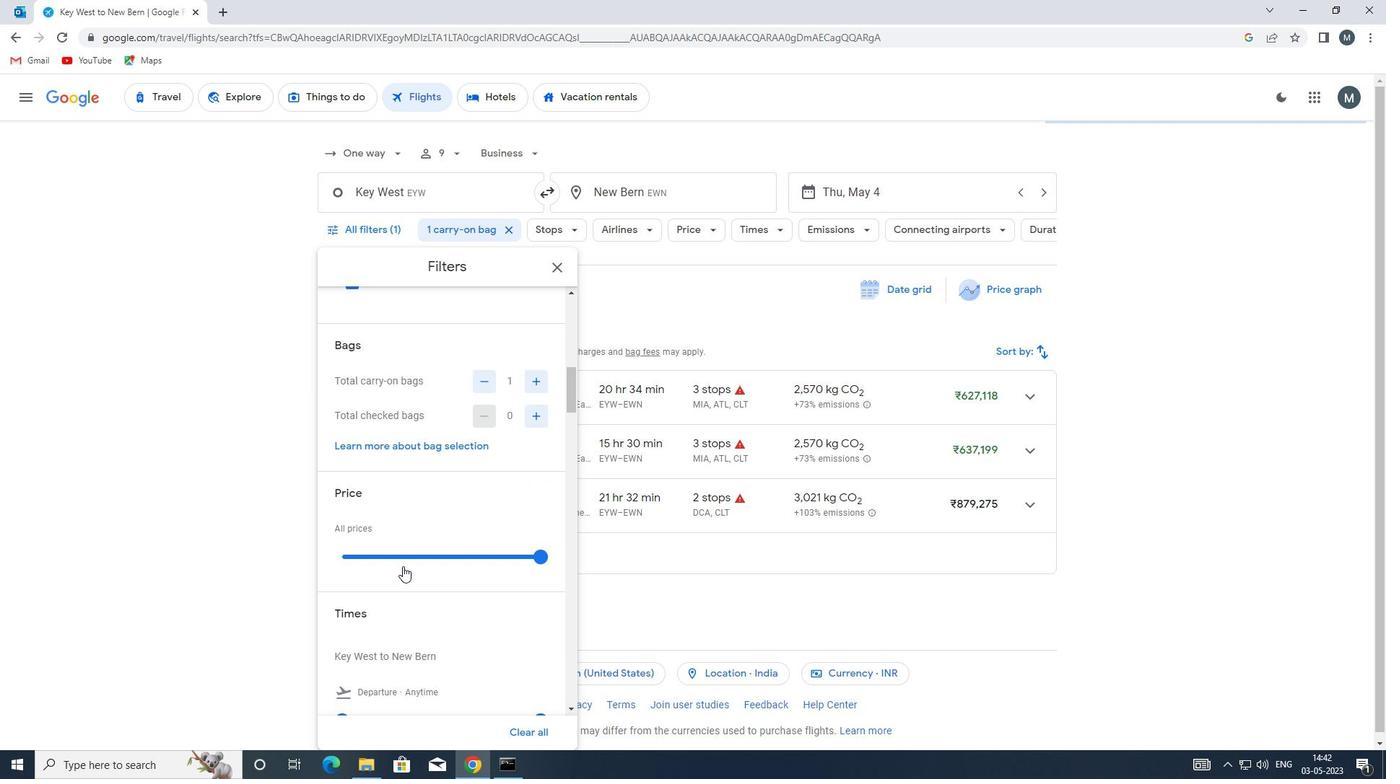 
Action: Mouse pressed left at (402, 556)
Screenshot: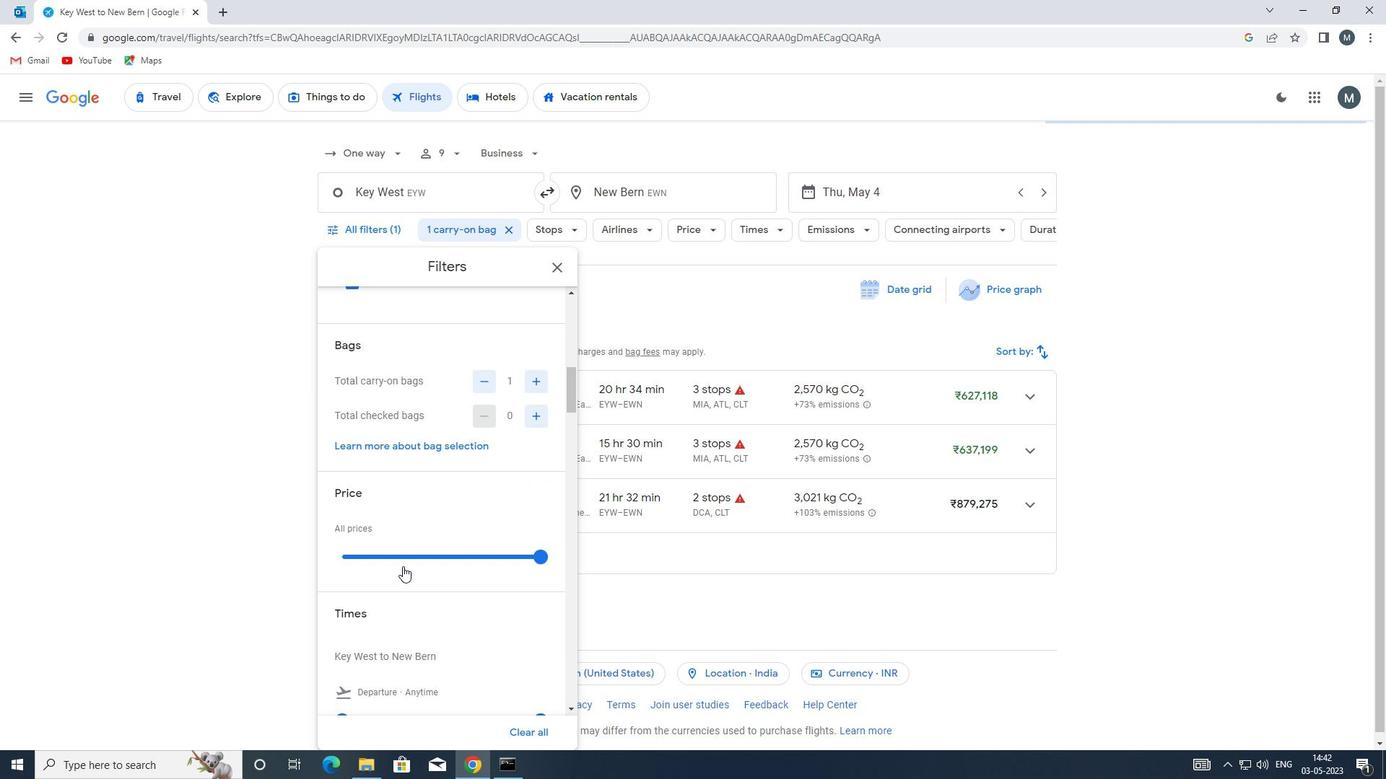 
Action: Mouse pressed left at (402, 556)
Screenshot: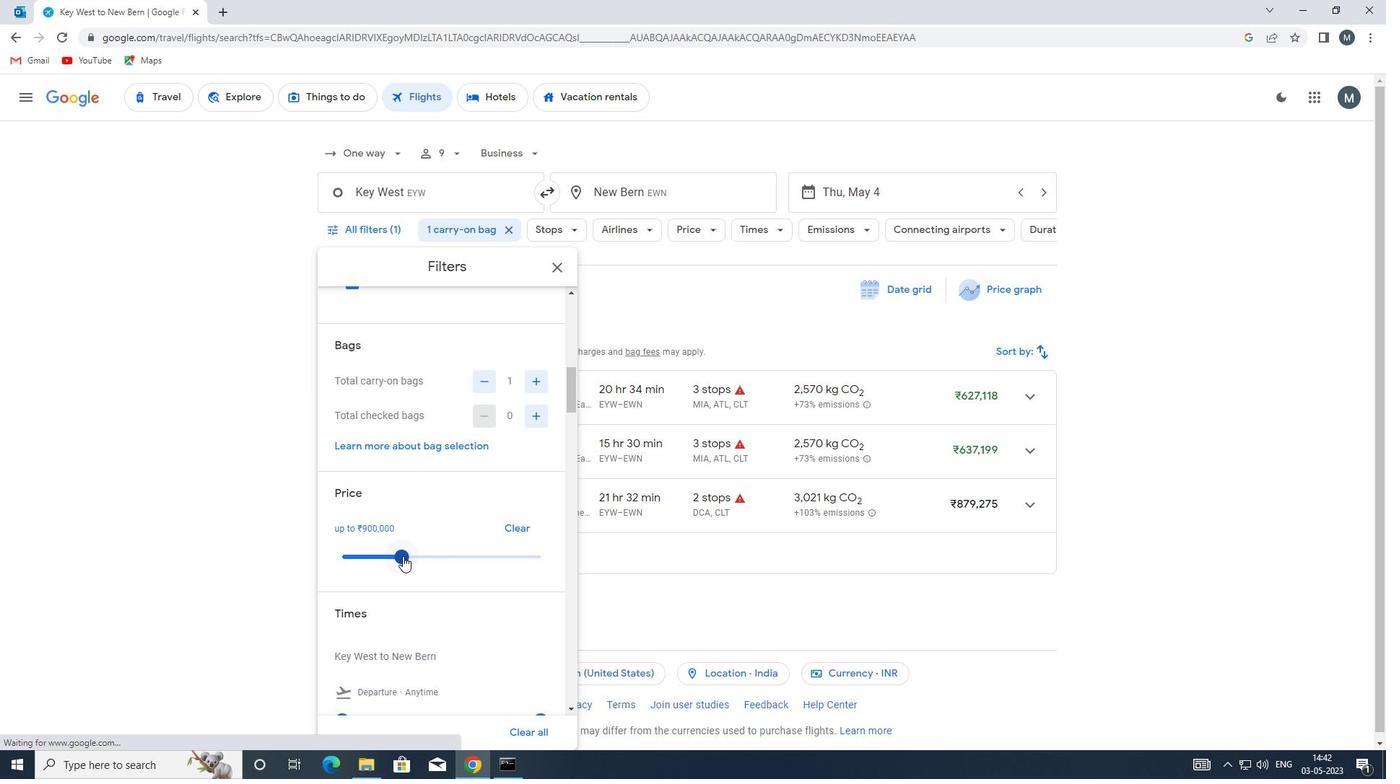 
Action: Mouse moved to (421, 539)
Screenshot: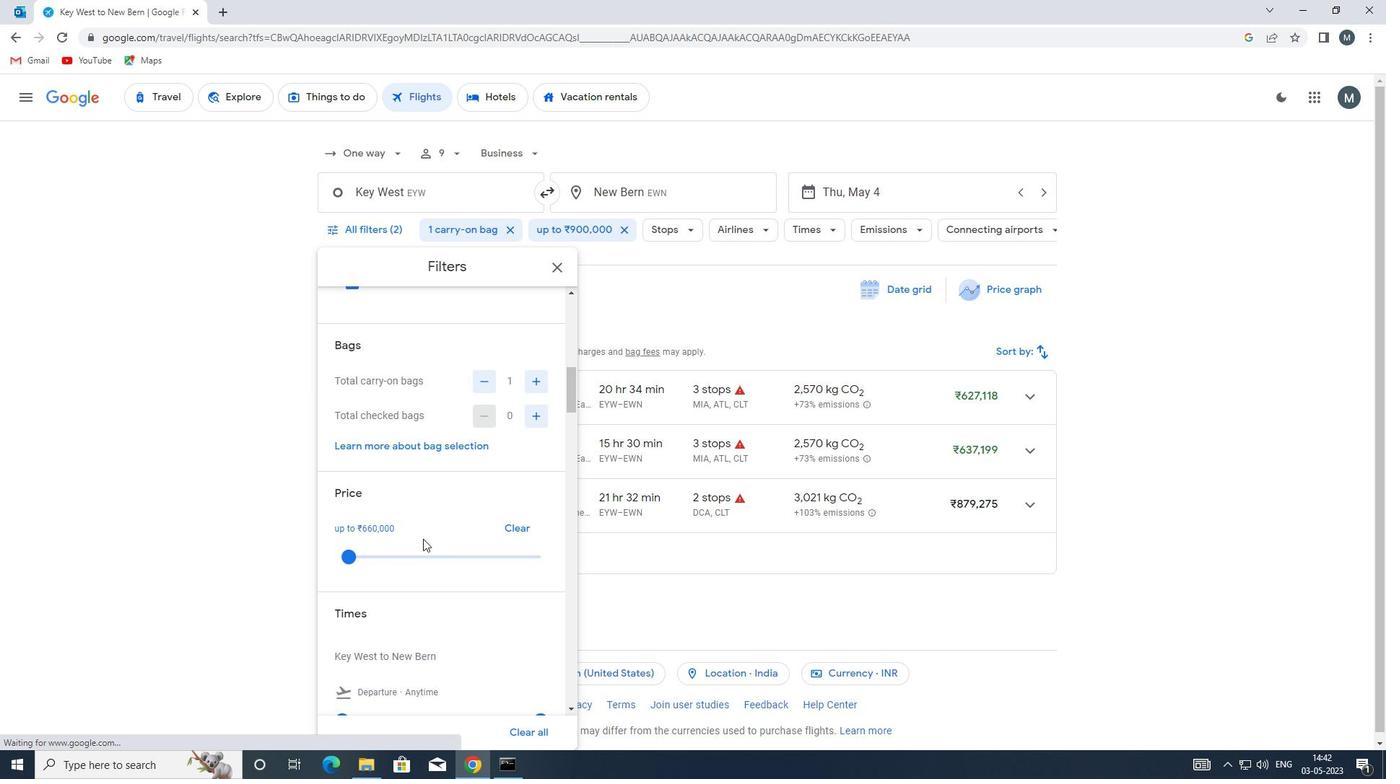 
Action: Mouse scrolled (421, 538) with delta (0, 0)
Screenshot: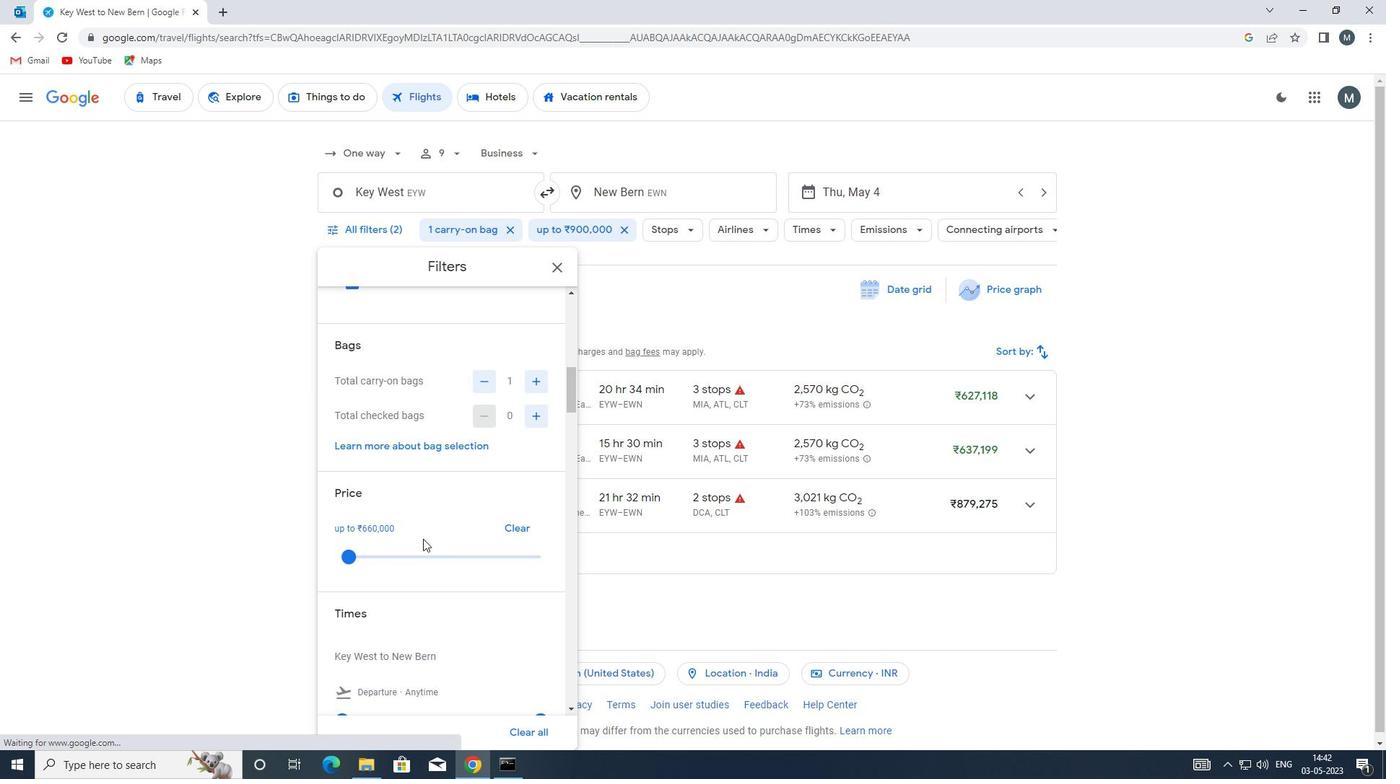 
Action: Mouse moved to (420, 537)
Screenshot: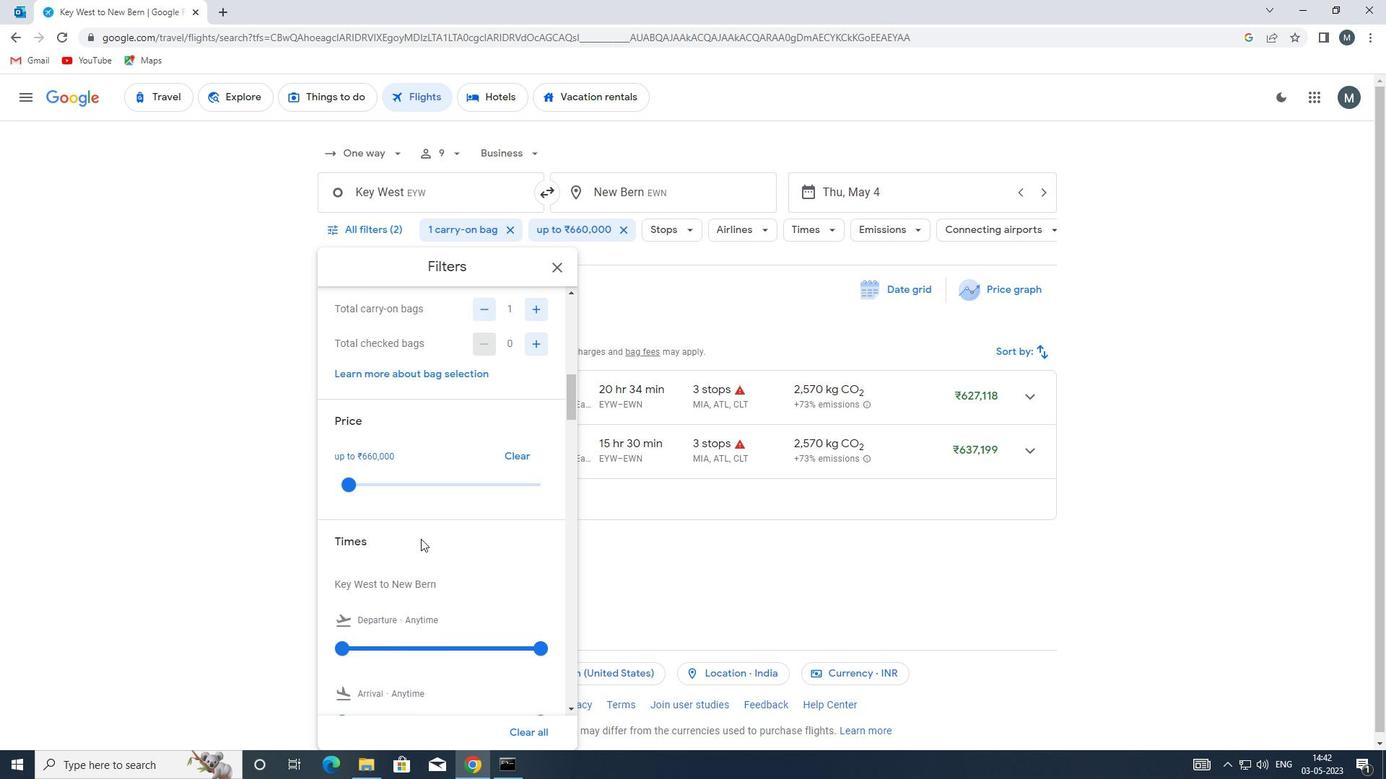 
Action: Mouse scrolled (420, 536) with delta (0, 0)
Screenshot: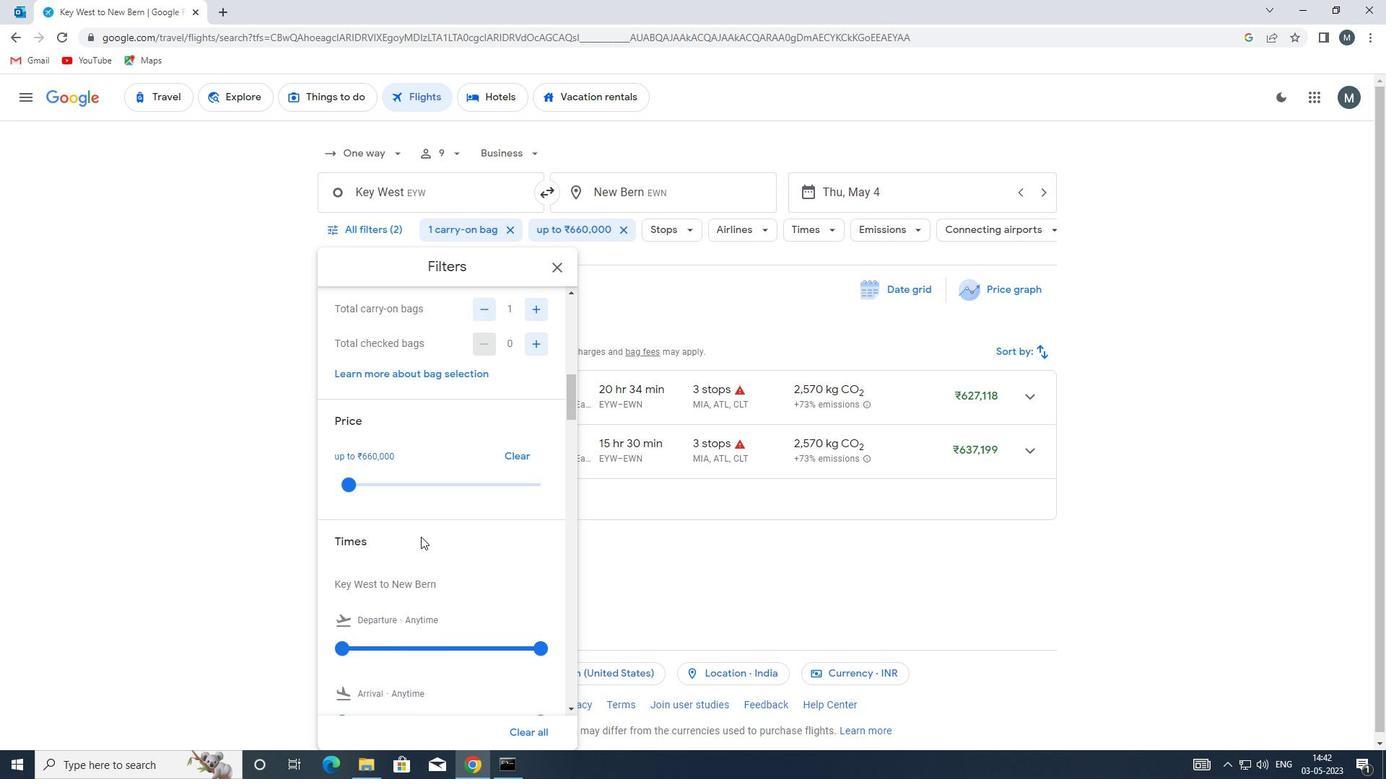 
Action: Mouse moved to (376, 553)
Screenshot: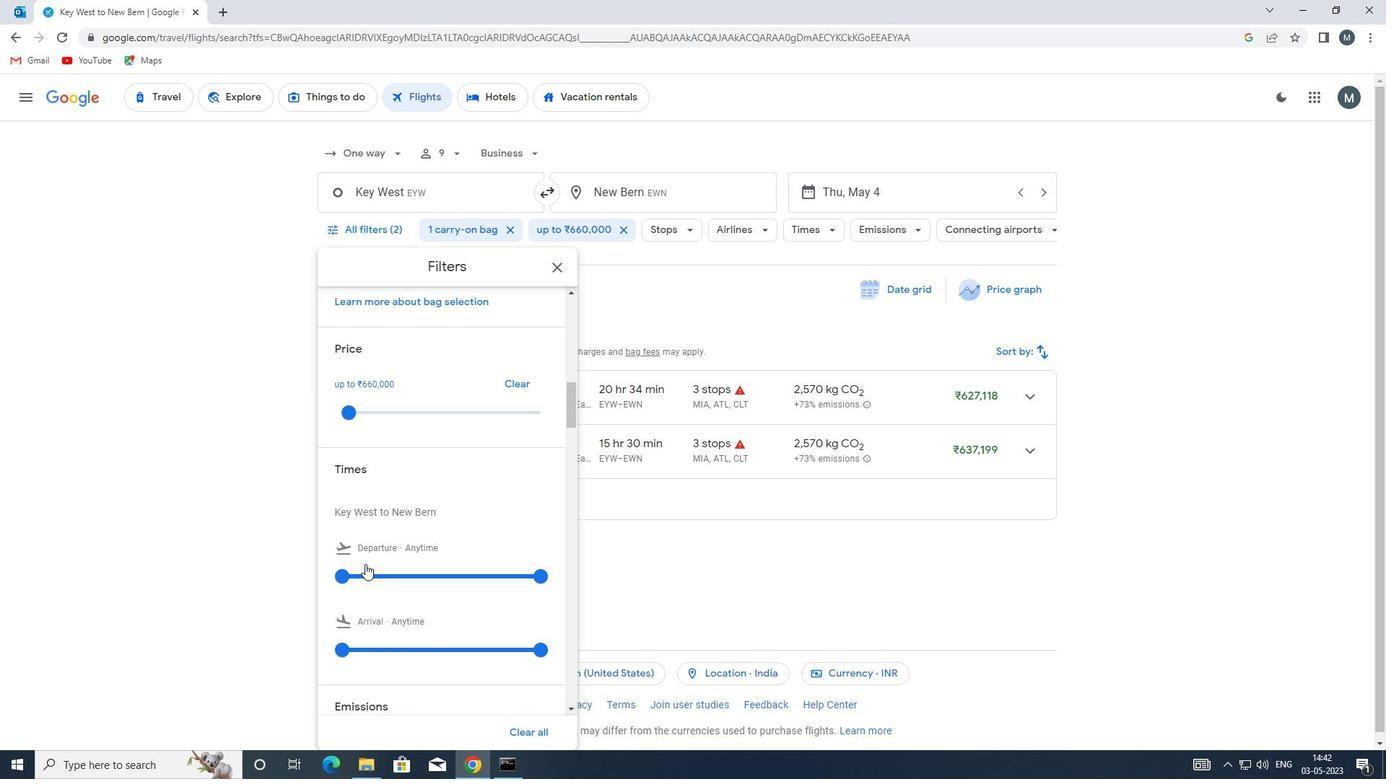 
Action: Mouse scrolled (376, 552) with delta (0, 0)
Screenshot: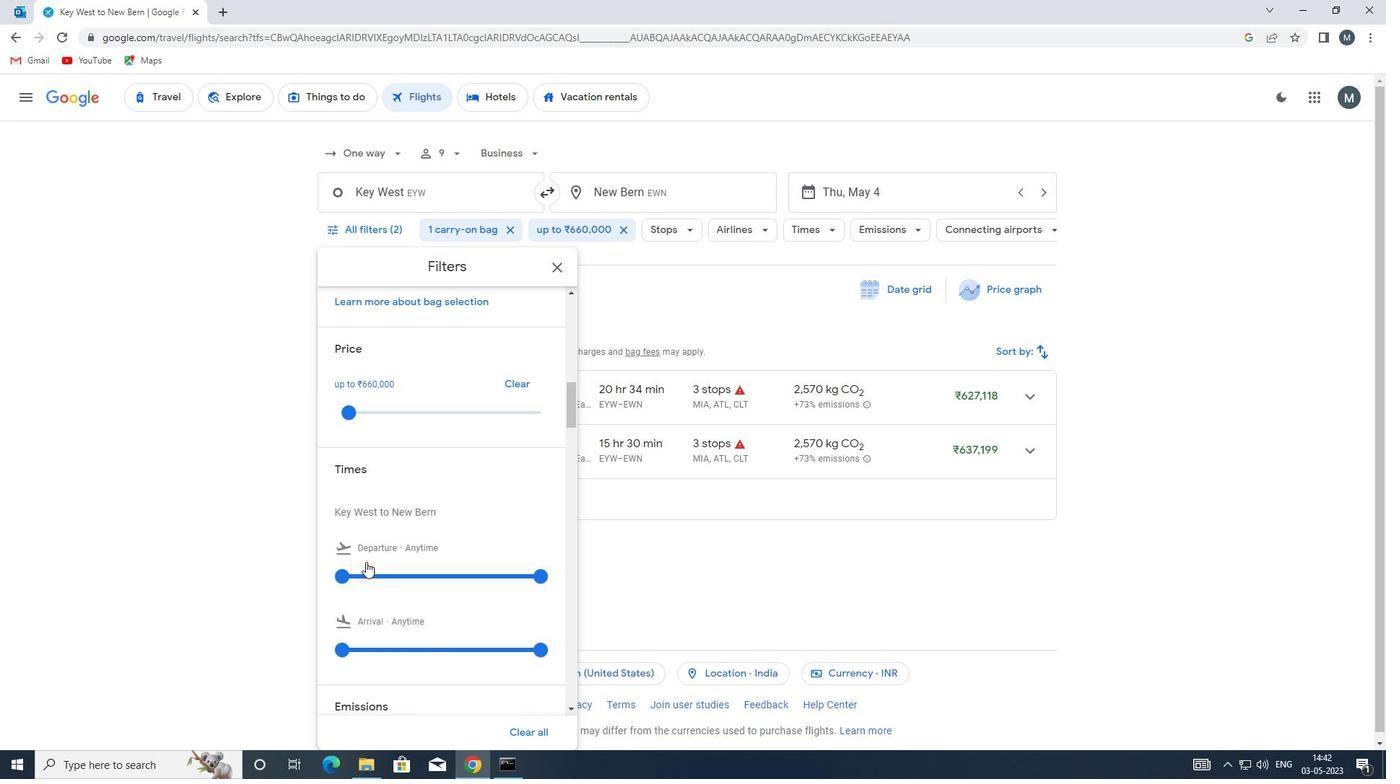 
Action: Mouse moved to (345, 503)
Screenshot: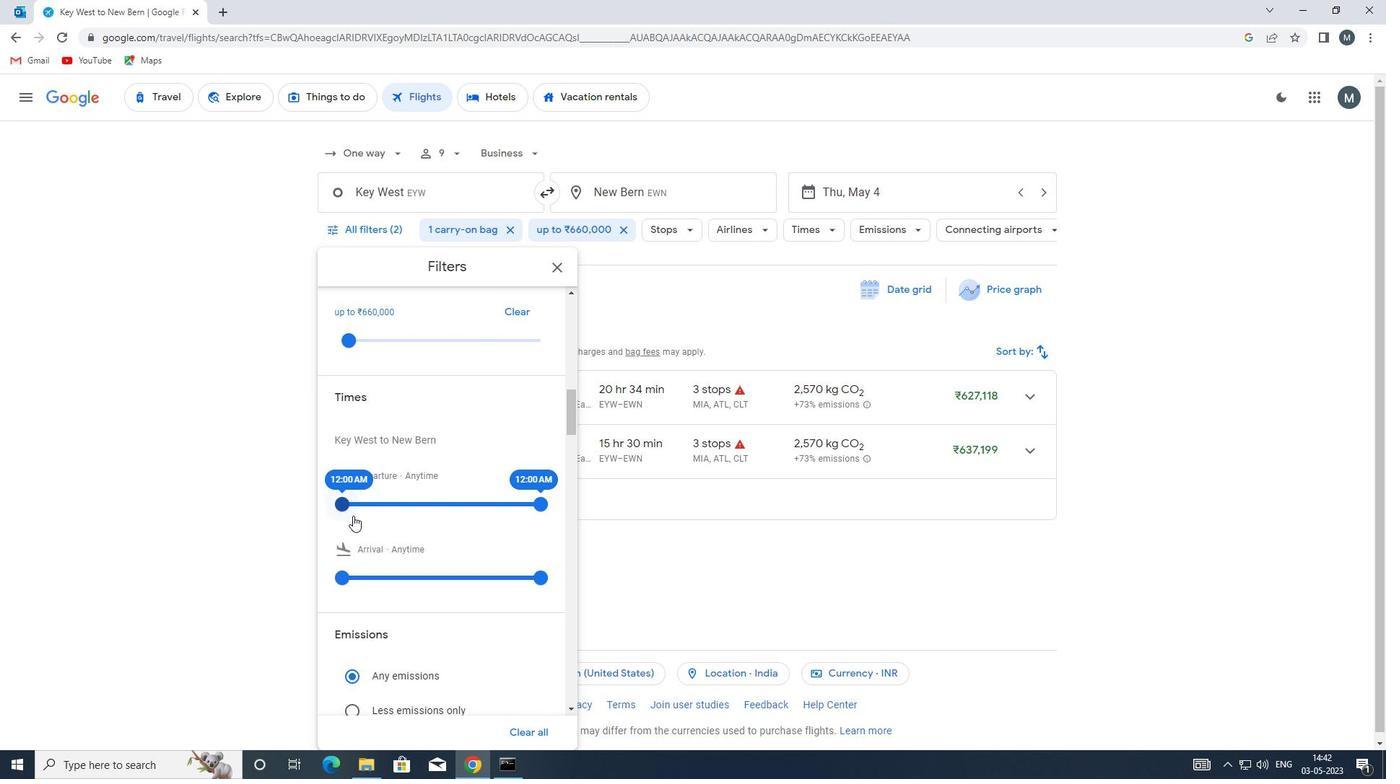 
Action: Mouse pressed left at (345, 503)
Screenshot: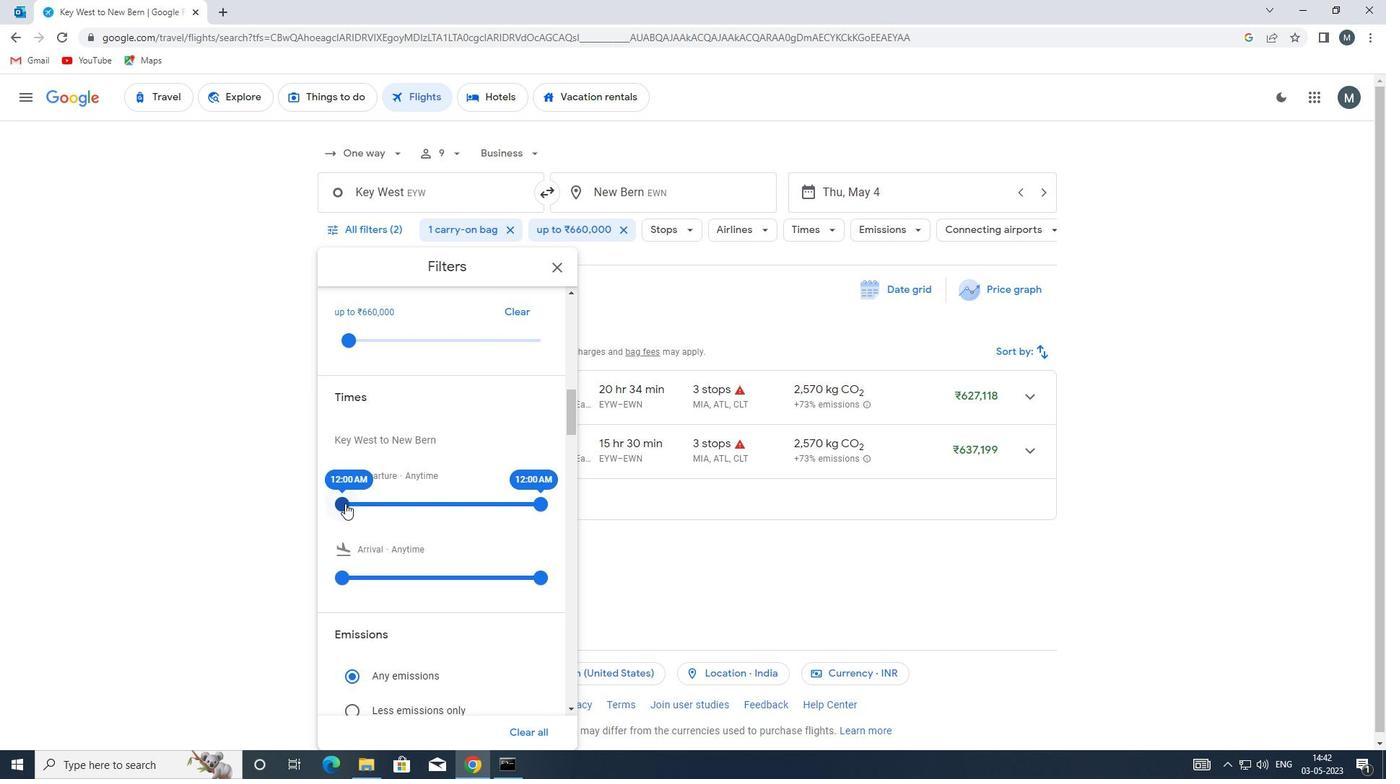 
Action: Mouse moved to (536, 509)
Screenshot: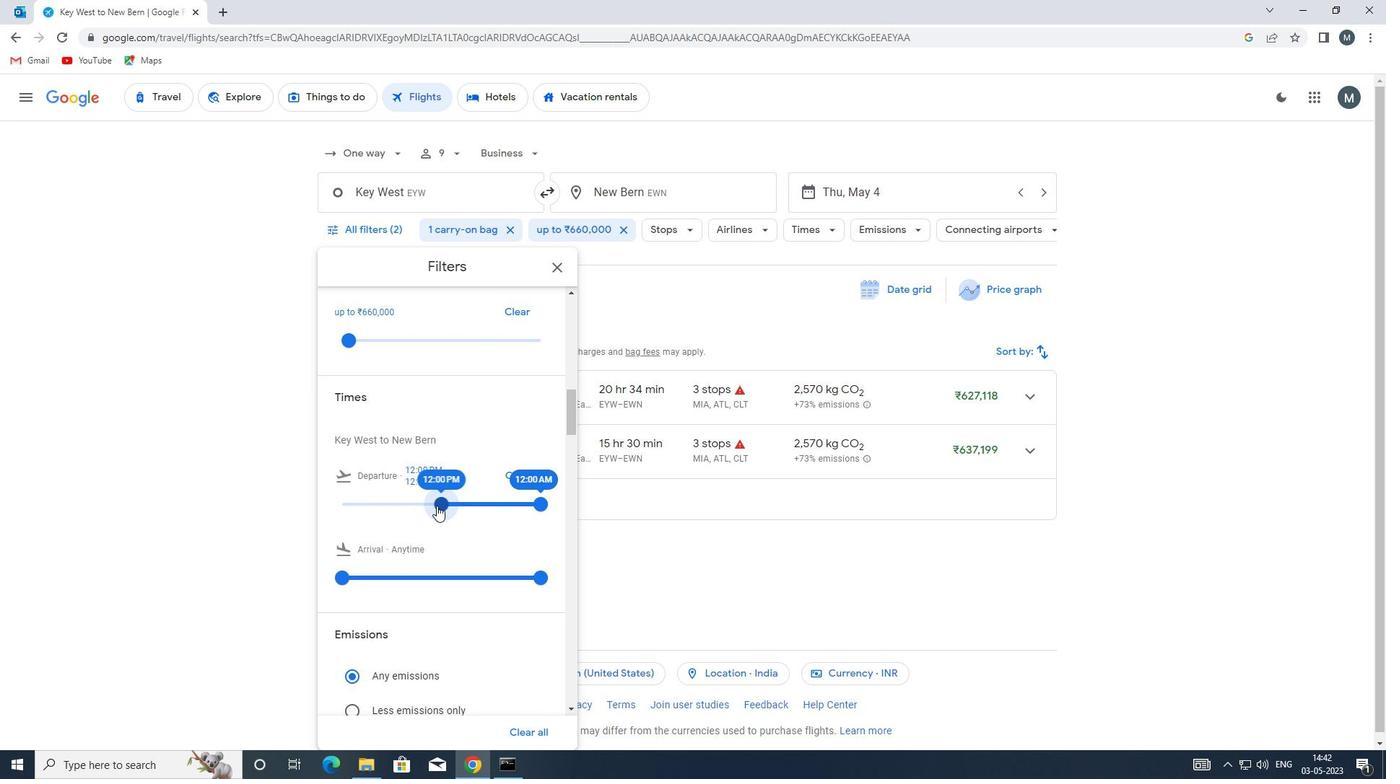 
Action: Mouse pressed left at (536, 509)
Screenshot: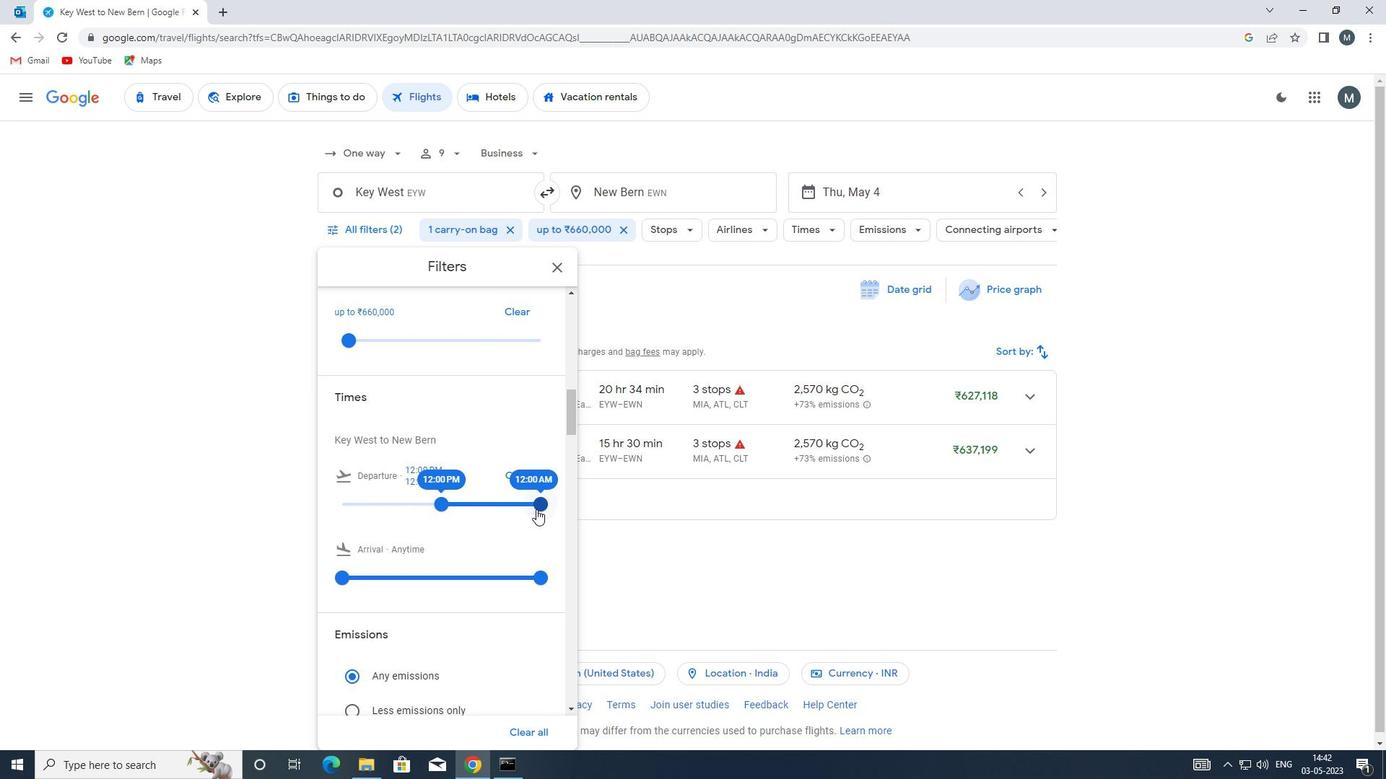 
Action: Mouse moved to (441, 508)
Screenshot: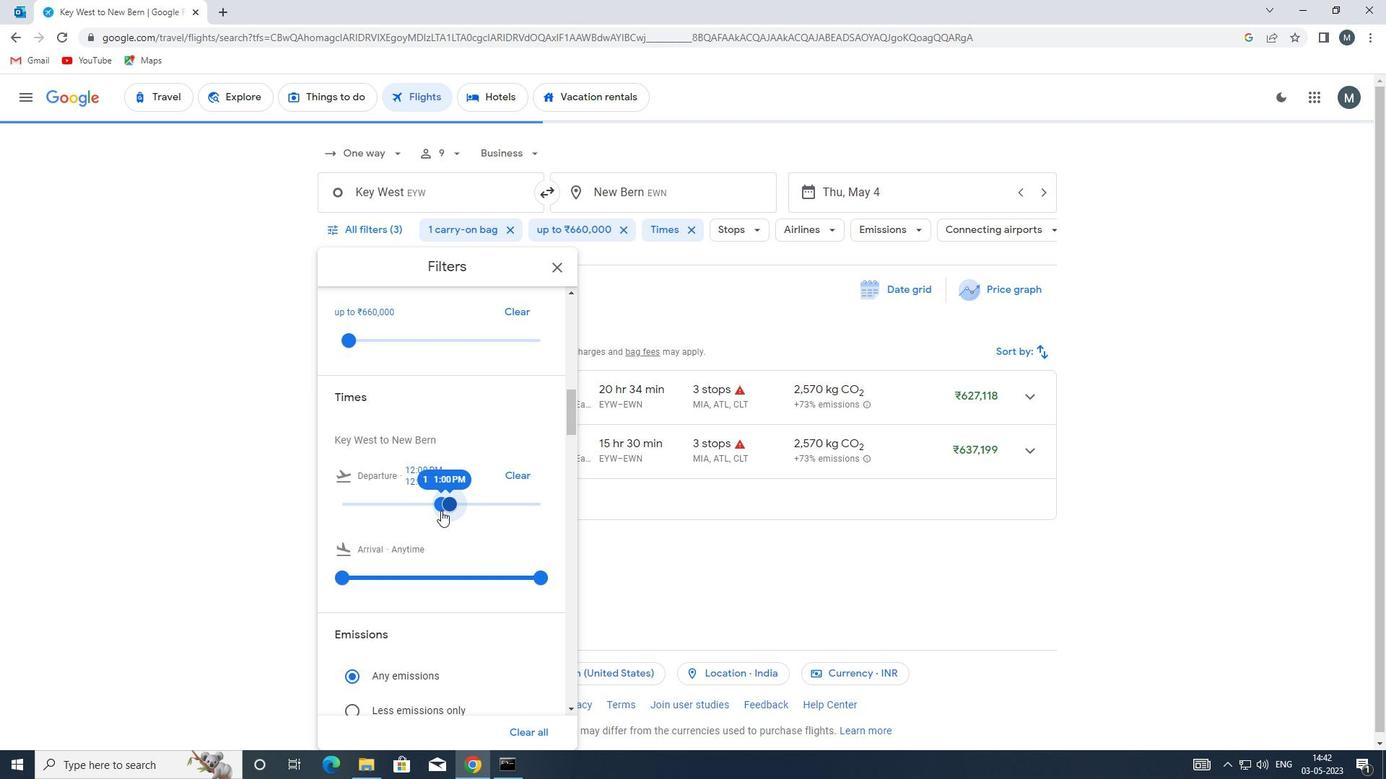 
Action: Mouse scrolled (441, 508) with delta (0, 0)
Screenshot: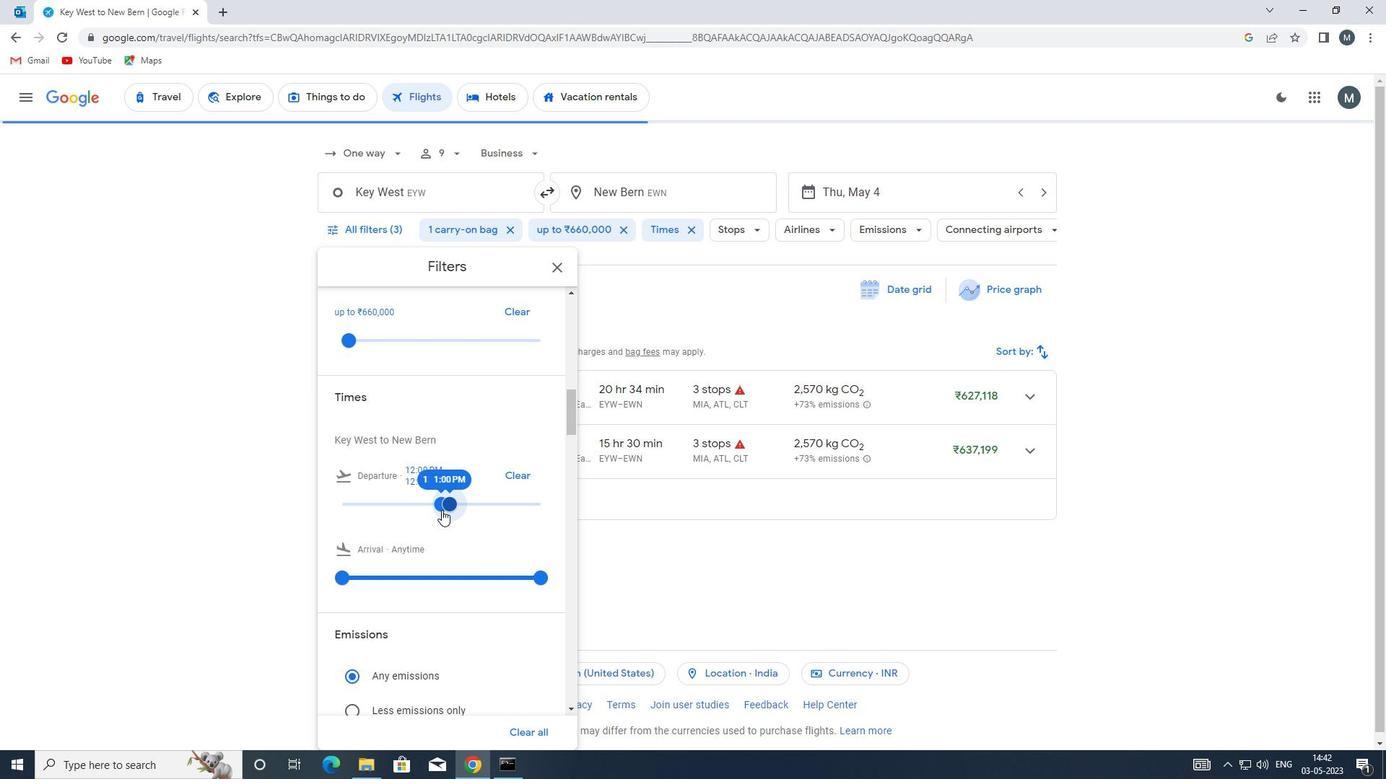
Action: Mouse scrolled (441, 508) with delta (0, 0)
Screenshot: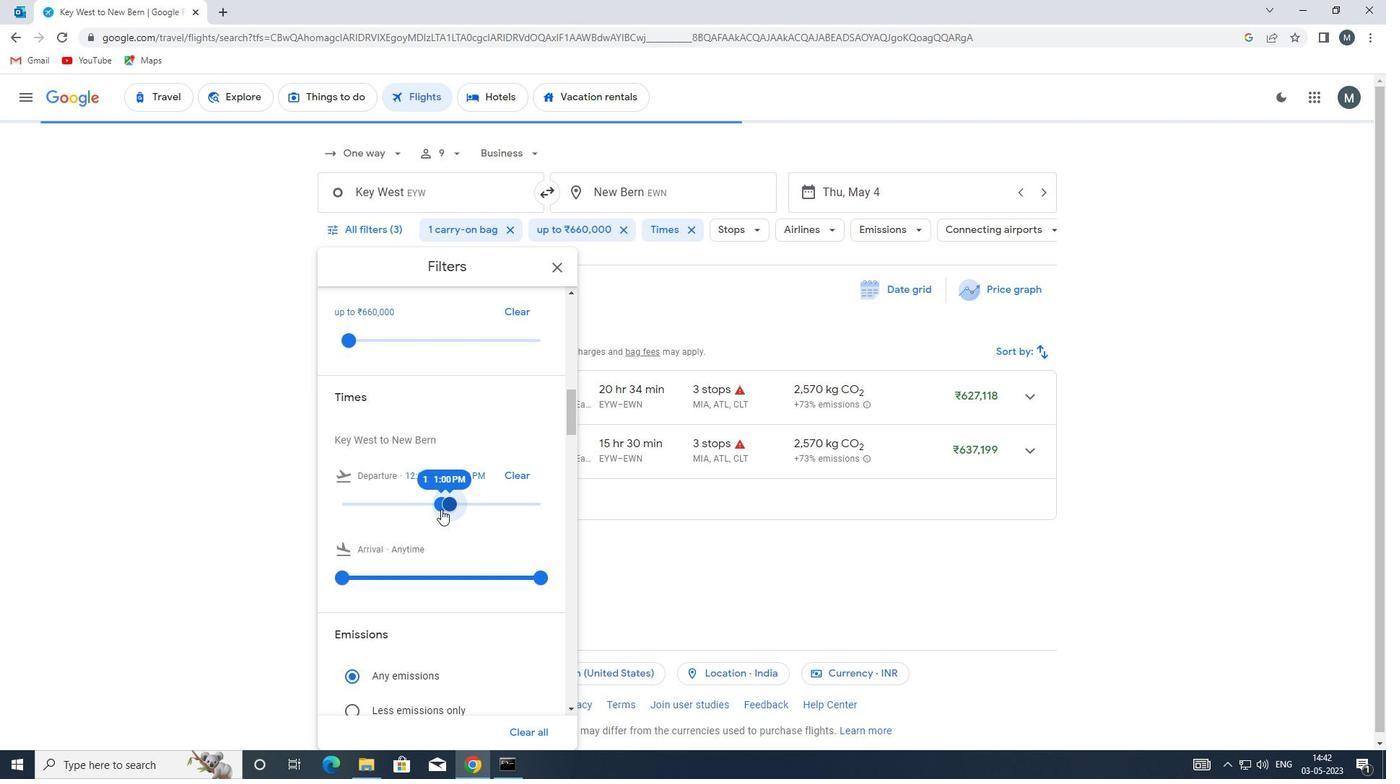 
Action: Mouse moved to (561, 270)
Screenshot: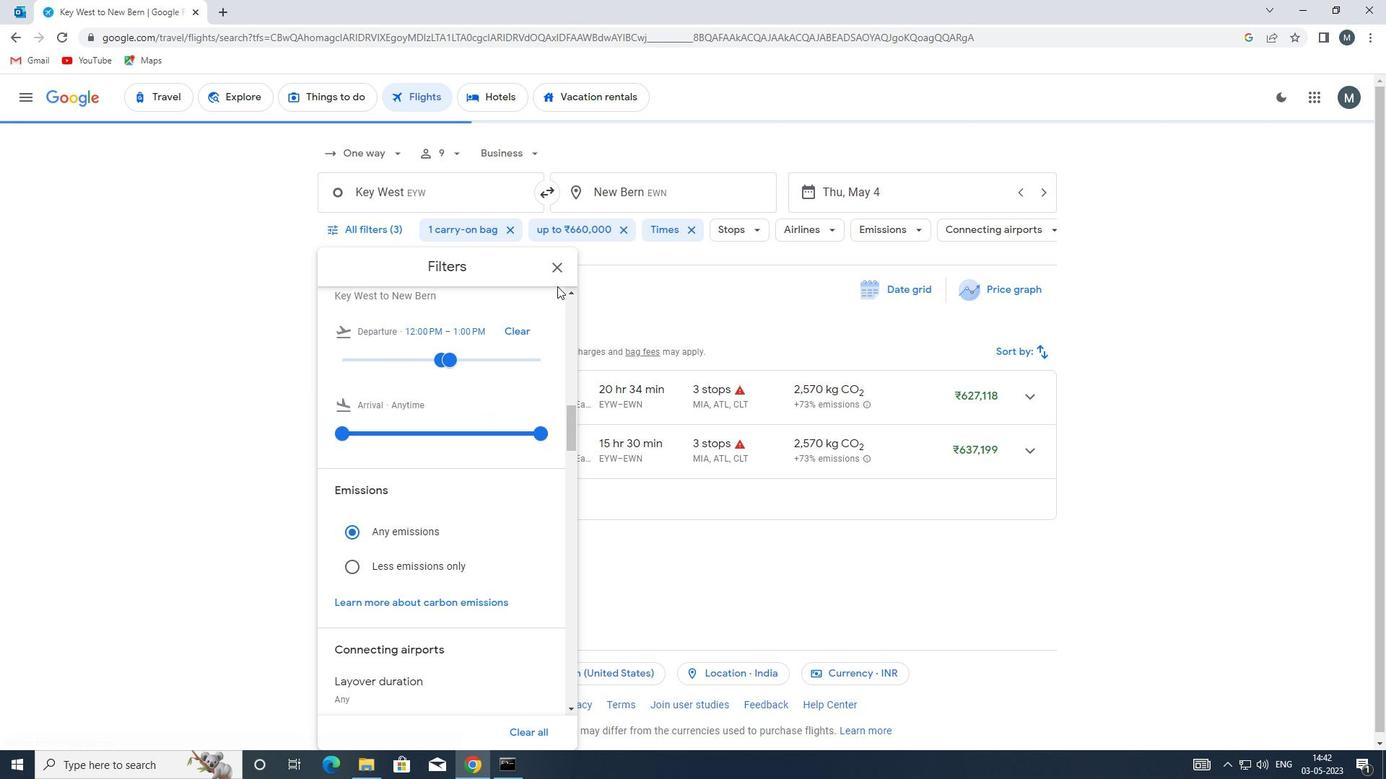
Action: Mouse pressed left at (561, 270)
Screenshot: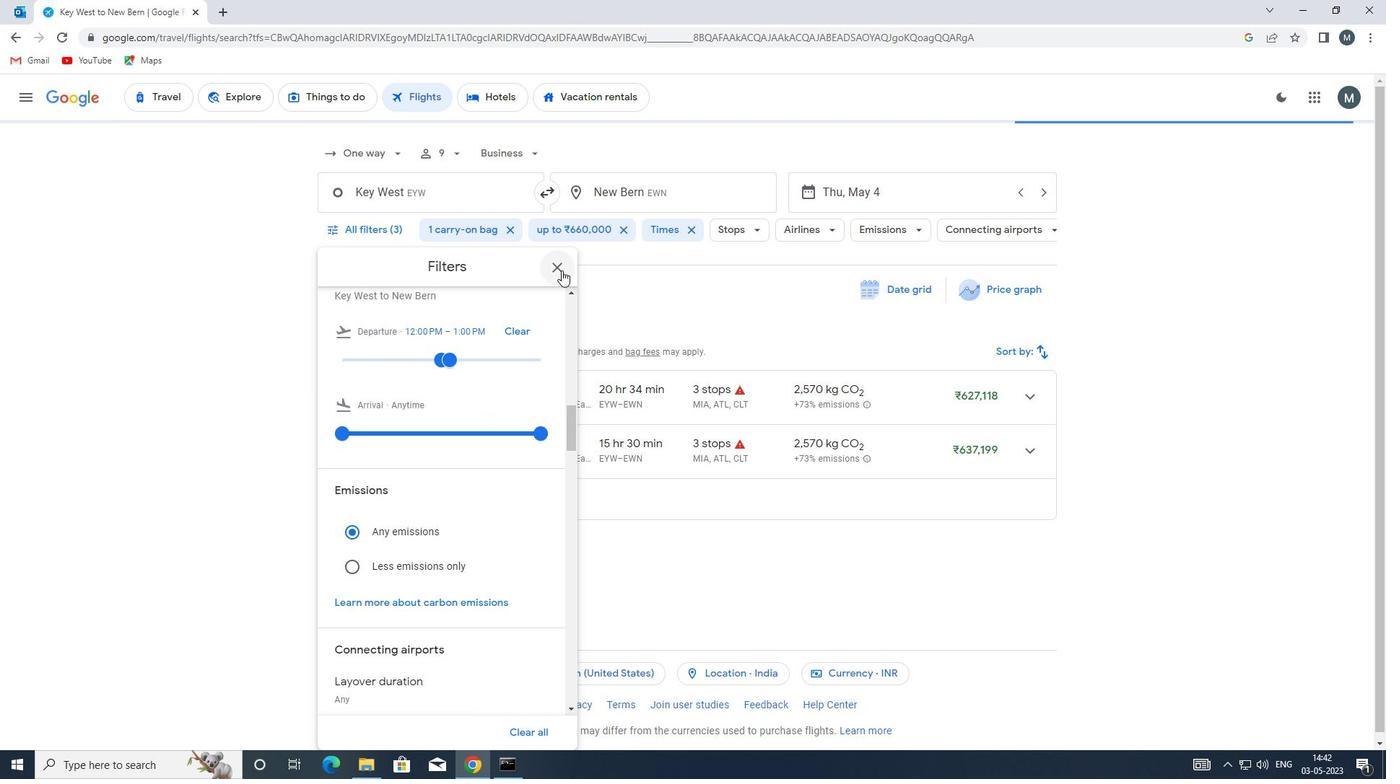 
